 Task: Search one way flight ticket for 1 adult, 1 child, 1 infant in seat in premium economy from Bellingham: Bellingham International Airport to Rock Springs: Southwest Wyoming Regional Airport (rock Springs Sweetwater County Airport) on 8-5-2023. Choice of flights is Southwest. Number of bags: 6 checked bags. Price is upto 110000. Outbound departure time preference is 14:00.
Action: Mouse moved to (371, 341)
Screenshot: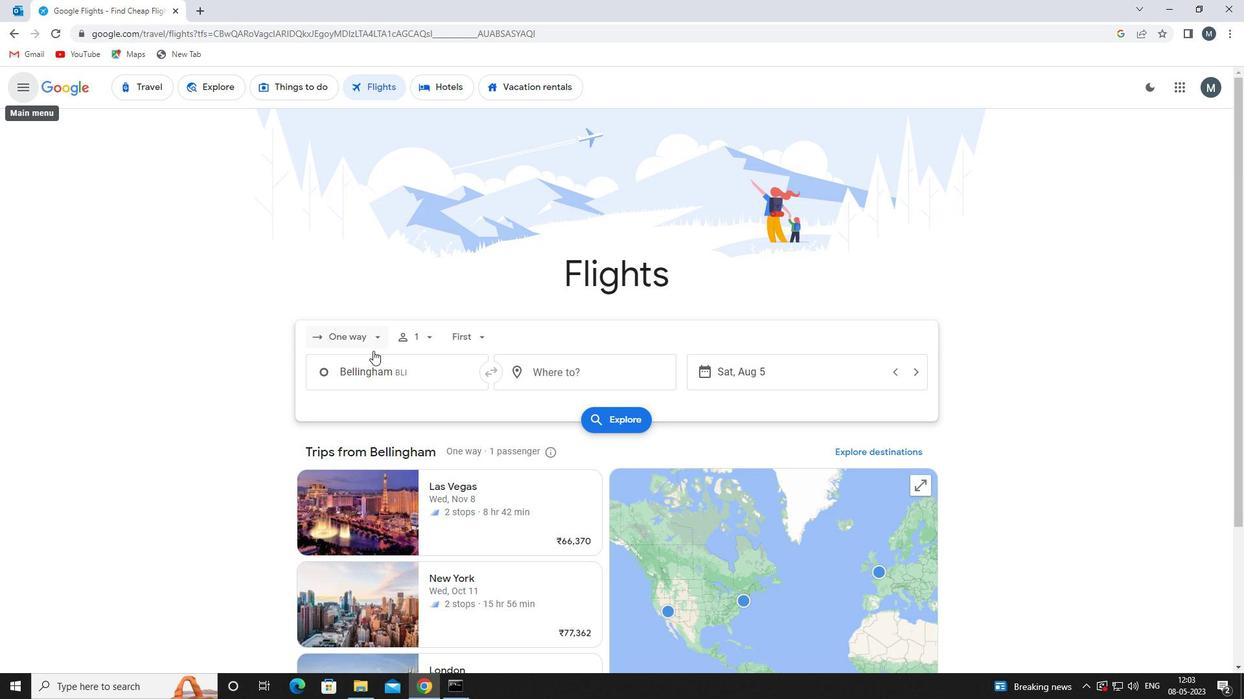 
Action: Mouse pressed left at (371, 341)
Screenshot: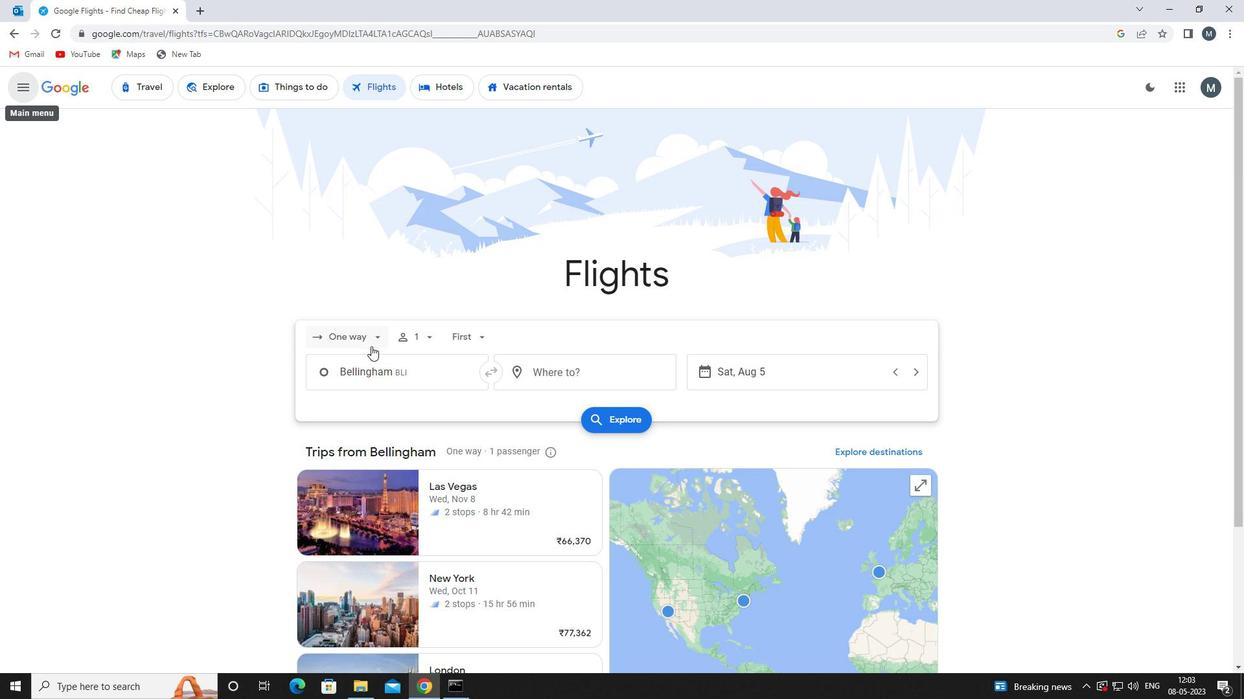 
Action: Mouse moved to (375, 399)
Screenshot: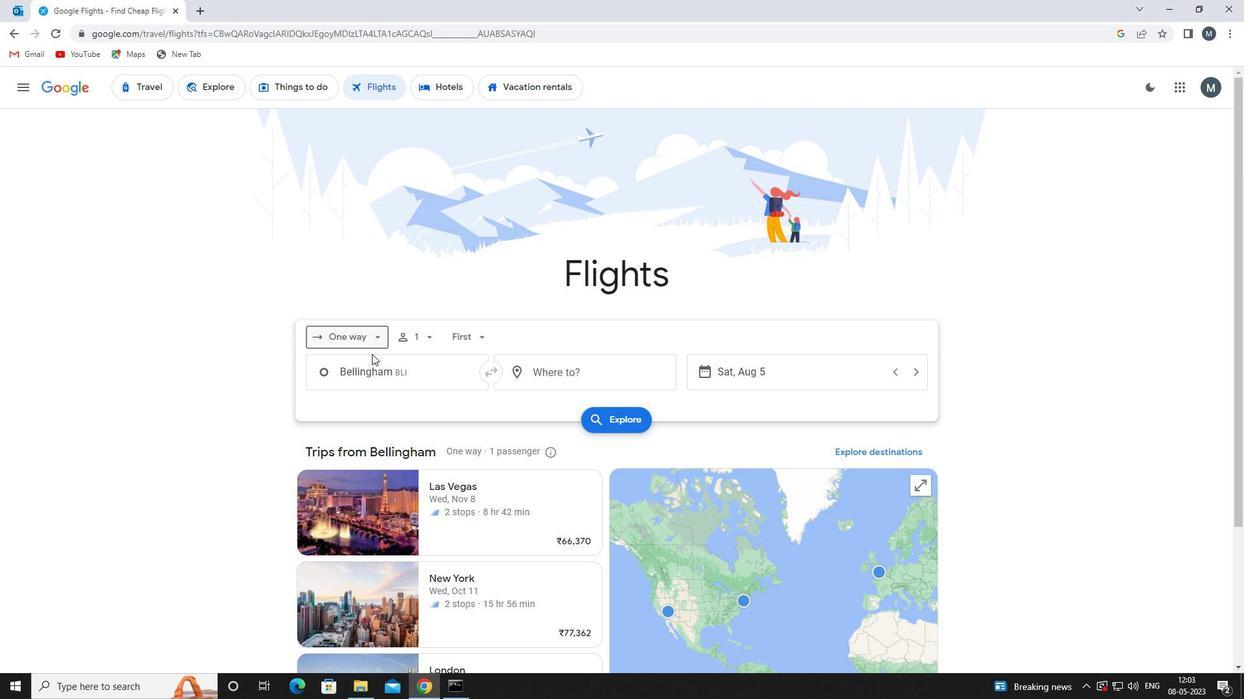 
Action: Mouse pressed left at (375, 399)
Screenshot: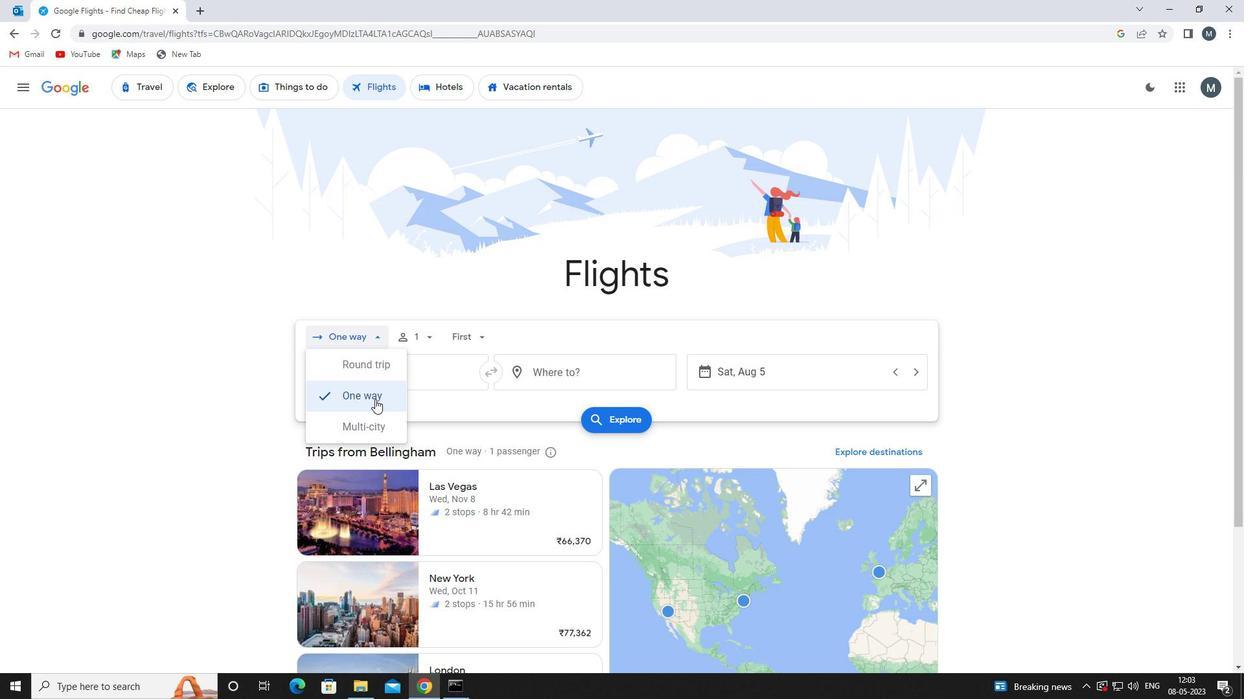 
Action: Mouse moved to (418, 344)
Screenshot: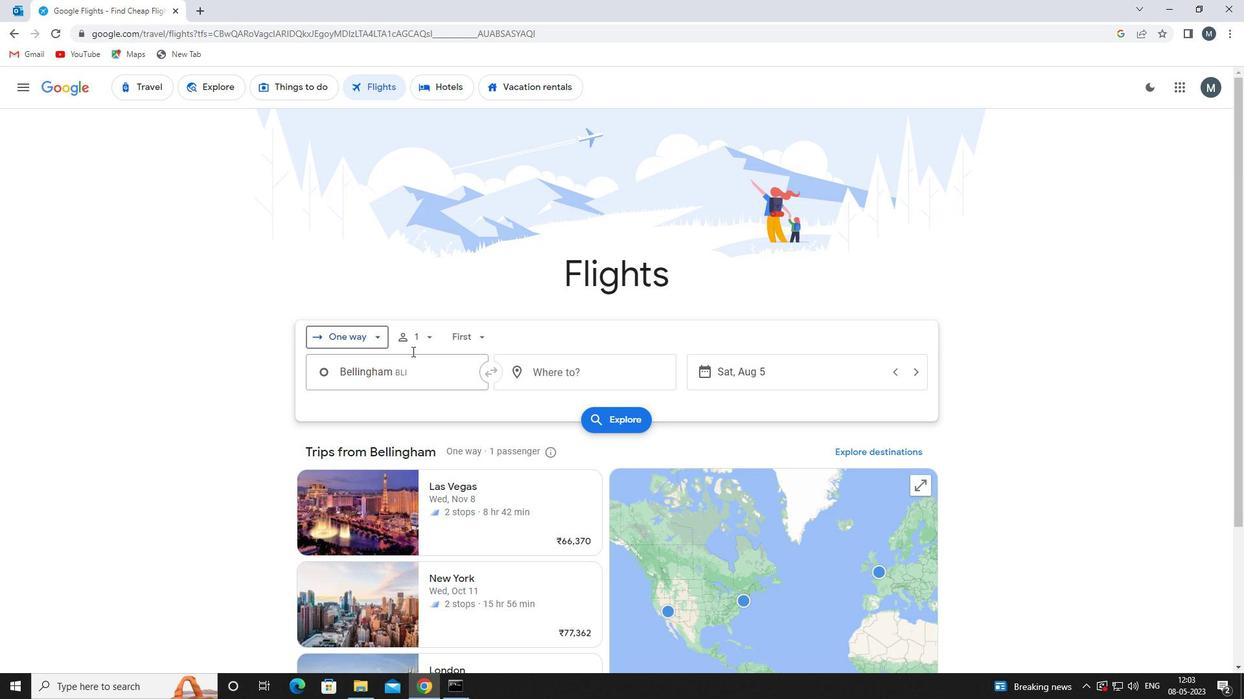
Action: Mouse pressed left at (418, 344)
Screenshot: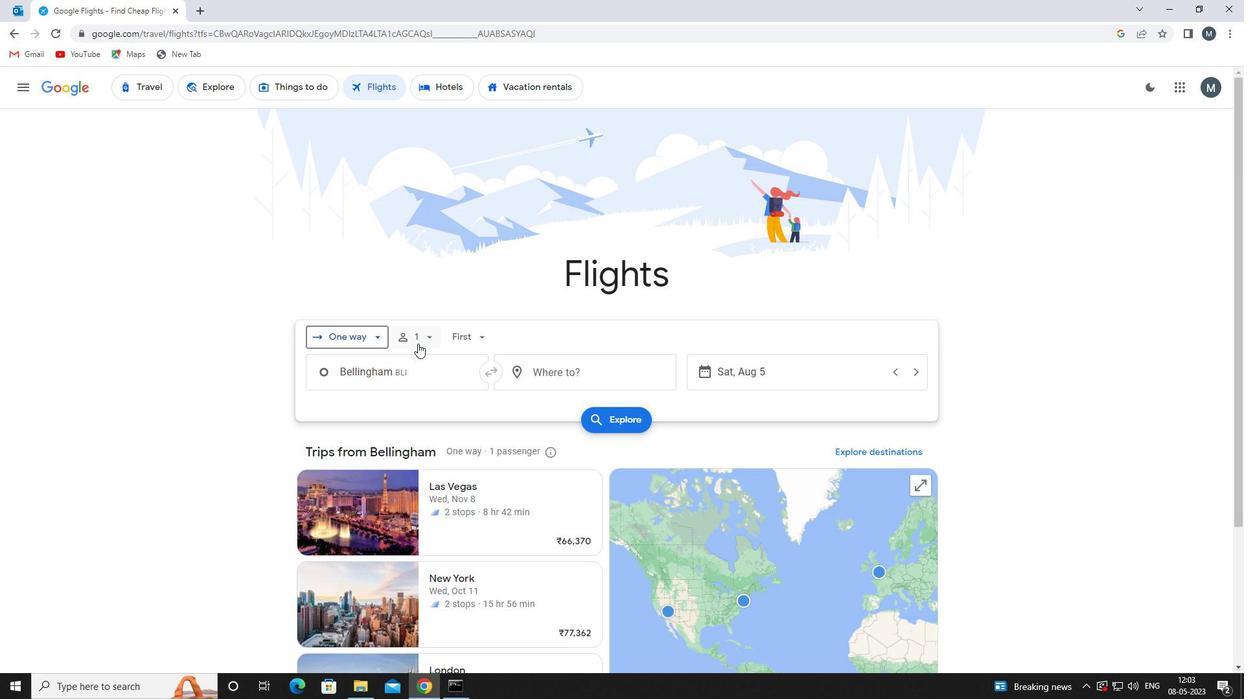
Action: Mouse moved to (528, 404)
Screenshot: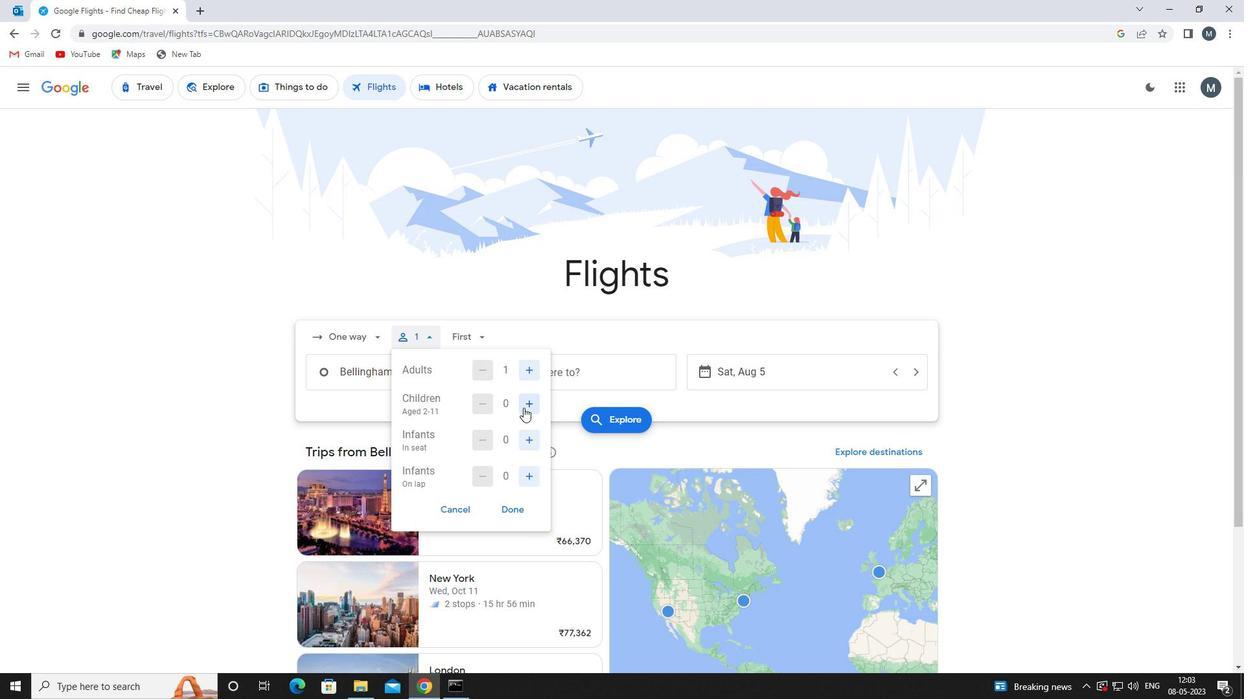 
Action: Mouse pressed left at (528, 404)
Screenshot: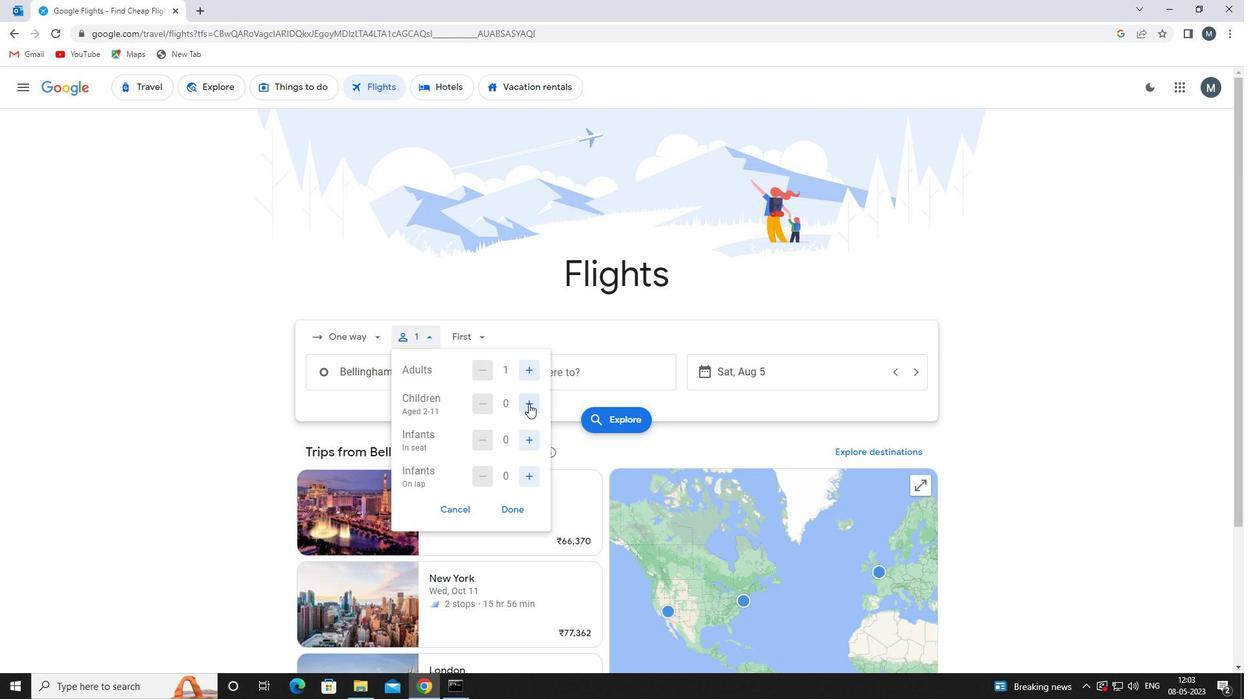 
Action: Mouse moved to (535, 438)
Screenshot: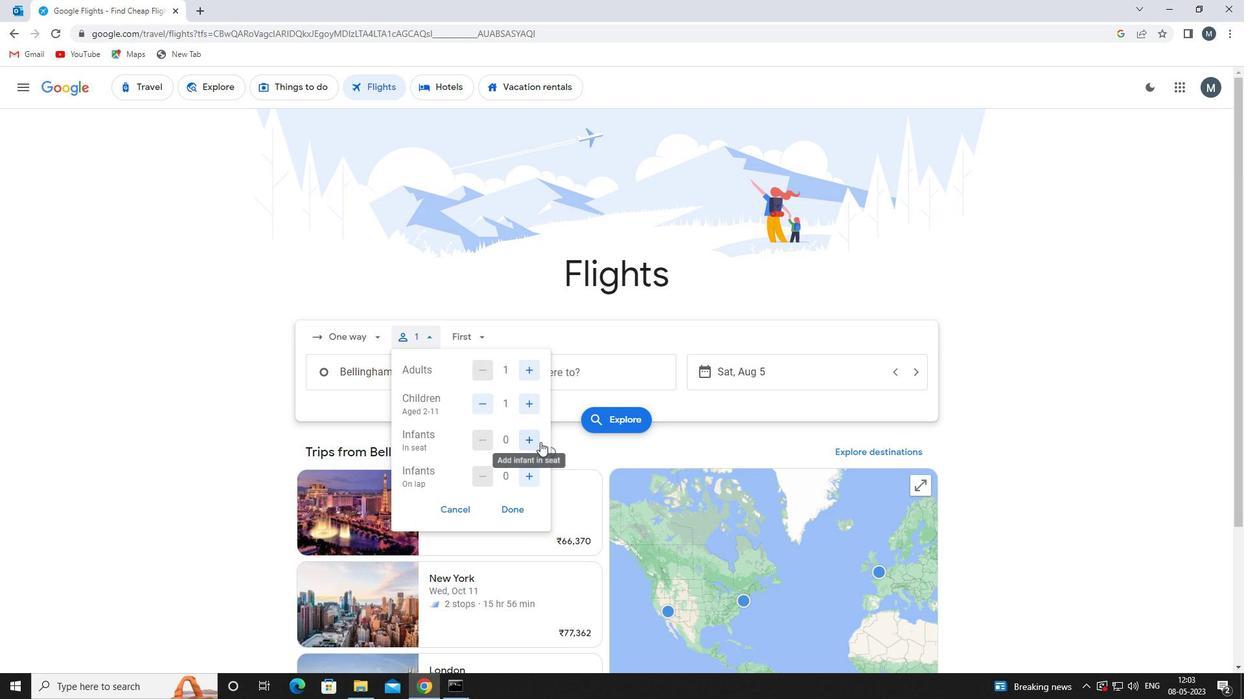 
Action: Mouse pressed left at (535, 438)
Screenshot: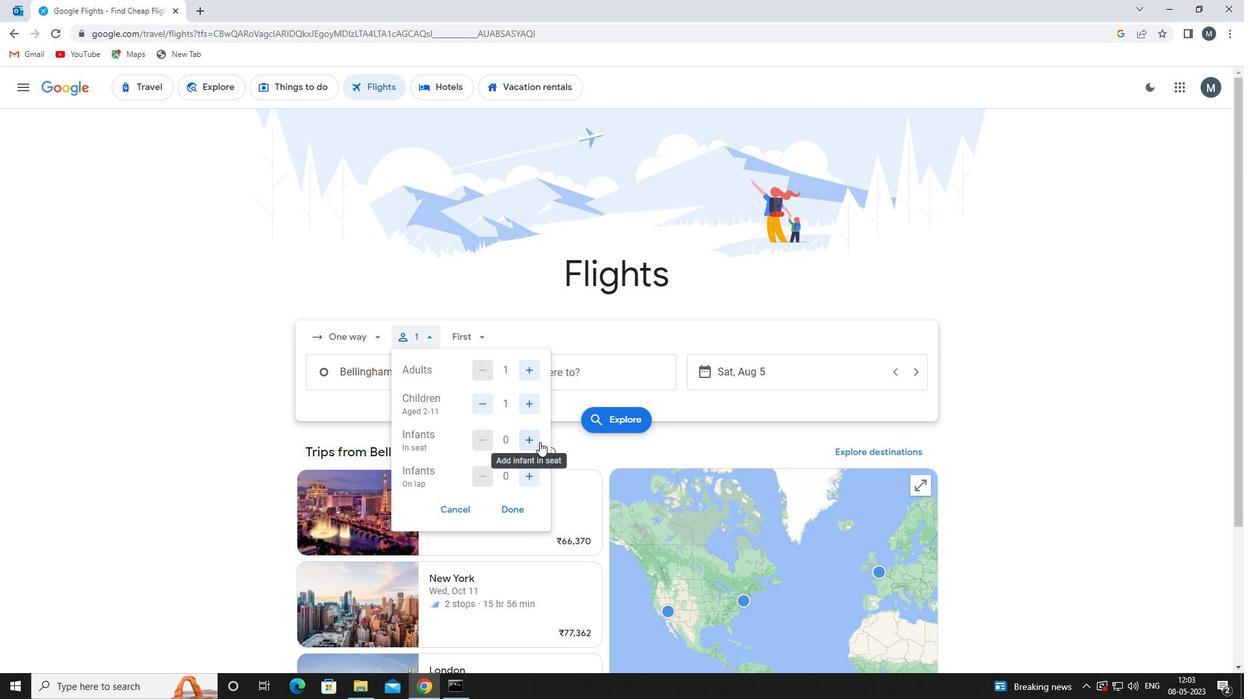 
Action: Mouse moved to (515, 500)
Screenshot: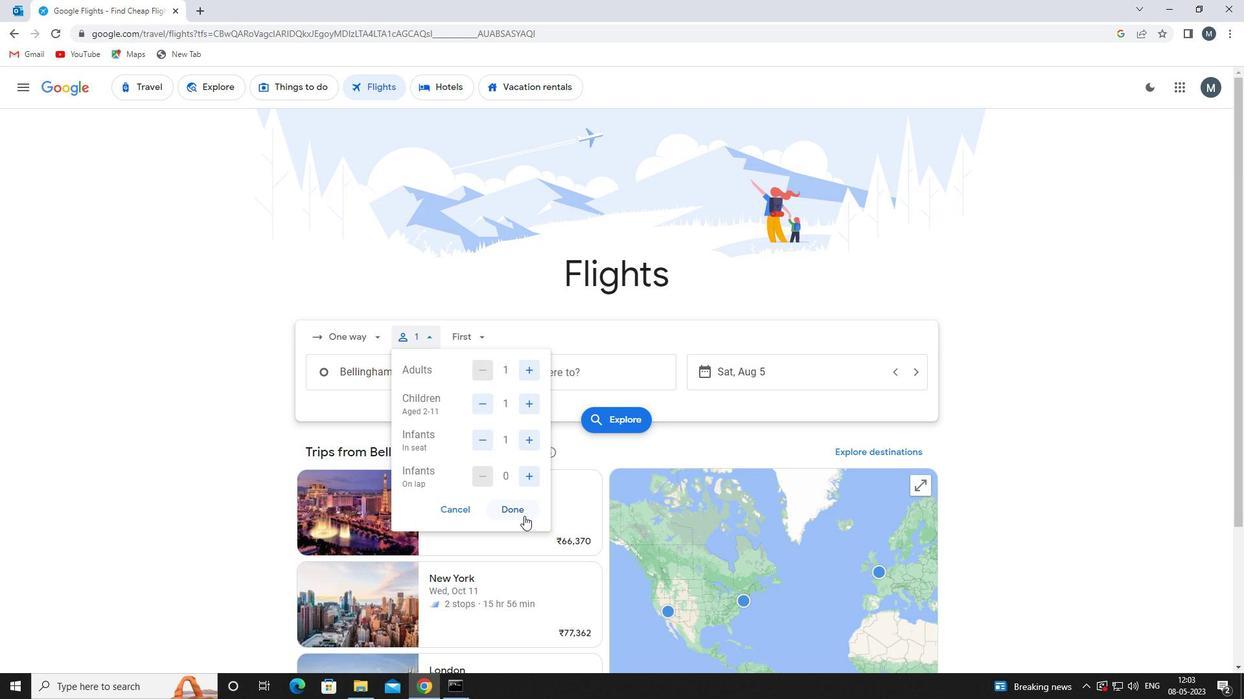 
Action: Mouse pressed left at (515, 500)
Screenshot: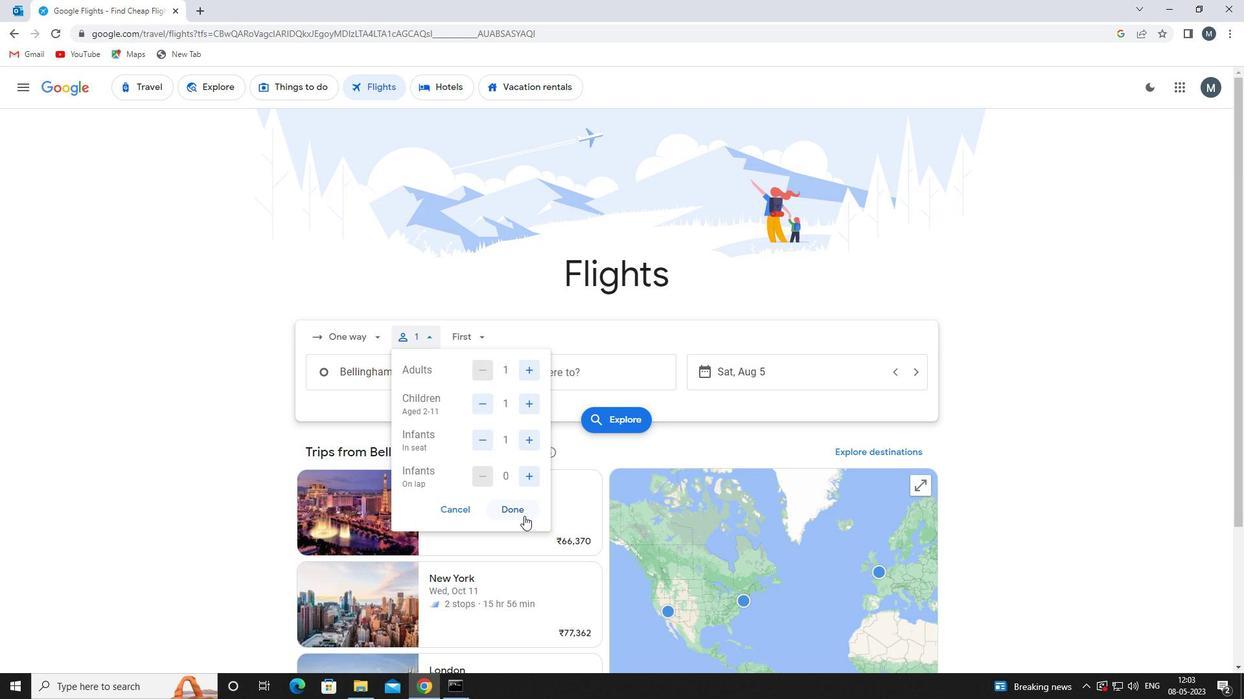 
Action: Mouse moved to (462, 348)
Screenshot: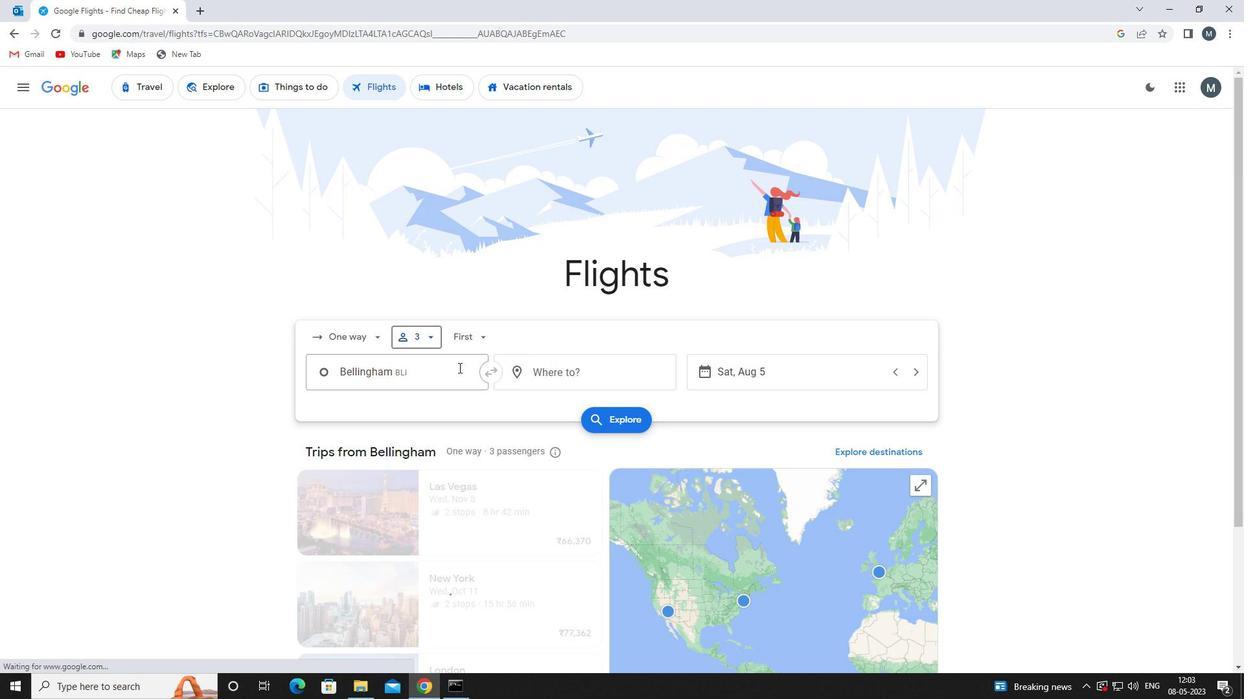 
Action: Mouse pressed left at (462, 348)
Screenshot: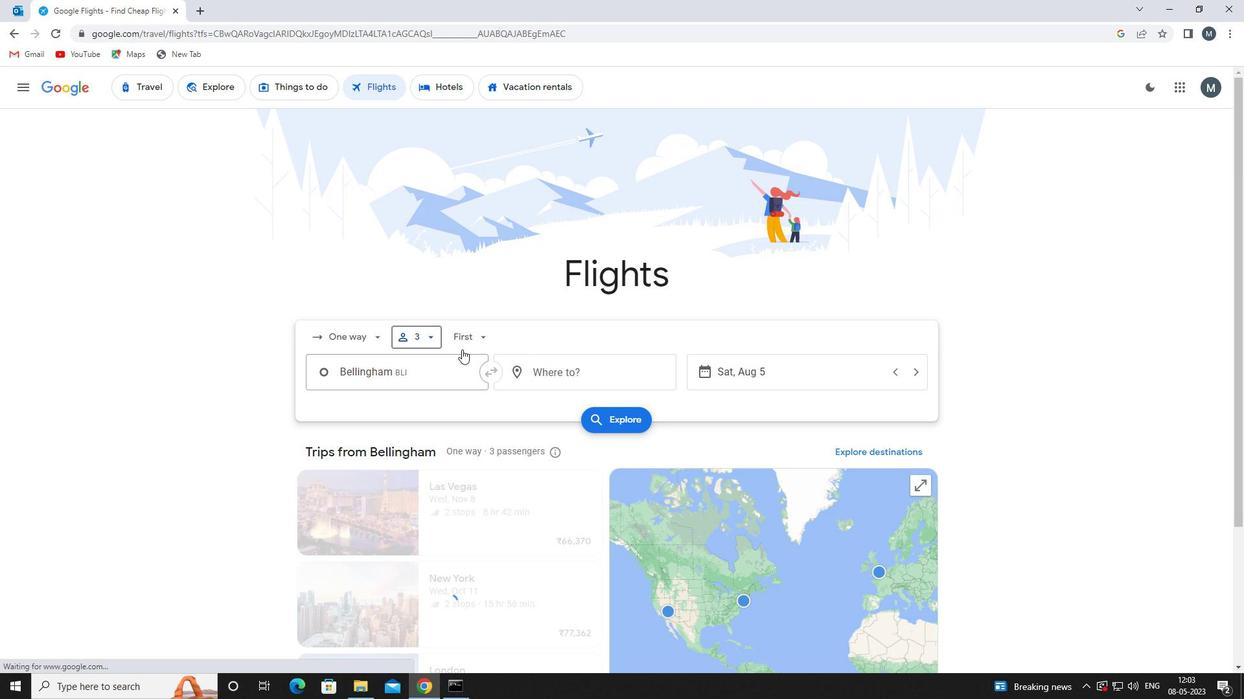 
Action: Mouse moved to (510, 402)
Screenshot: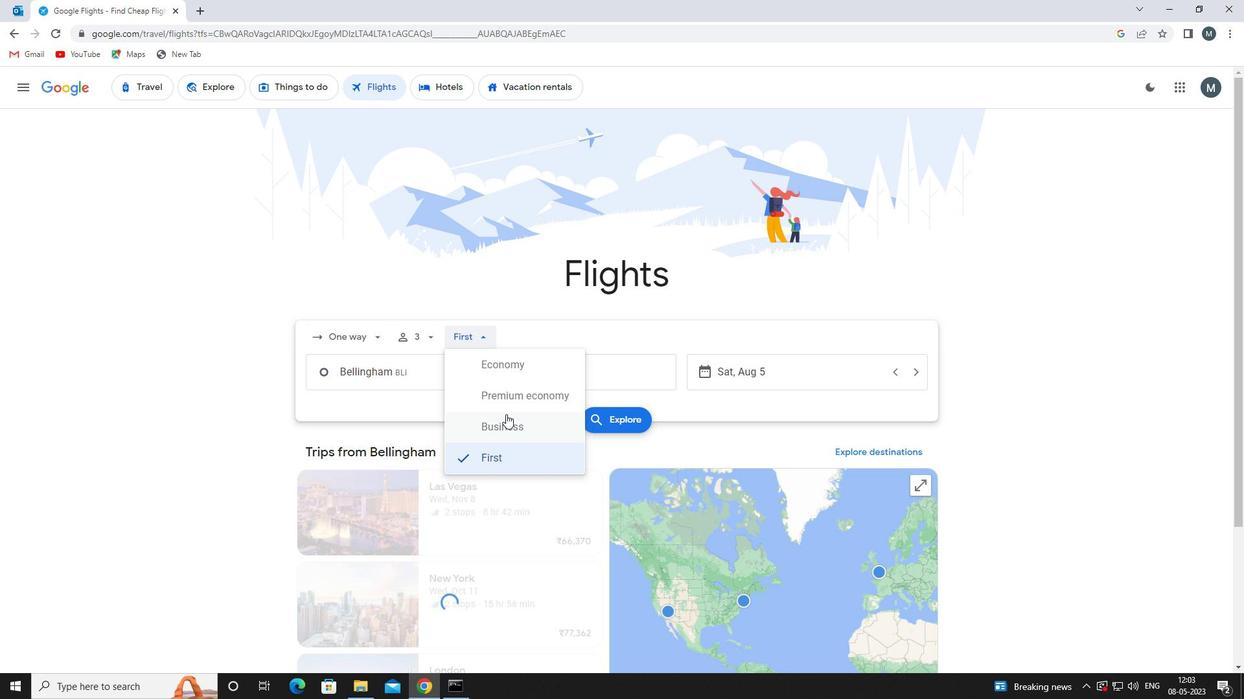 
Action: Mouse pressed left at (510, 402)
Screenshot: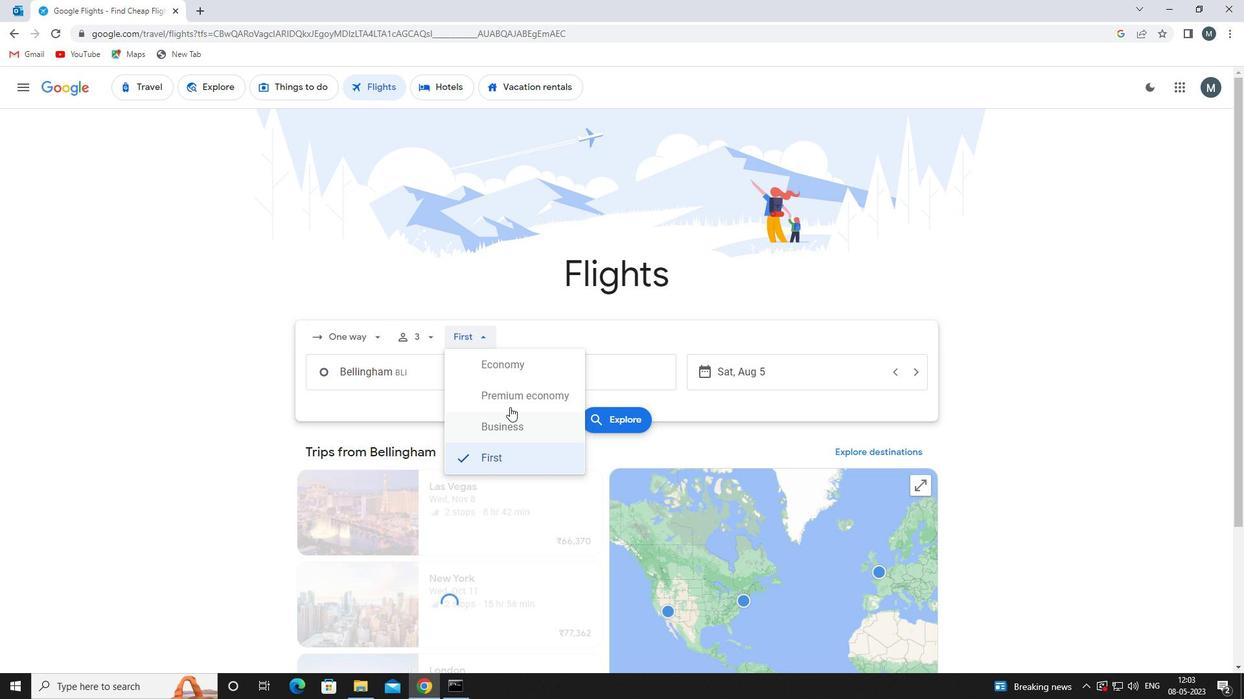 
Action: Mouse moved to (413, 368)
Screenshot: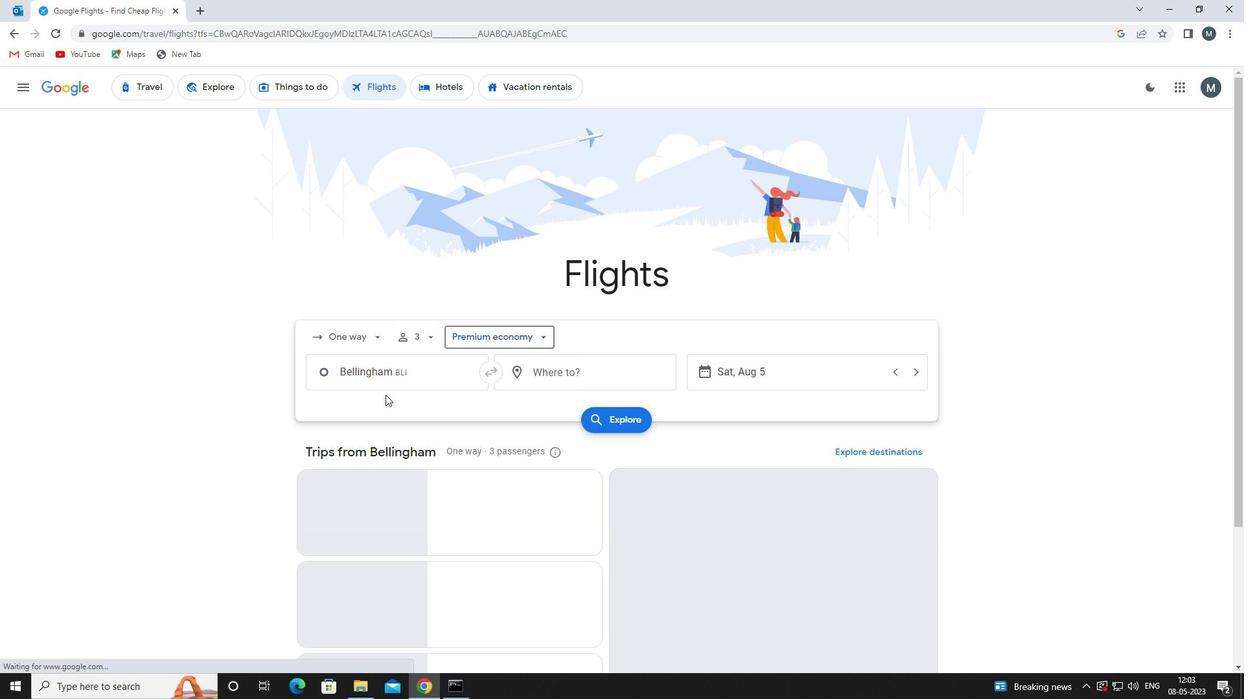 
Action: Mouse pressed left at (413, 368)
Screenshot: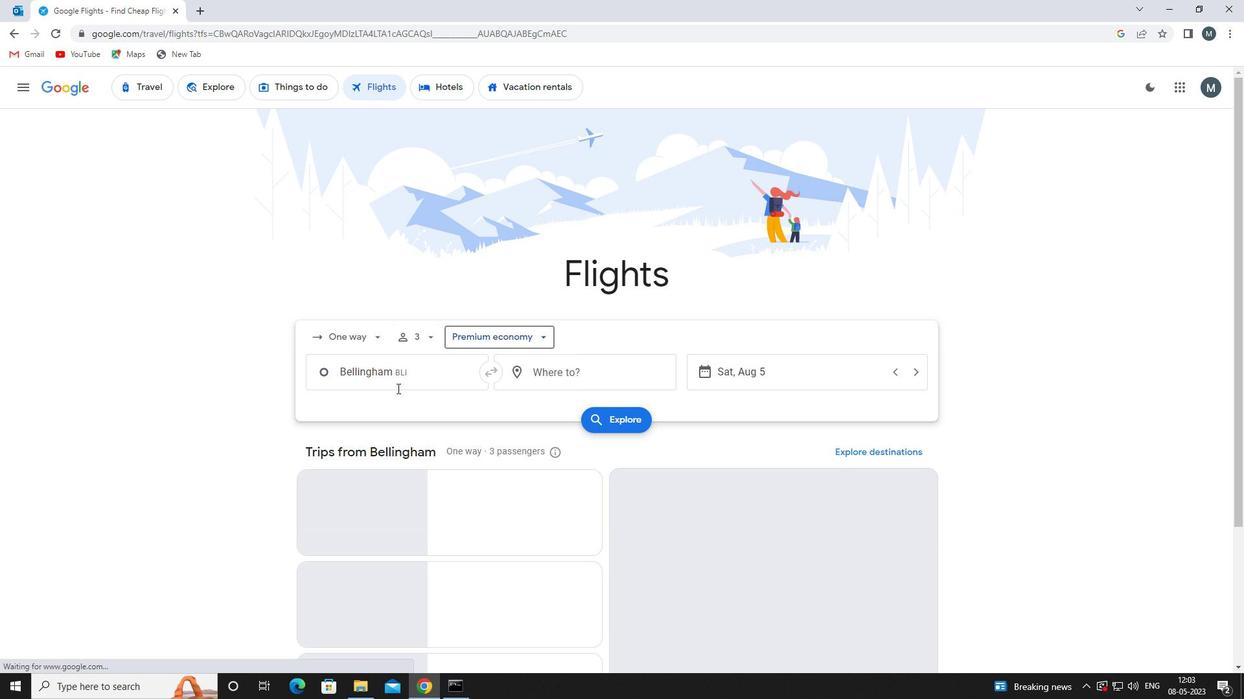
Action: Mouse moved to (422, 474)
Screenshot: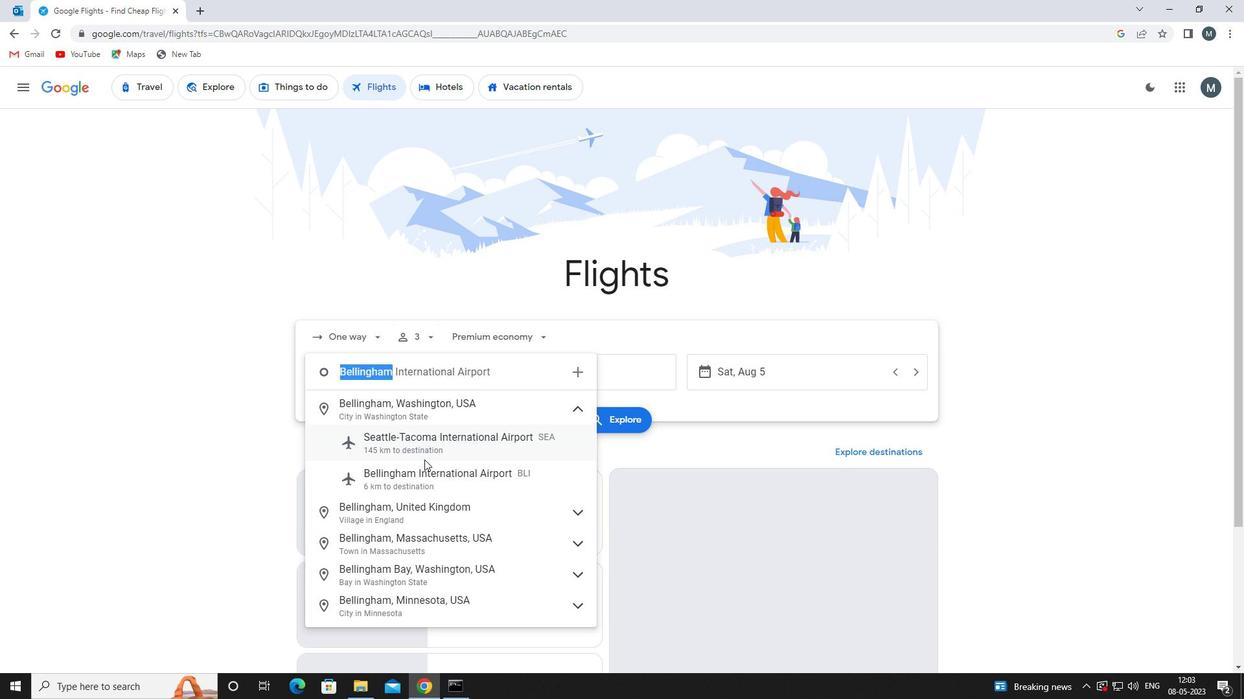 
Action: Mouse pressed left at (422, 474)
Screenshot: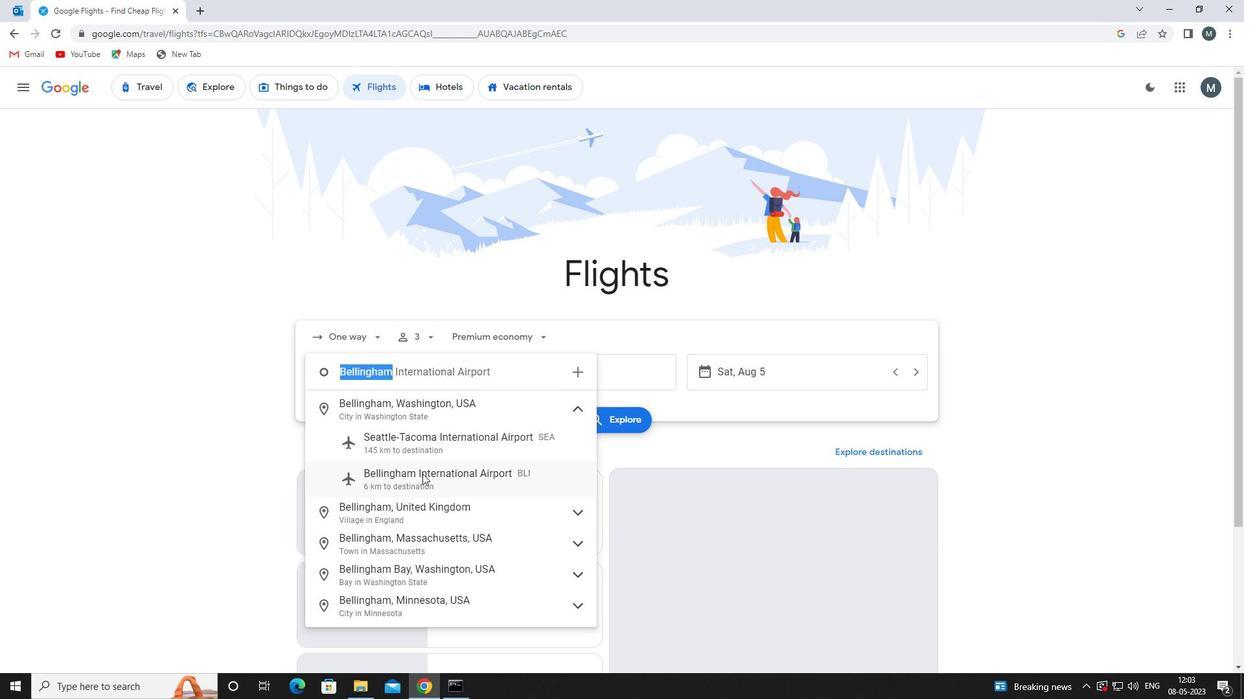 
Action: Mouse moved to (544, 379)
Screenshot: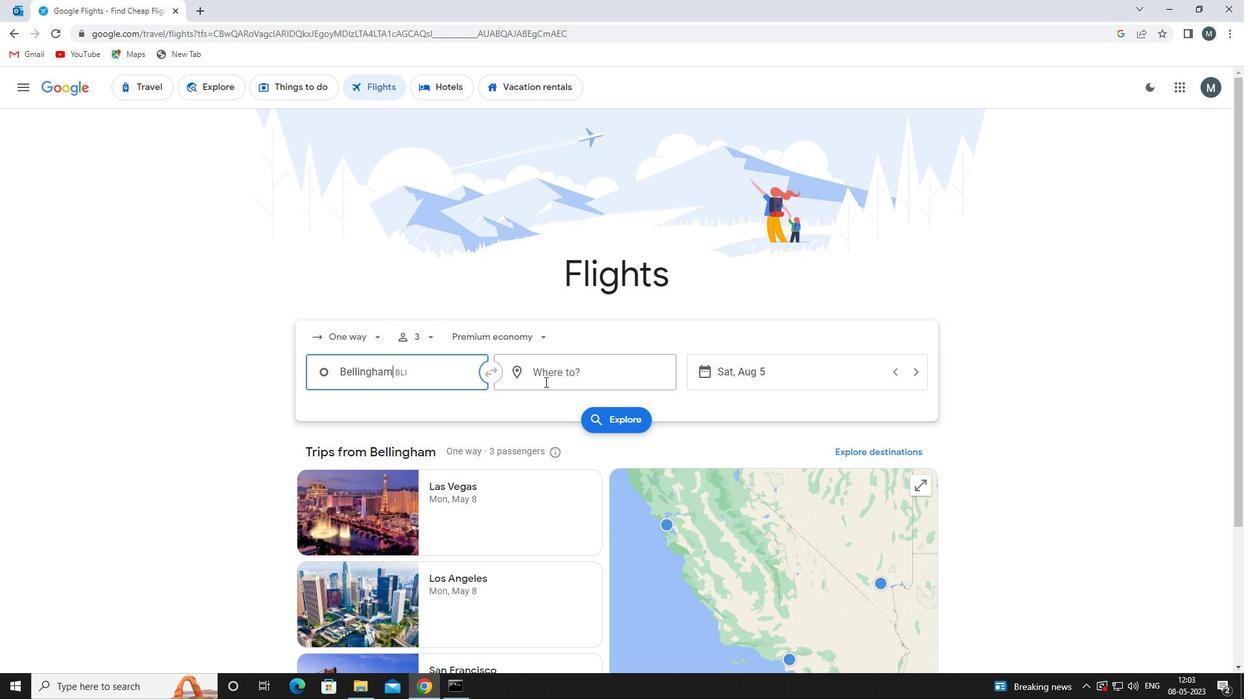 
Action: Mouse pressed left at (544, 379)
Screenshot: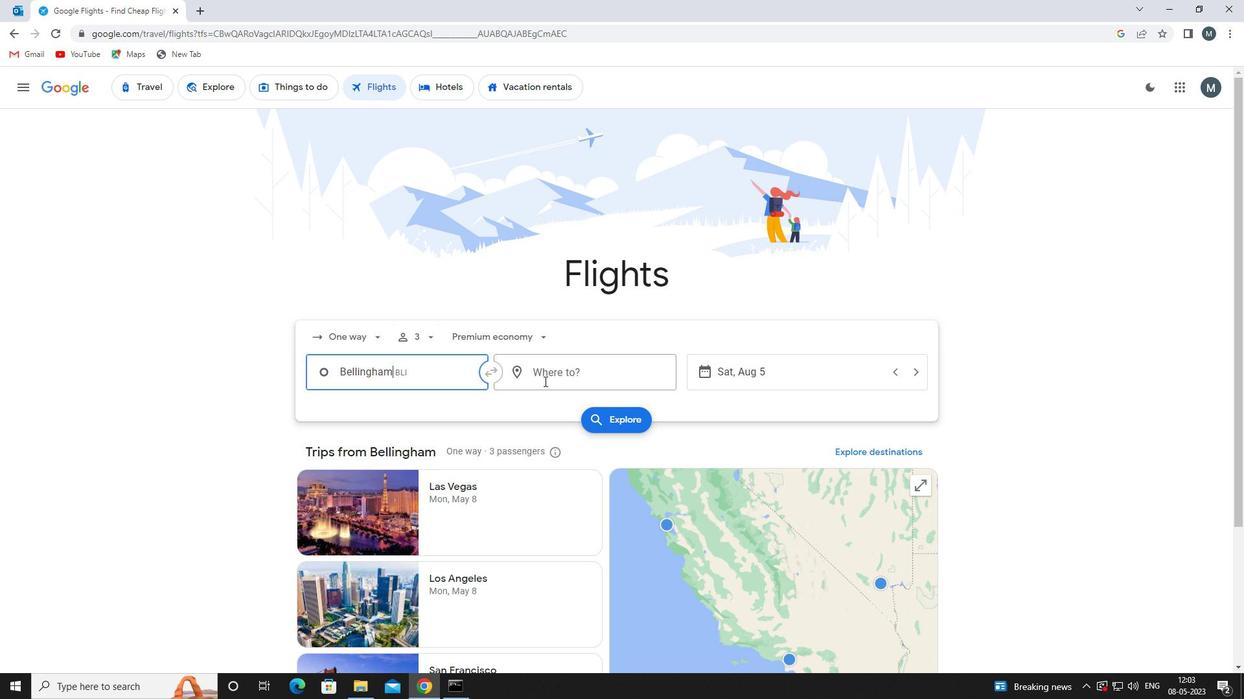 
Action: Mouse moved to (541, 383)
Screenshot: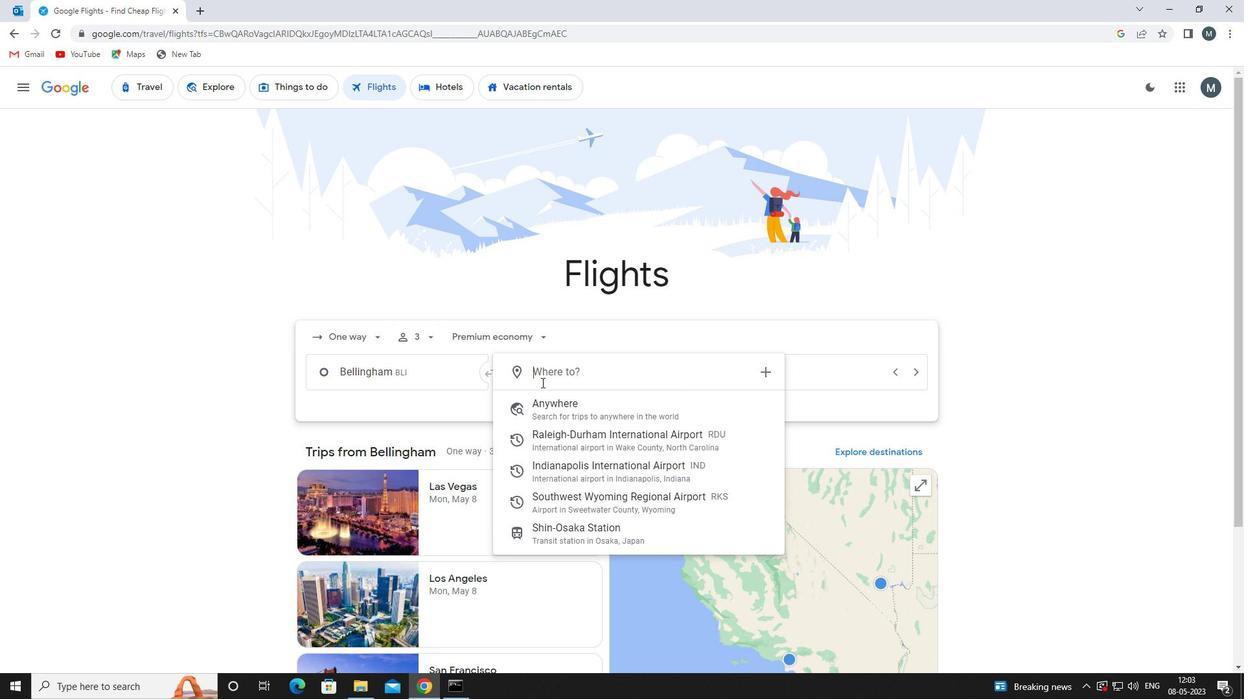 
Action: Key pressed rk
Screenshot: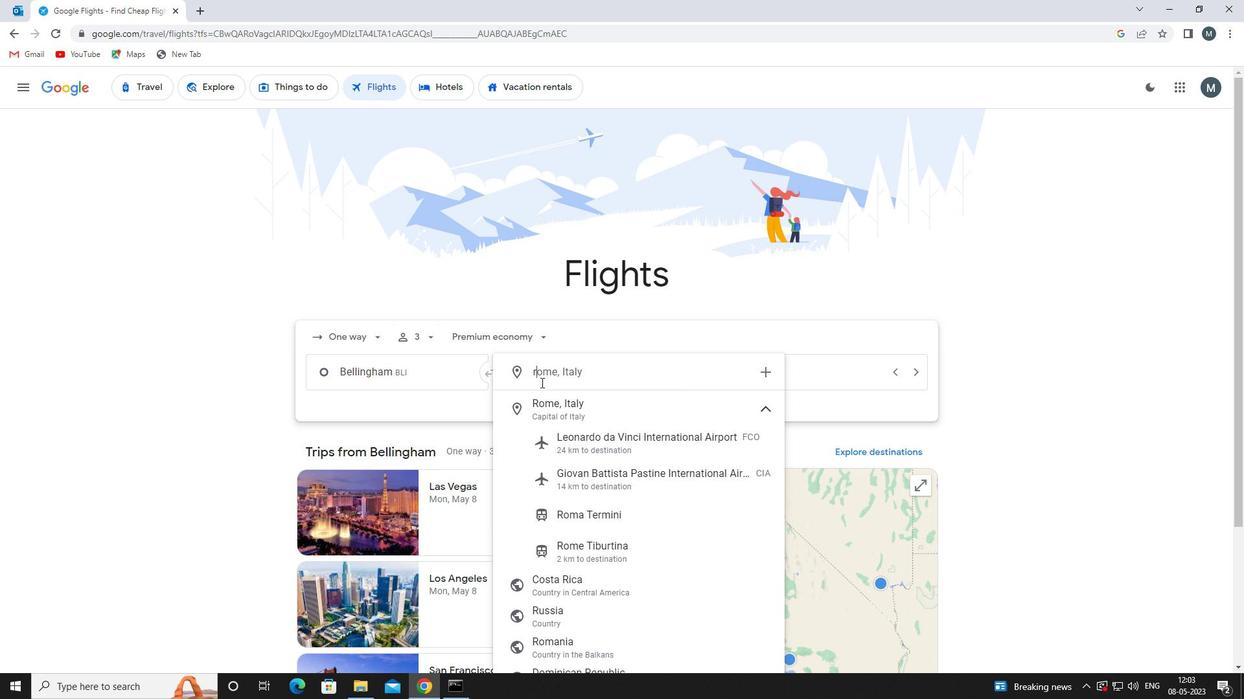 
Action: Mouse moved to (545, 384)
Screenshot: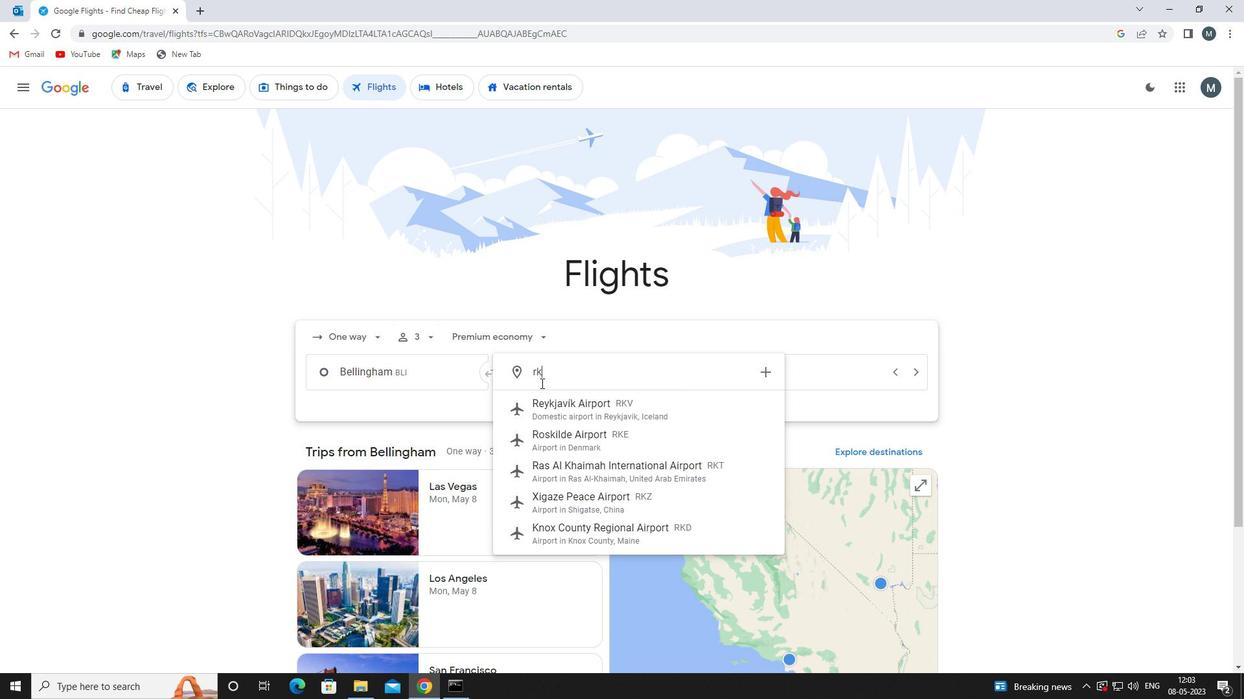 
Action: Key pressed s
Screenshot: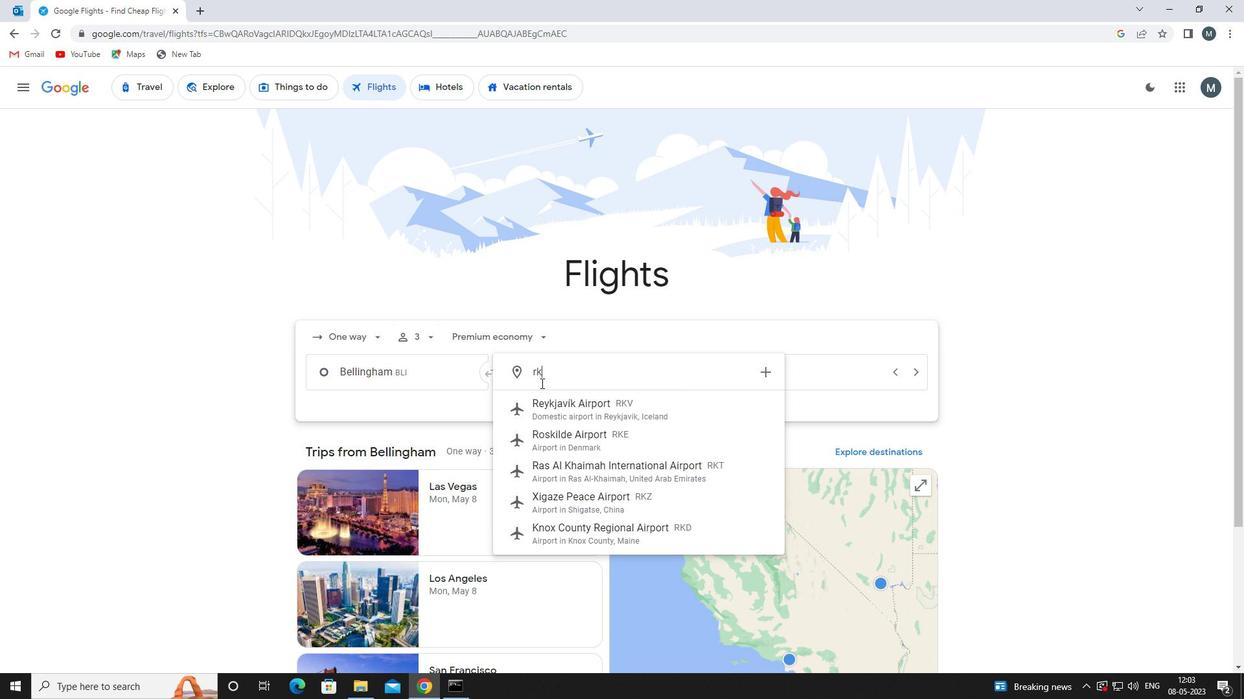 
Action: Mouse moved to (618, 410)
Screenshot: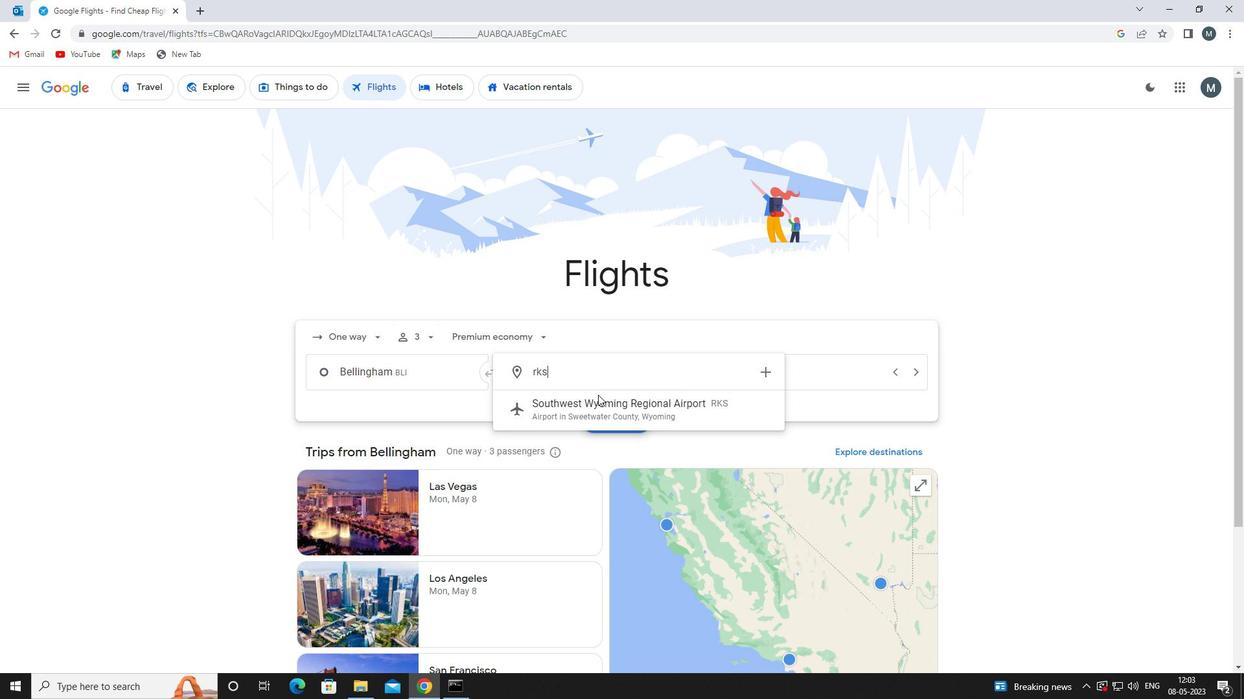 
Action: Mouse pressed left at (618, 410)
Screenshot: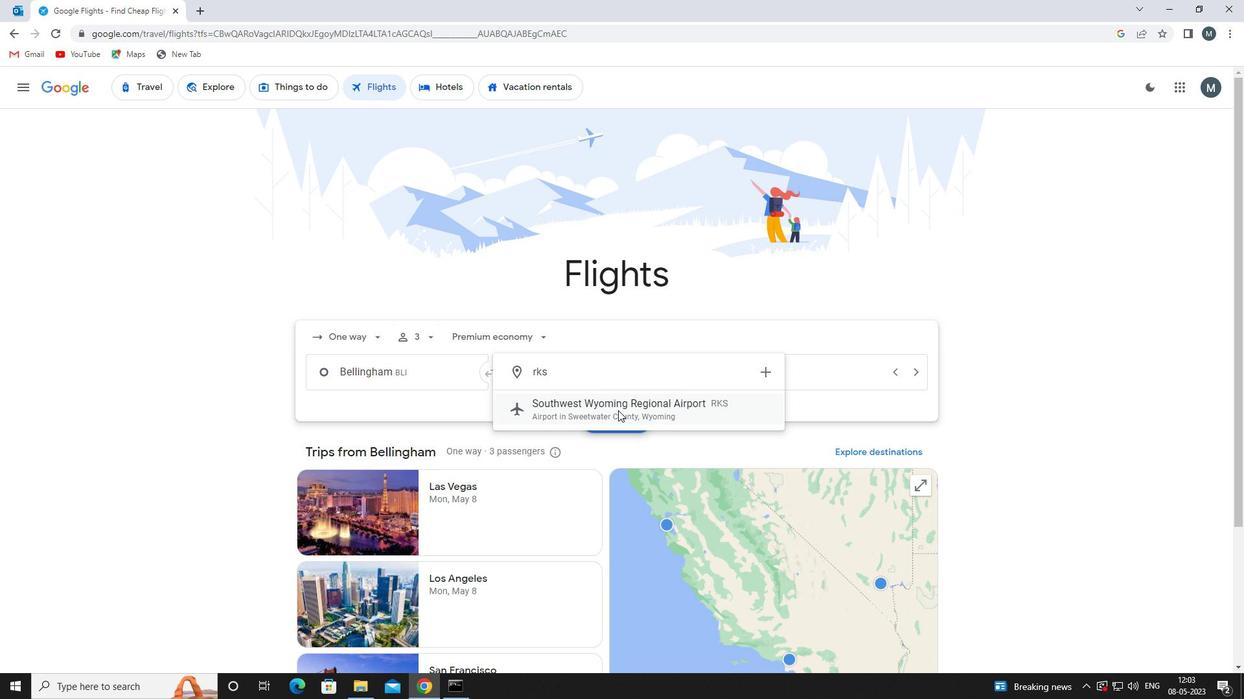 
Action: Mouse moved to (716, 365)
Screenshot: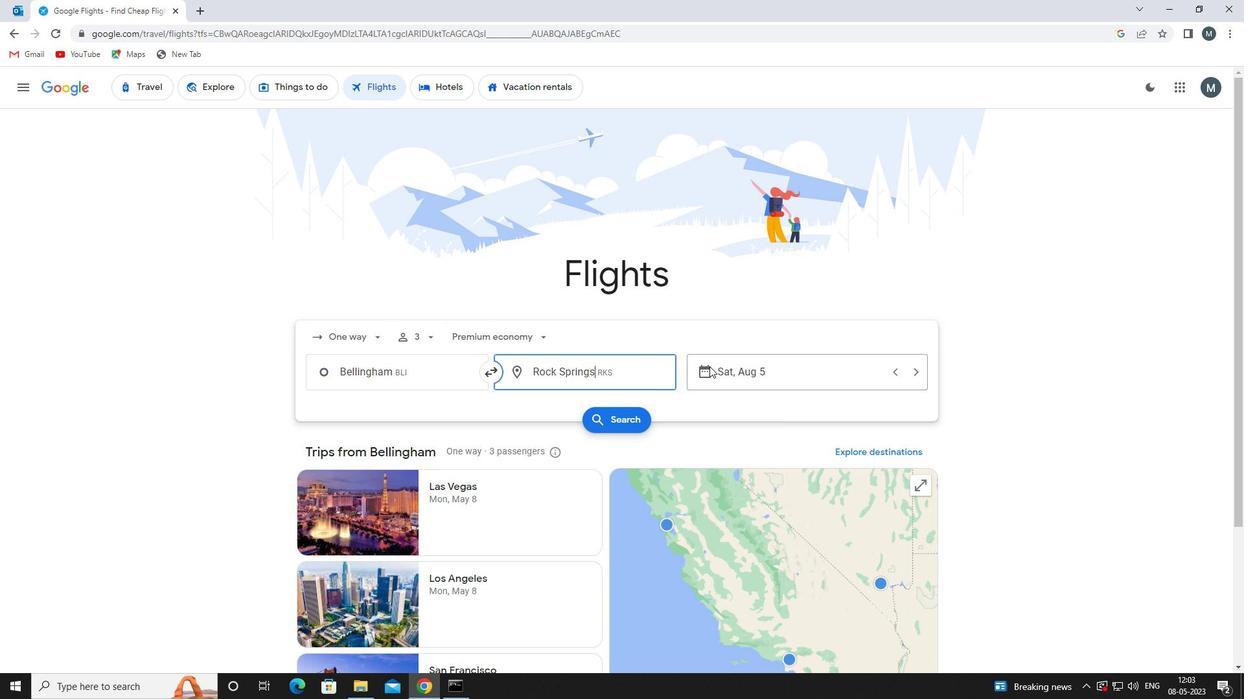 
Action: Mouse pressed left at (716, 365)
Screenshot: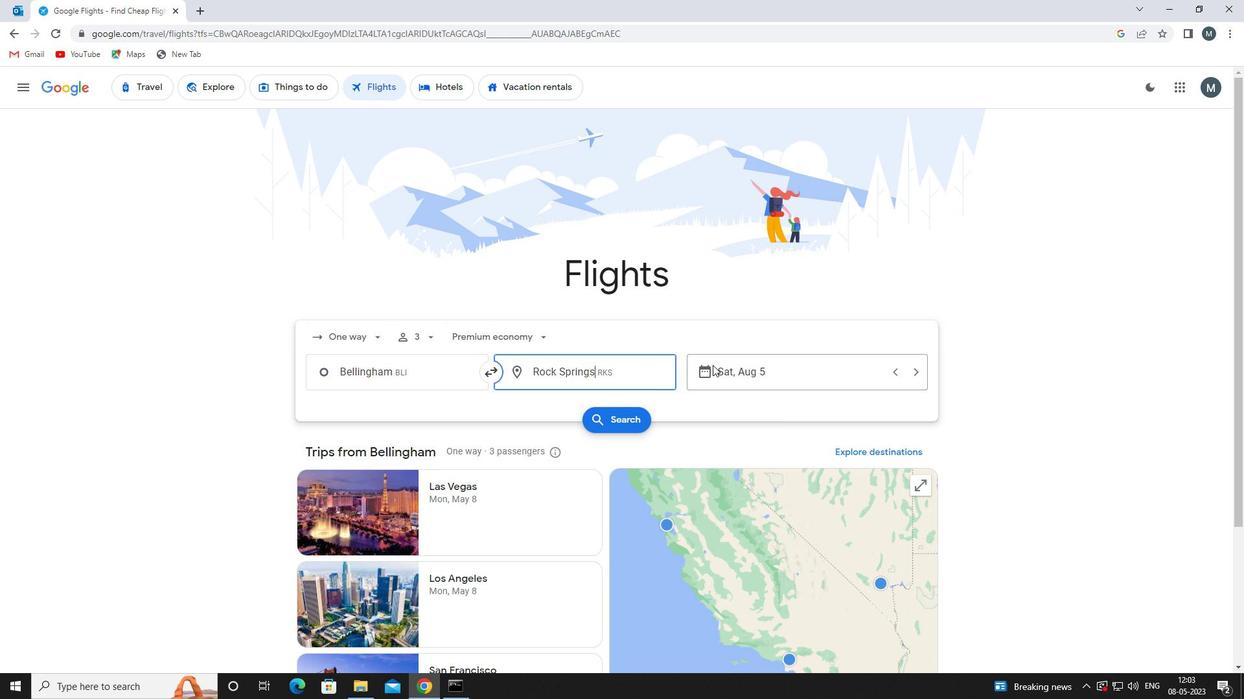 
Action: Mouse moved to (645, 438)
Screenshot: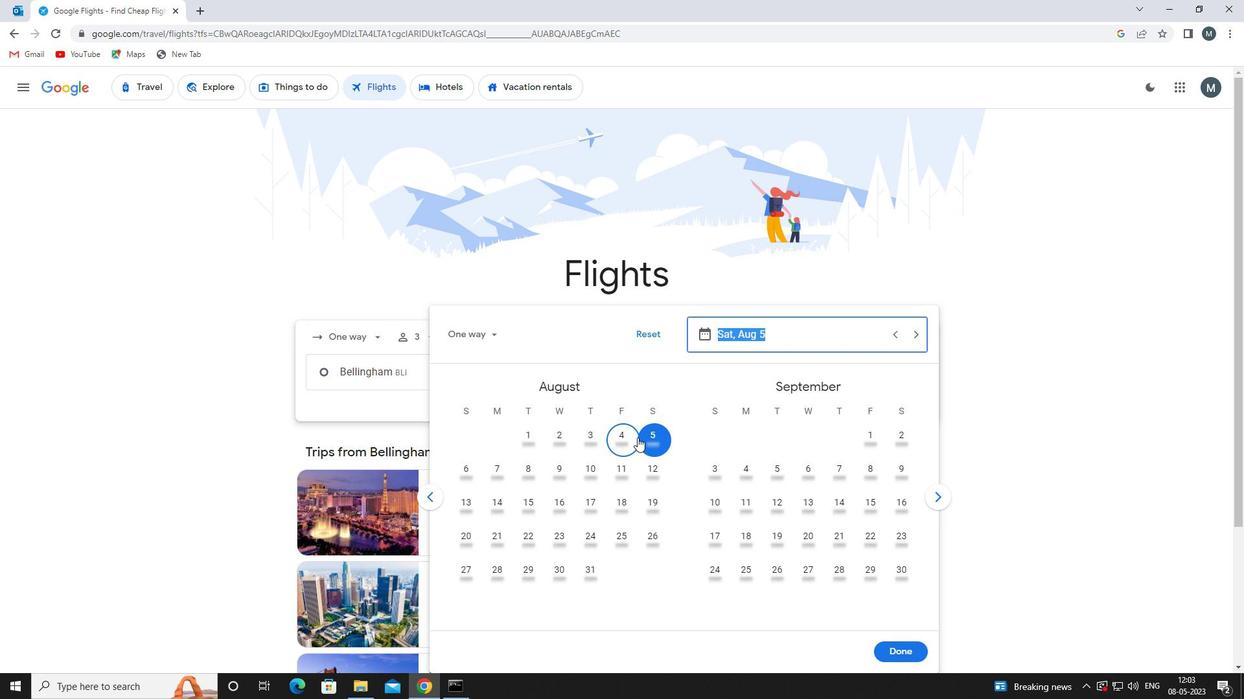 
Action: Mouse pressed left at (645, 438)
Screenshot: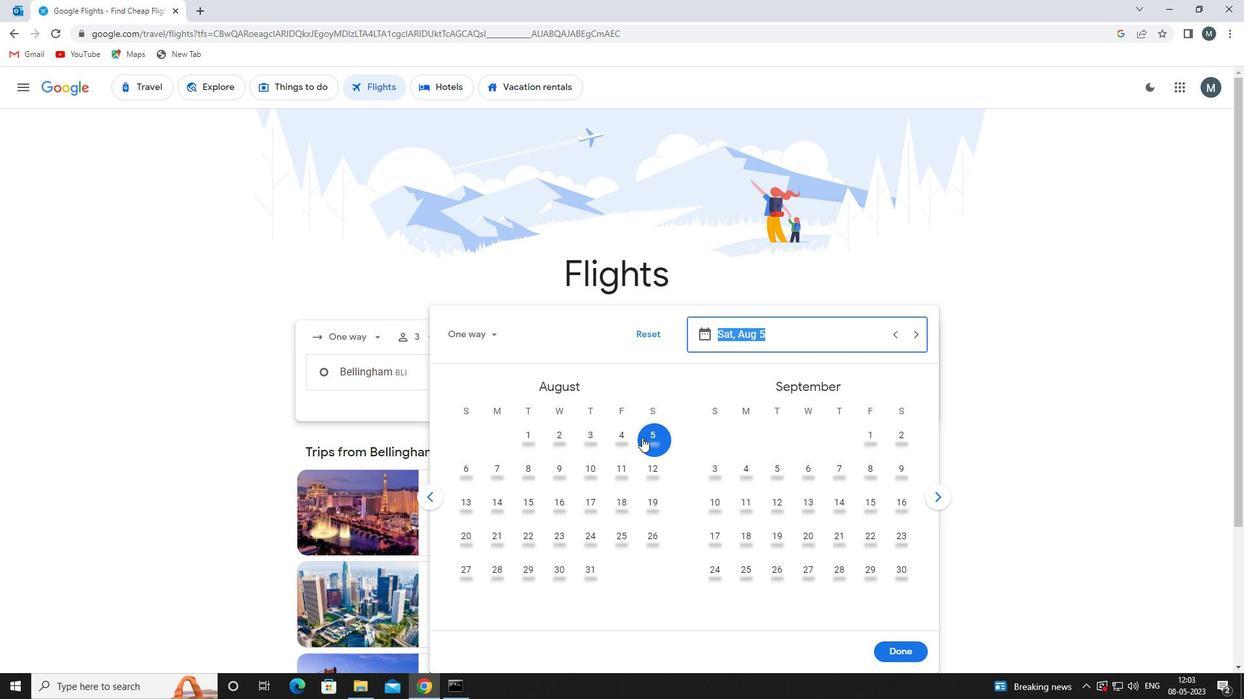 
Action: Mouse moved to (903, 651)
Screenshot: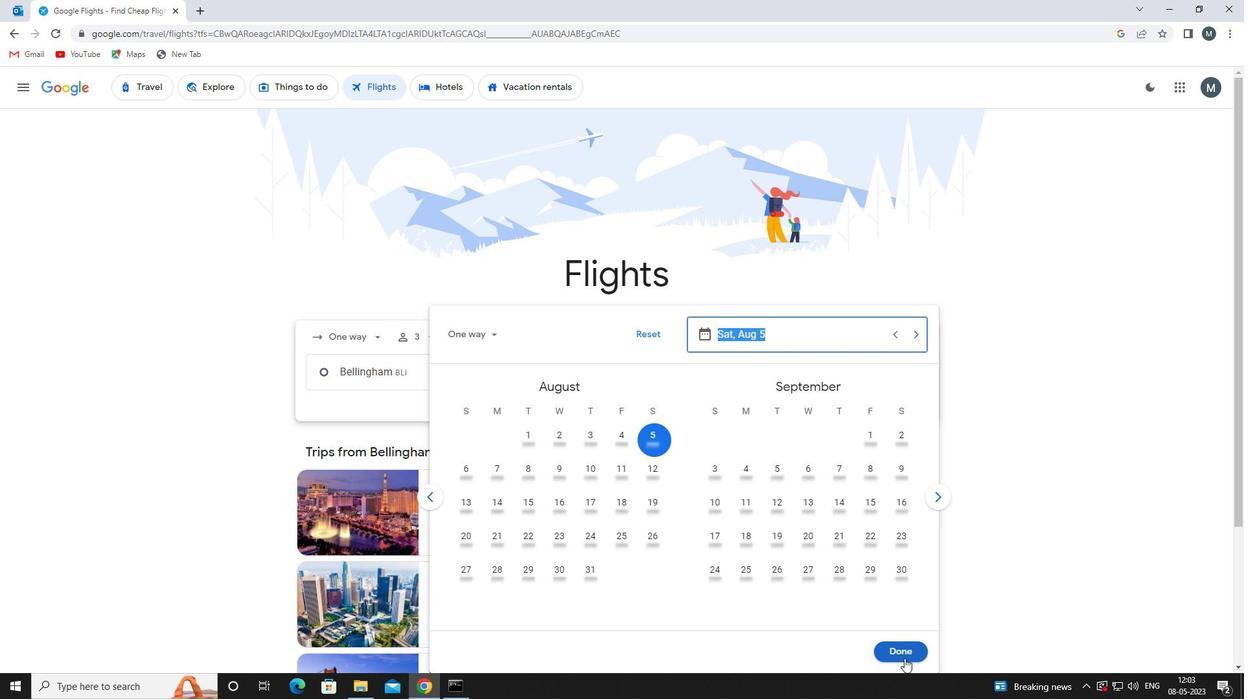 
Action: Mouse pressed left at (903, 651)
Screenshot: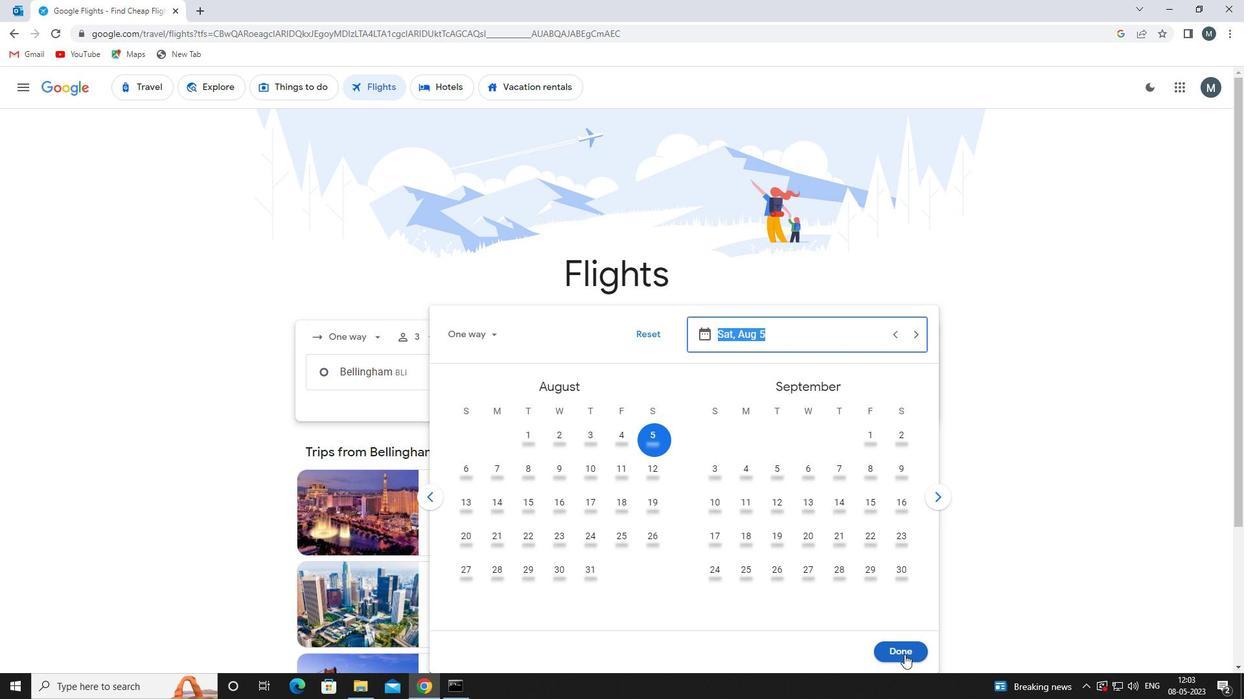
Action: Mouse moved to (620, 418)
Screenshot: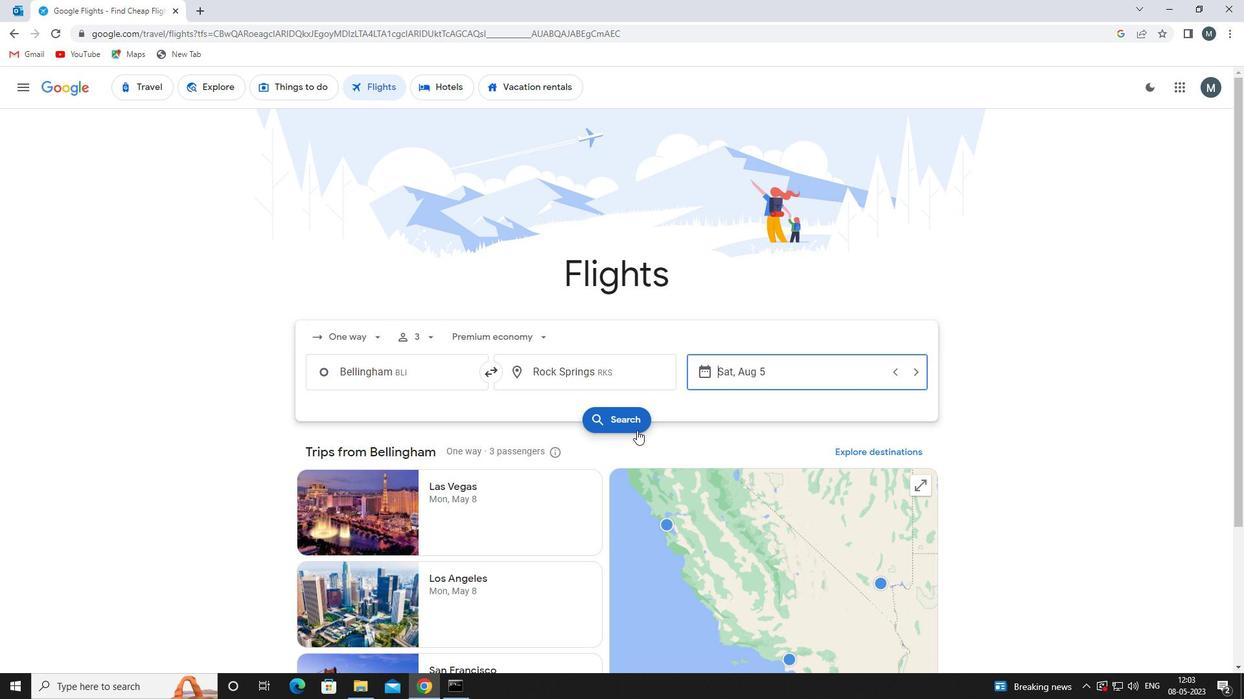 
Action: Mouse pressed left at (620, 418)
Screenshot: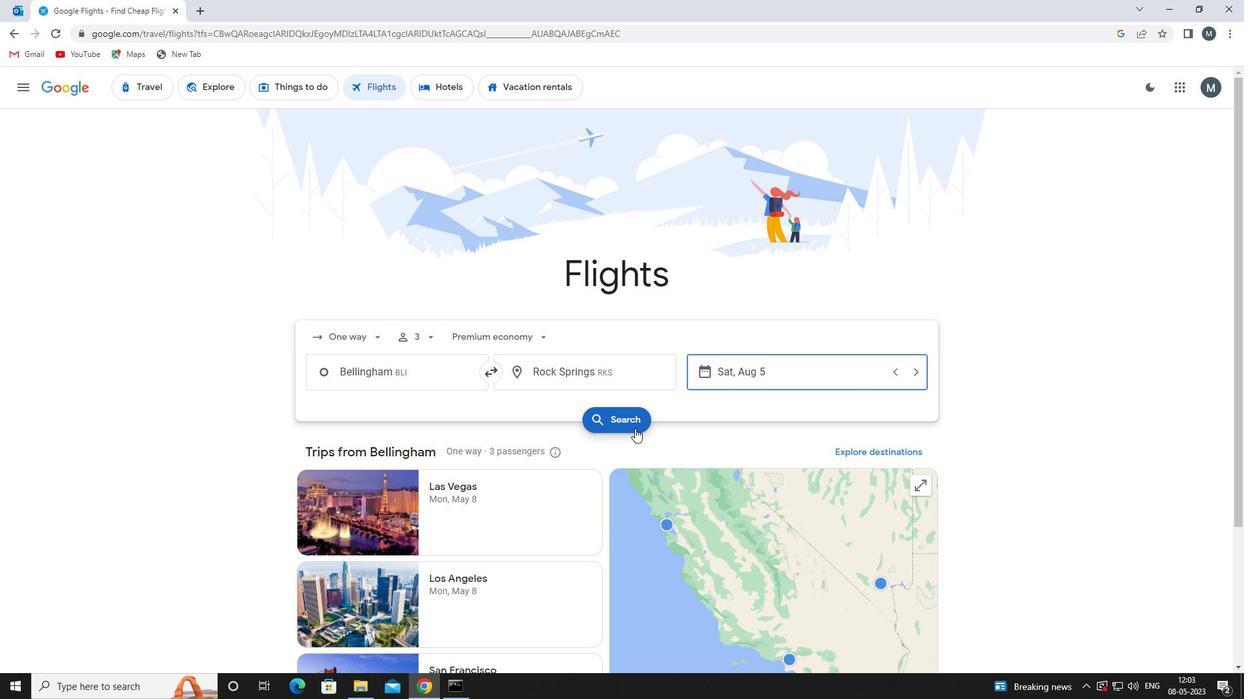 
Action: Mouse moved to (340, 206)
Screenshot: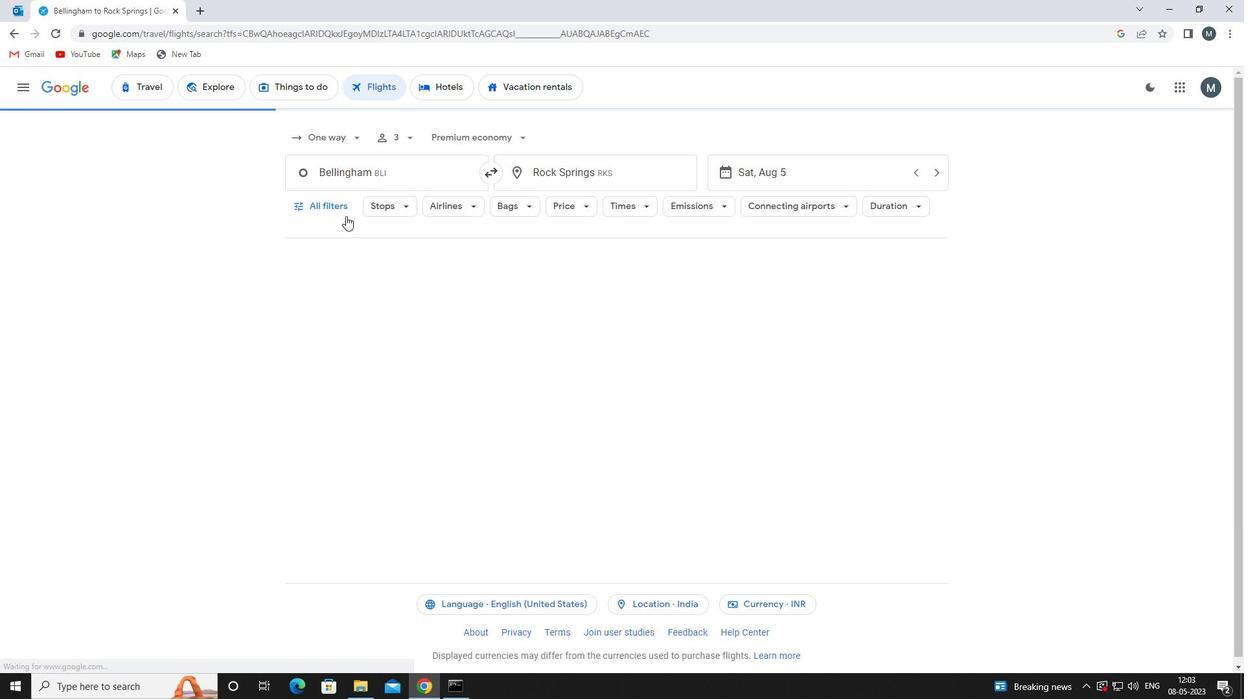 
Action: Mouse pressed left at (340, 206)
Screenshot: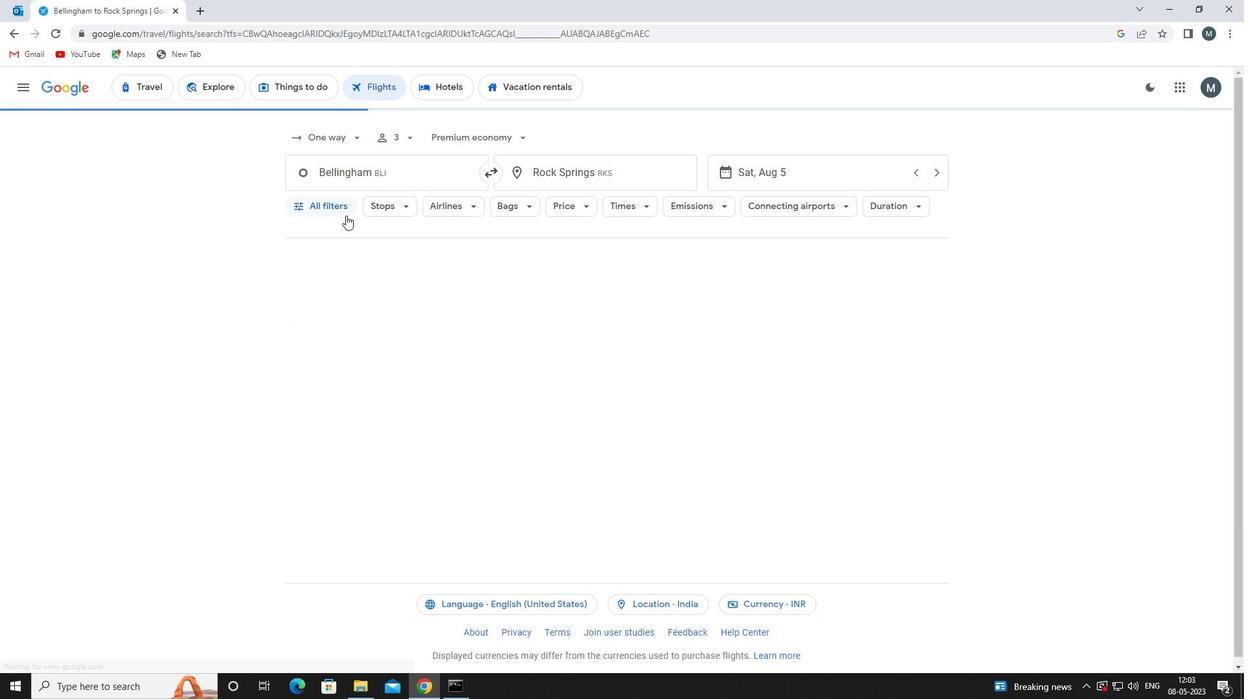 
Action: Mouse moved to (376, 301)
Screenshot: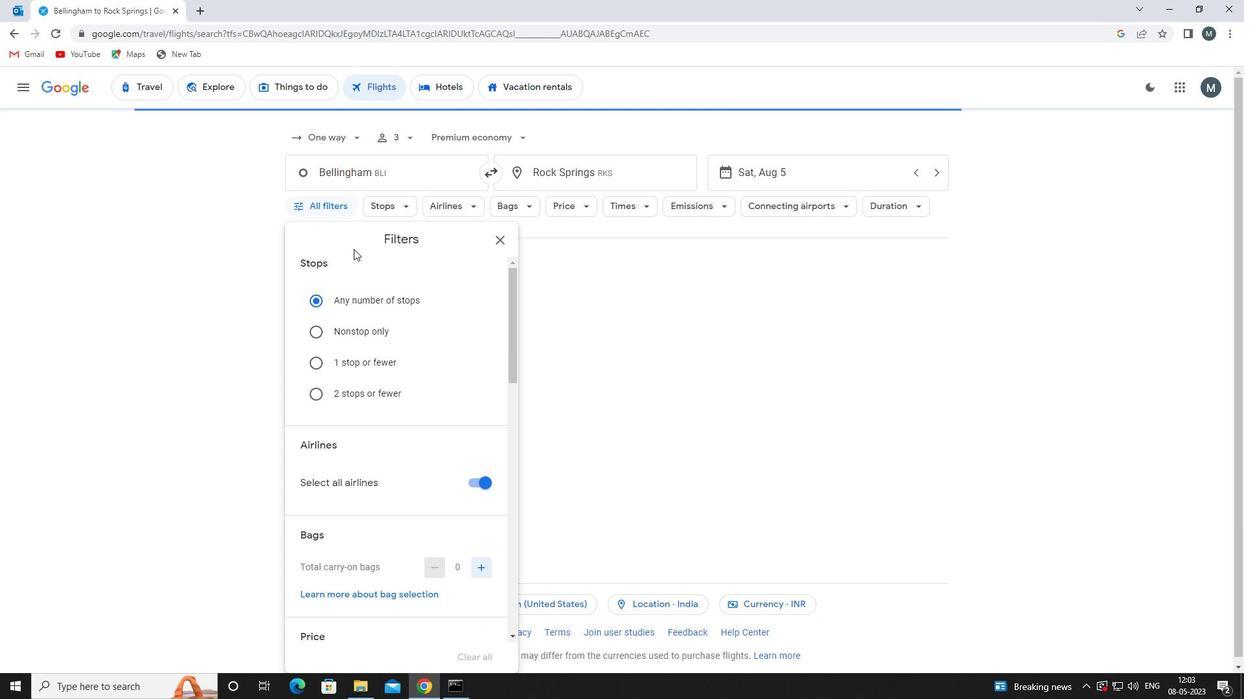 
Action: Mouse scrolled (376, 300) with delta (0, 0)
Screenshot: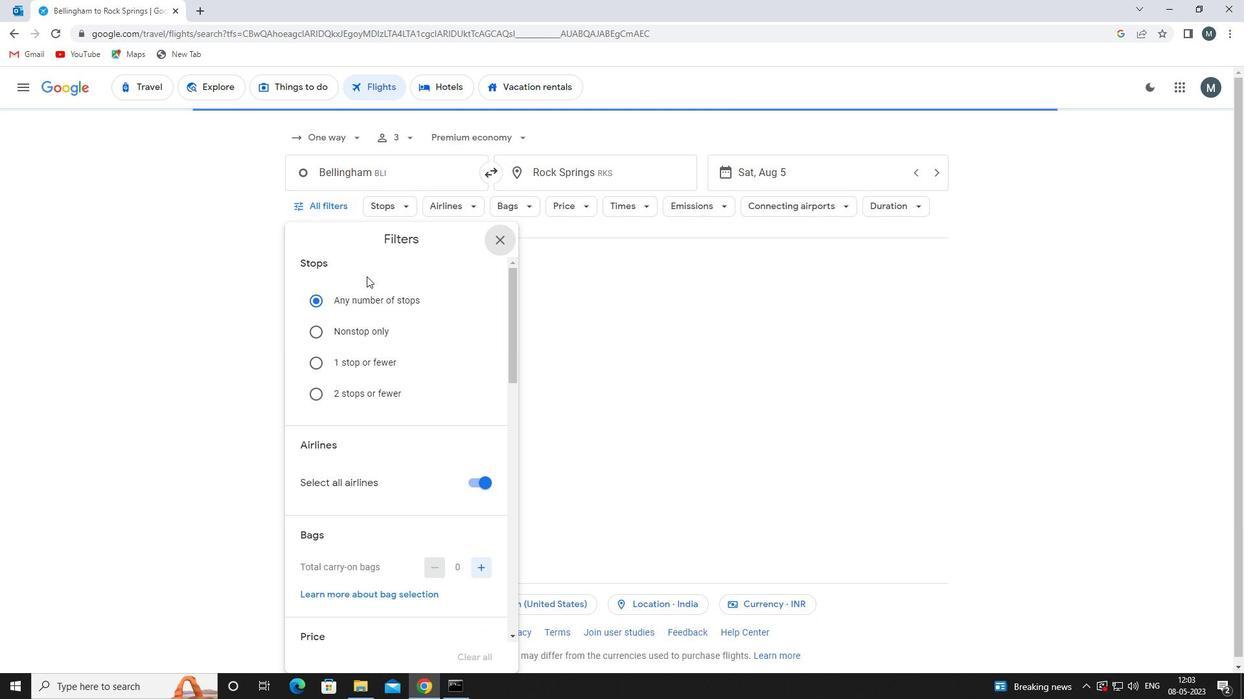 
Action: Mouse moved to (376, 315)
Screenshot: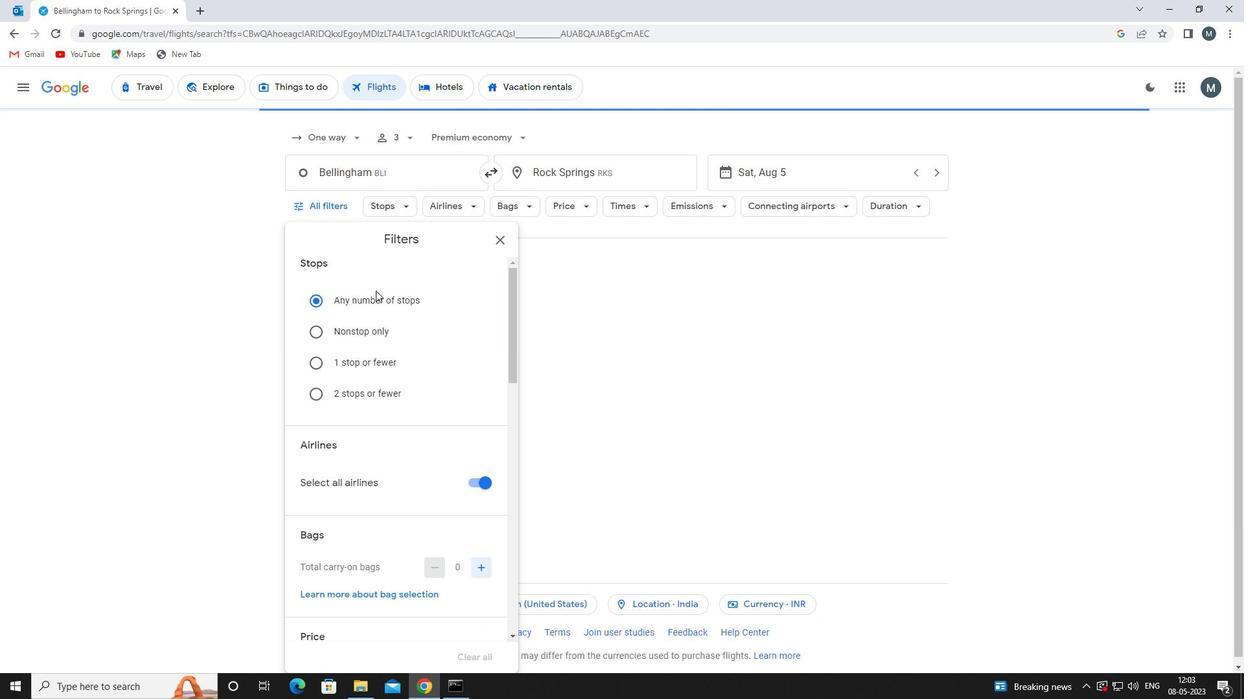 
Action: Mouse scrolled (376, 314) with delta (0, 0)
Screenshot: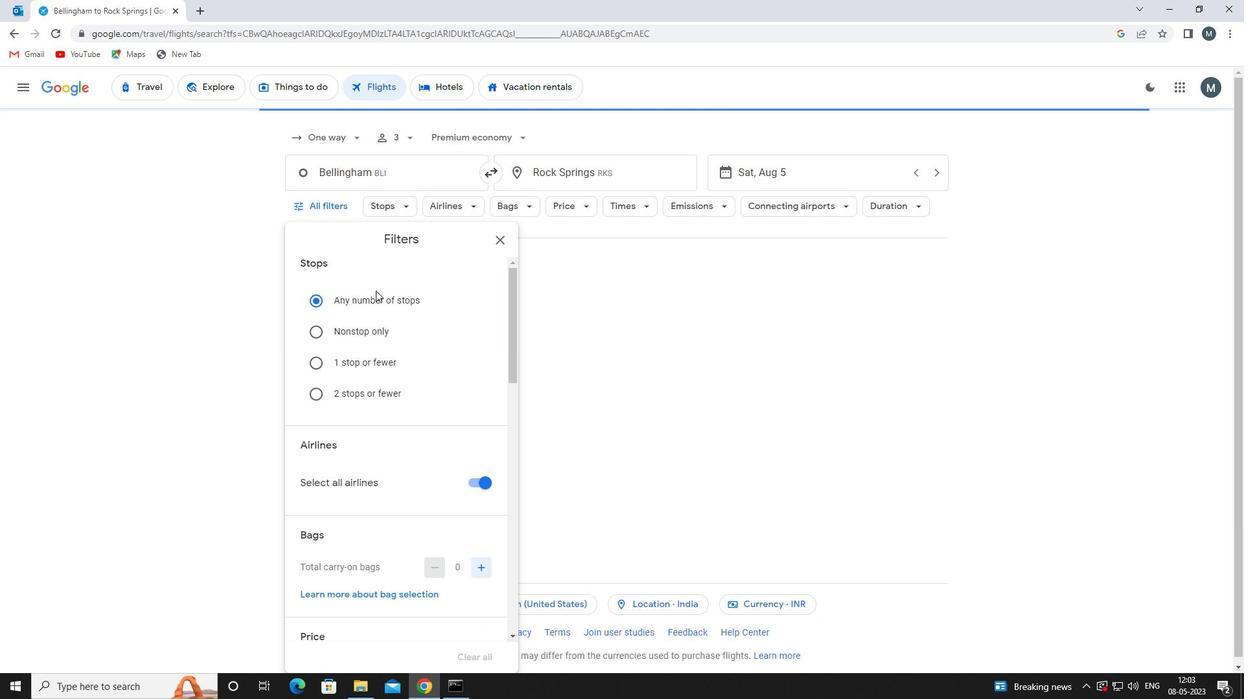
Action: Mouse moved to (473, 344)
Screenshot: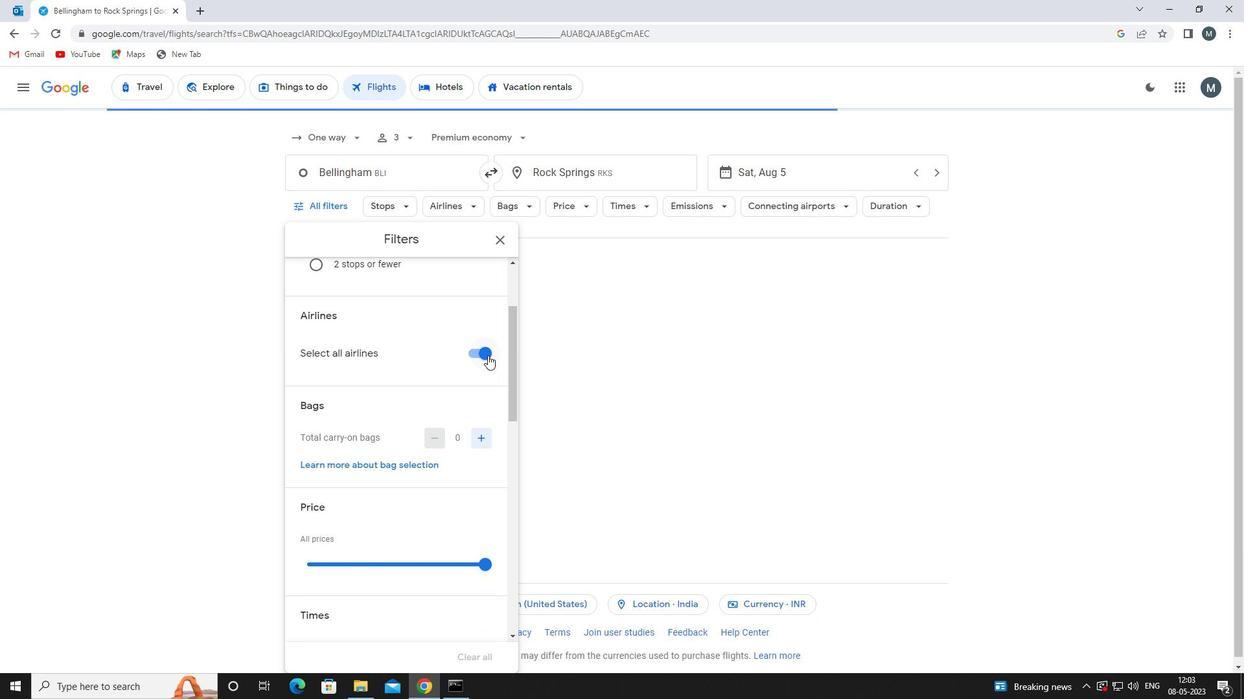 
Action: Mouse pressed left at (473, 344)
Screenshot: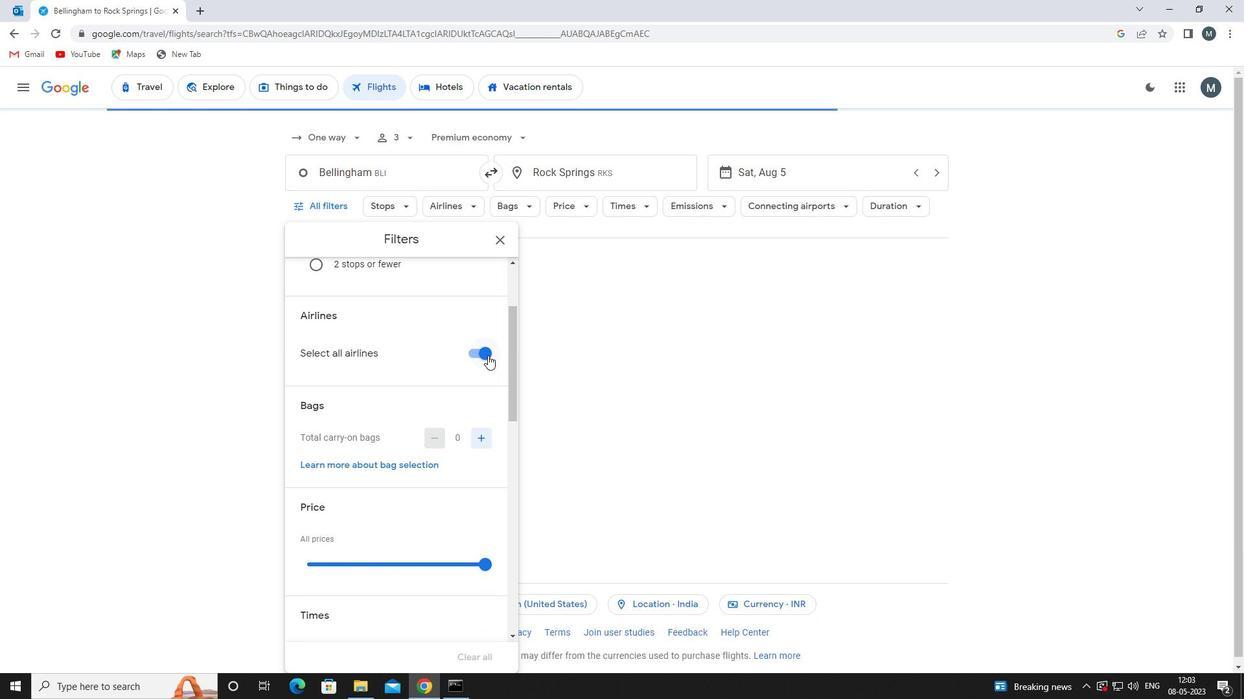 
Action: Mouse moved to (426, 353)
Screenshot: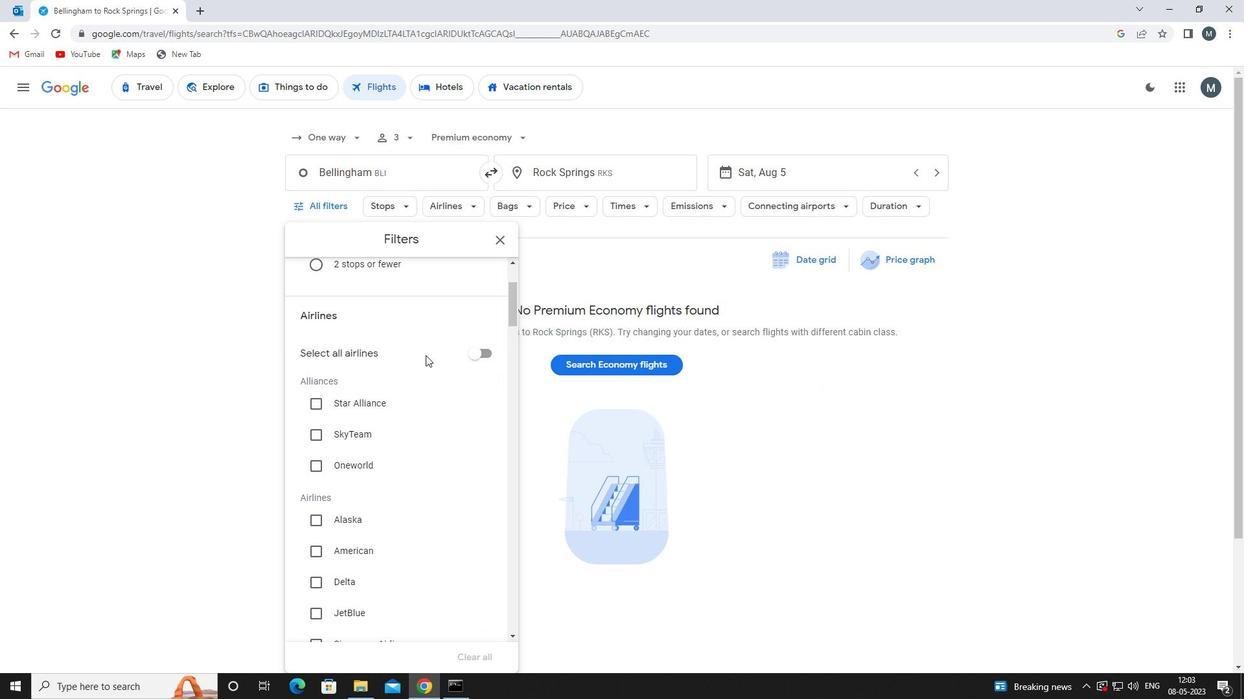 
Action: Mouse scrolled (426, 353) with delta (0, 0)
Screenshot: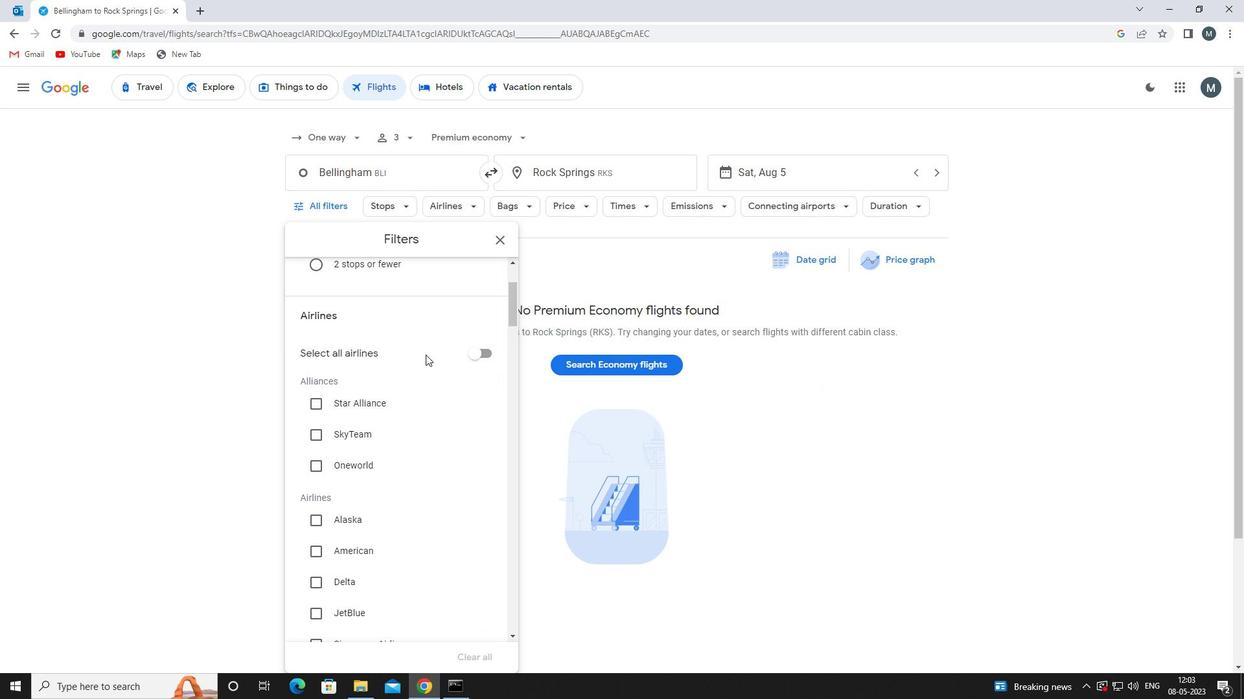 
Action: Mouse scrolled (426, 353) with delta (0, 0)
Screenshot: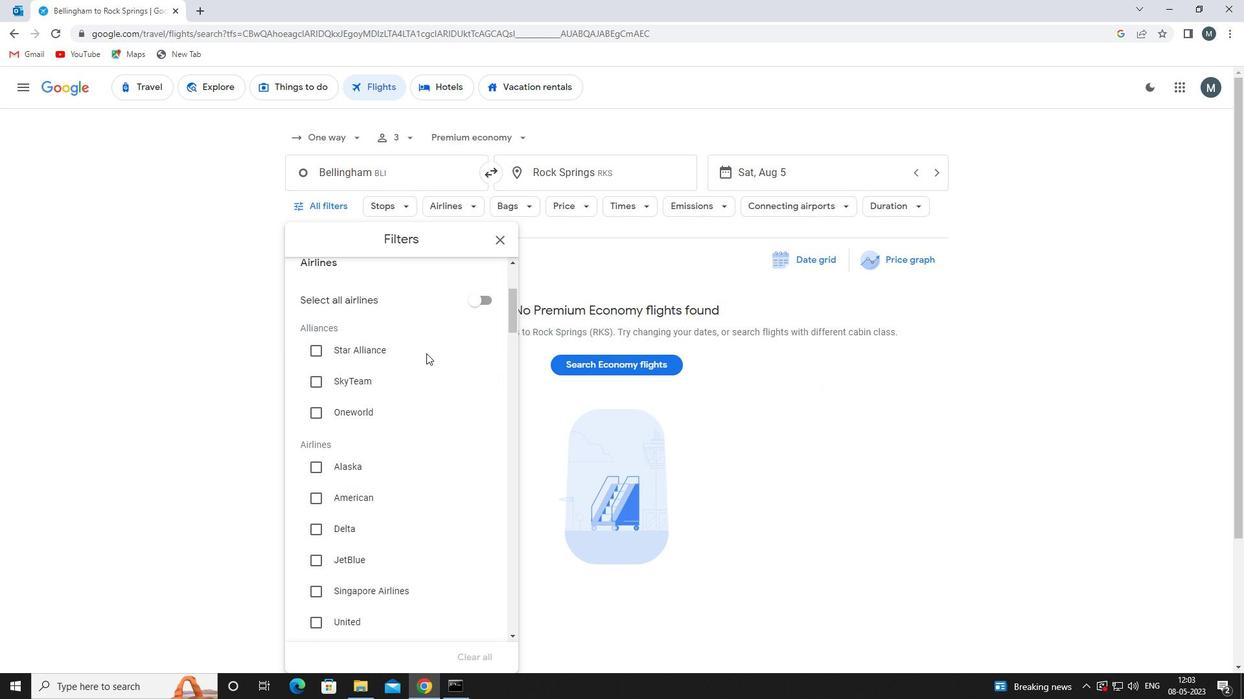 
Action: Mouse moved to (423, 355)
Screenshot: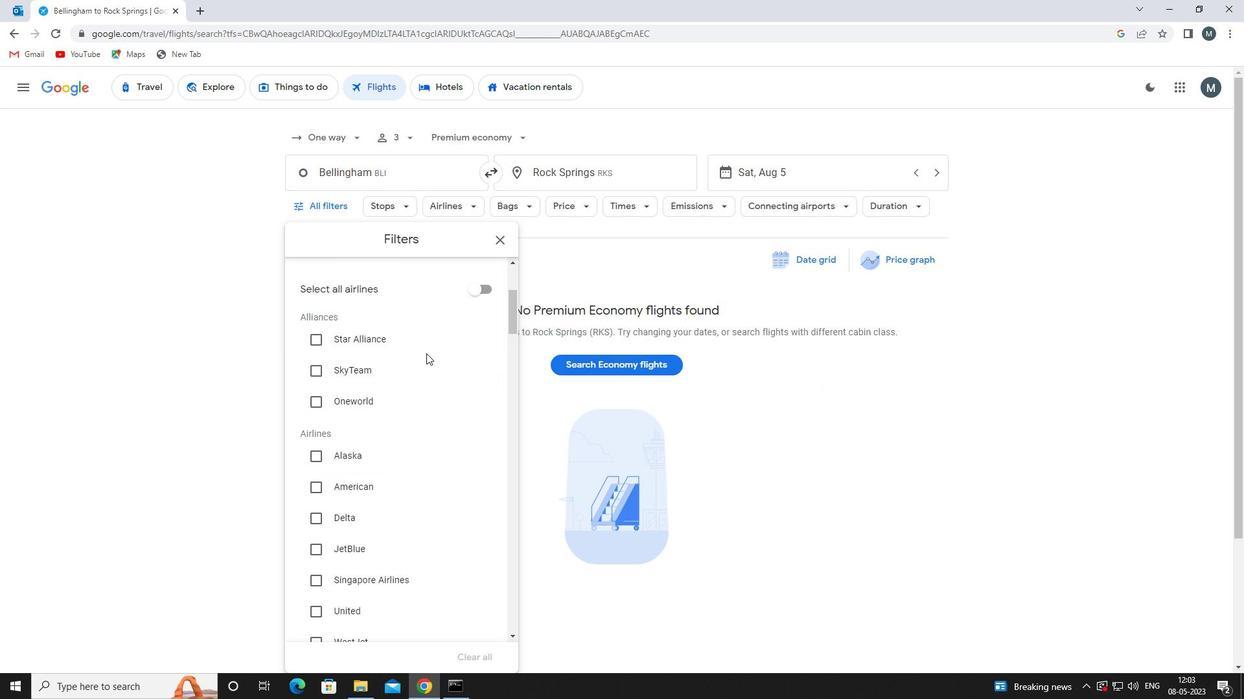
Action: Mouse scrolled (423, 355) with delta (0, 0)
Screenshot: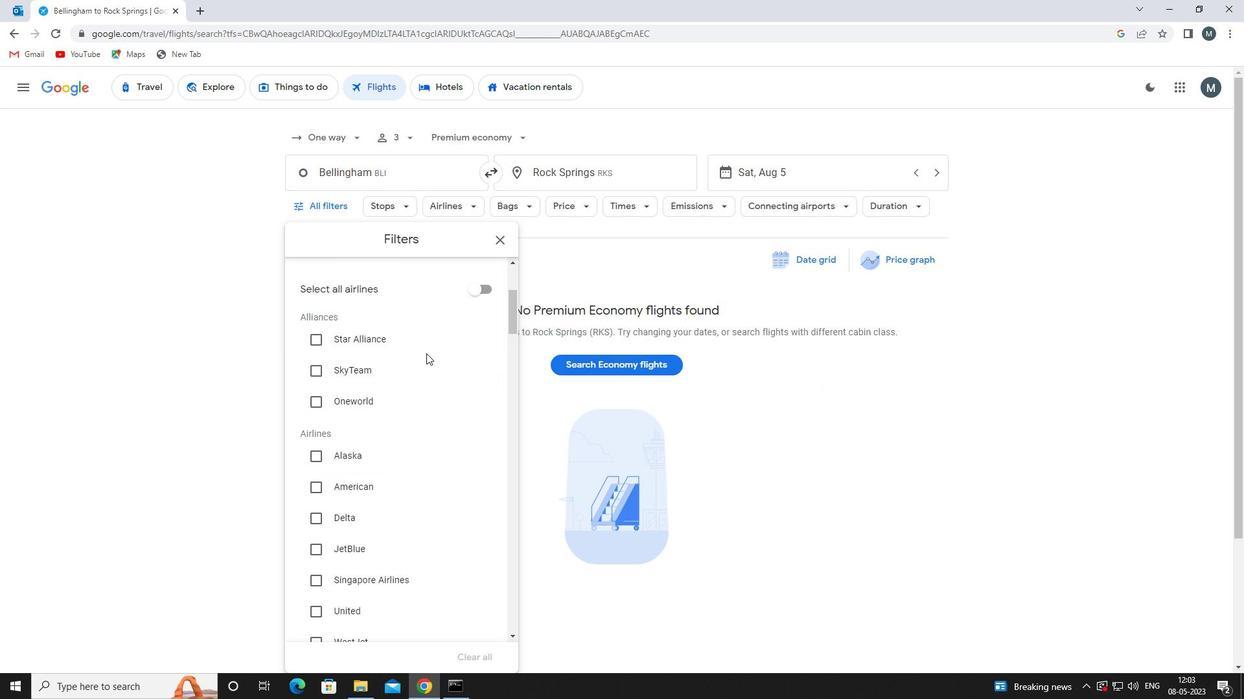 
Action: Mouse moved to (396, 386)
Screenshot: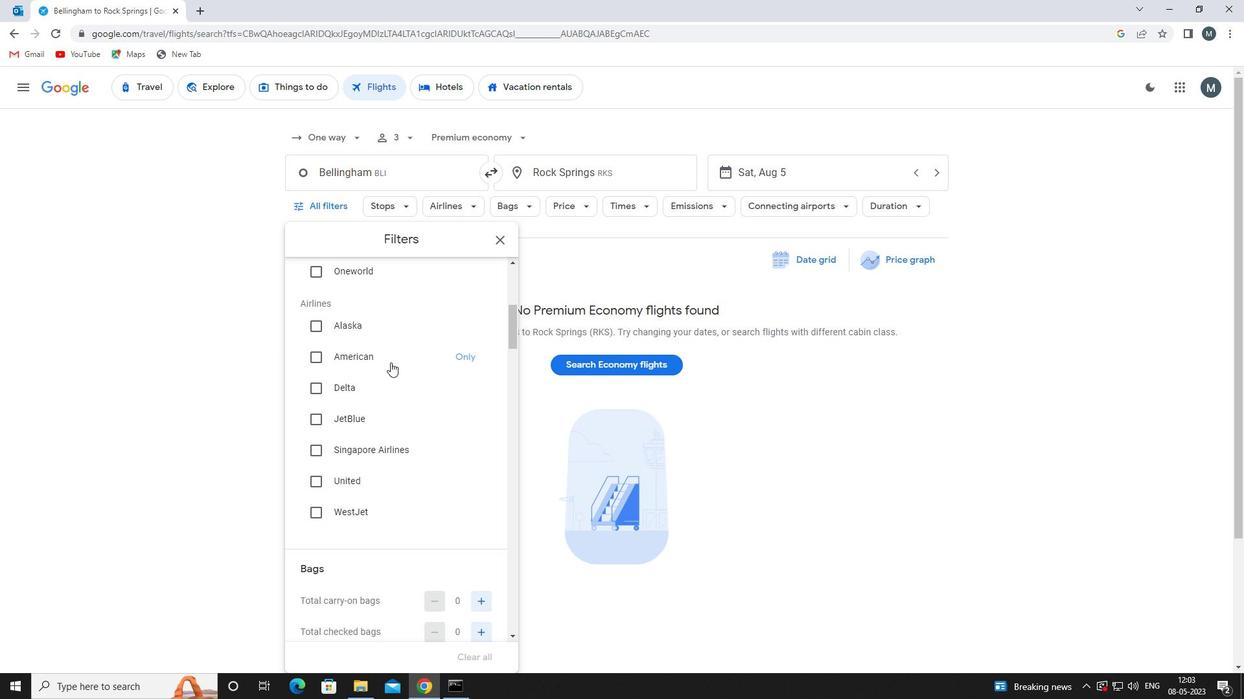 
Action: Mouse scrolled (396, 386) with delta (0, 0)
Screenshot: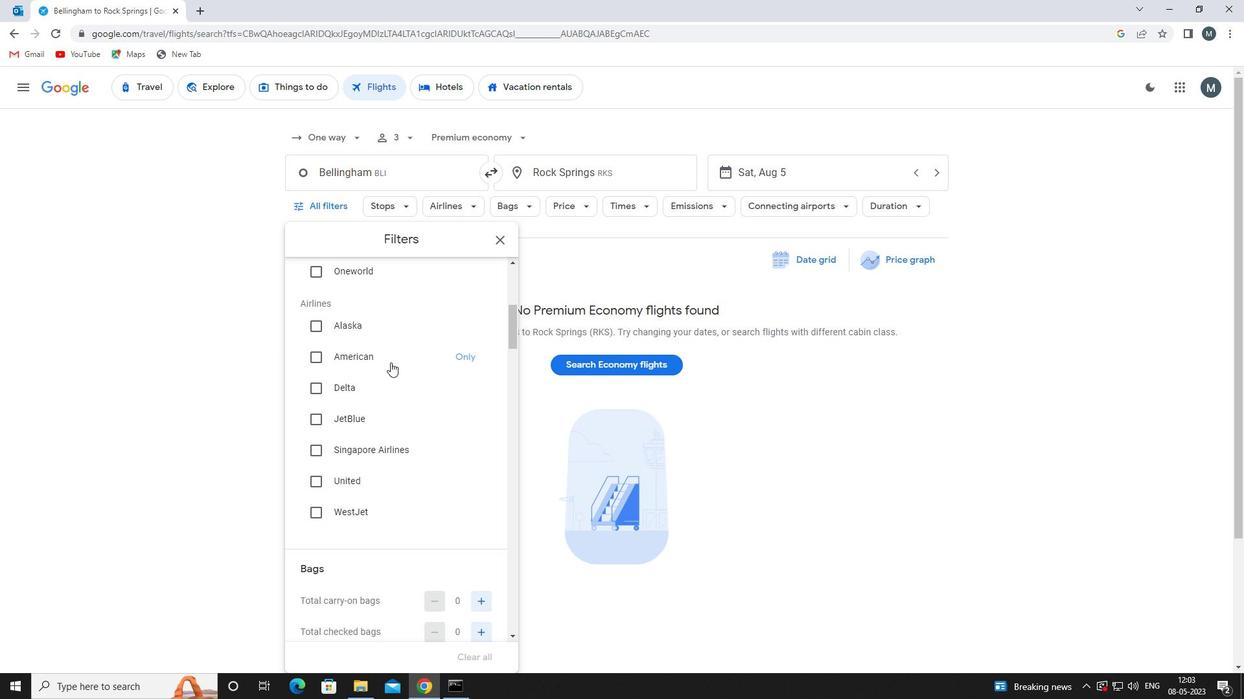 
Action: Mouse moved to (397, 388)
Screenshot: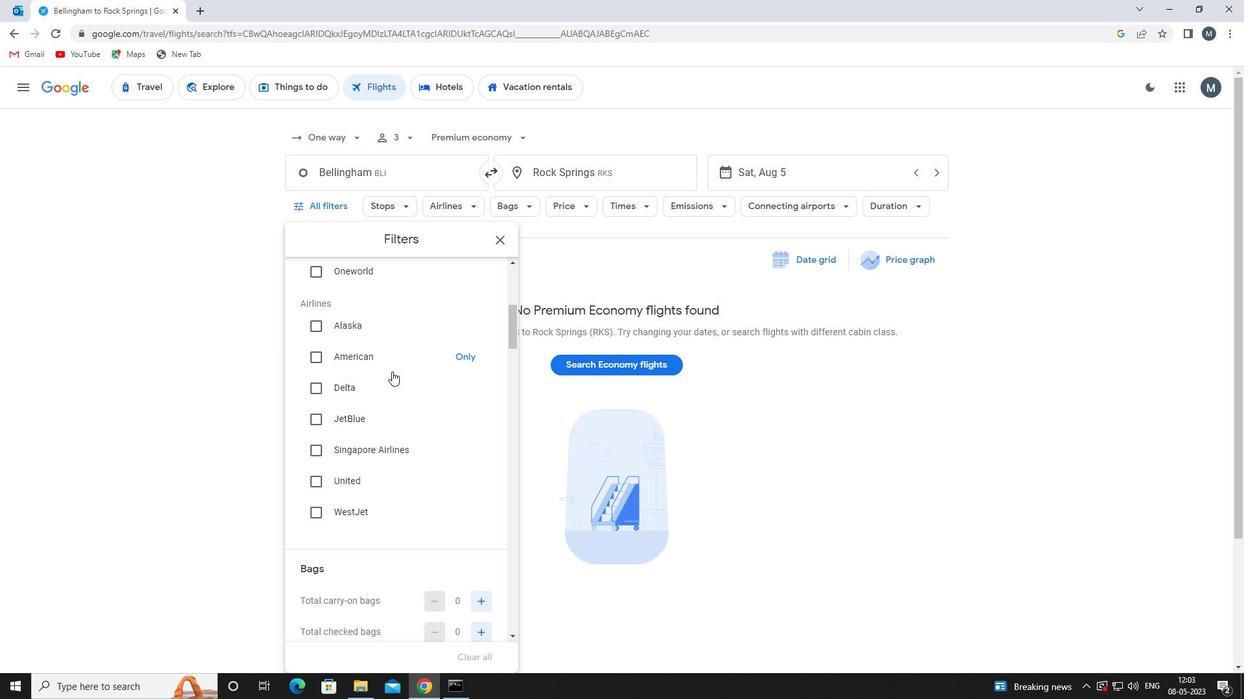 
Action: Mouse scrolled (397, 387) with delta (0, 0)
Screenshot: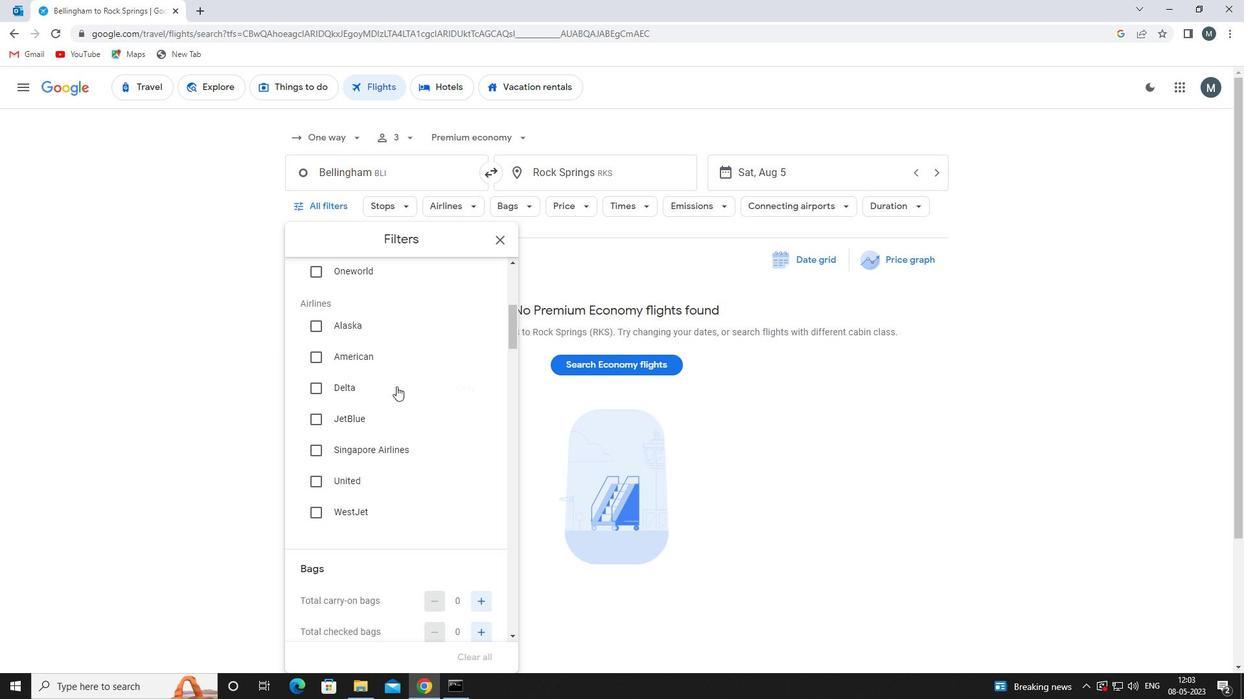 
Action: Mouse moved to (427, 404)
Screenshot: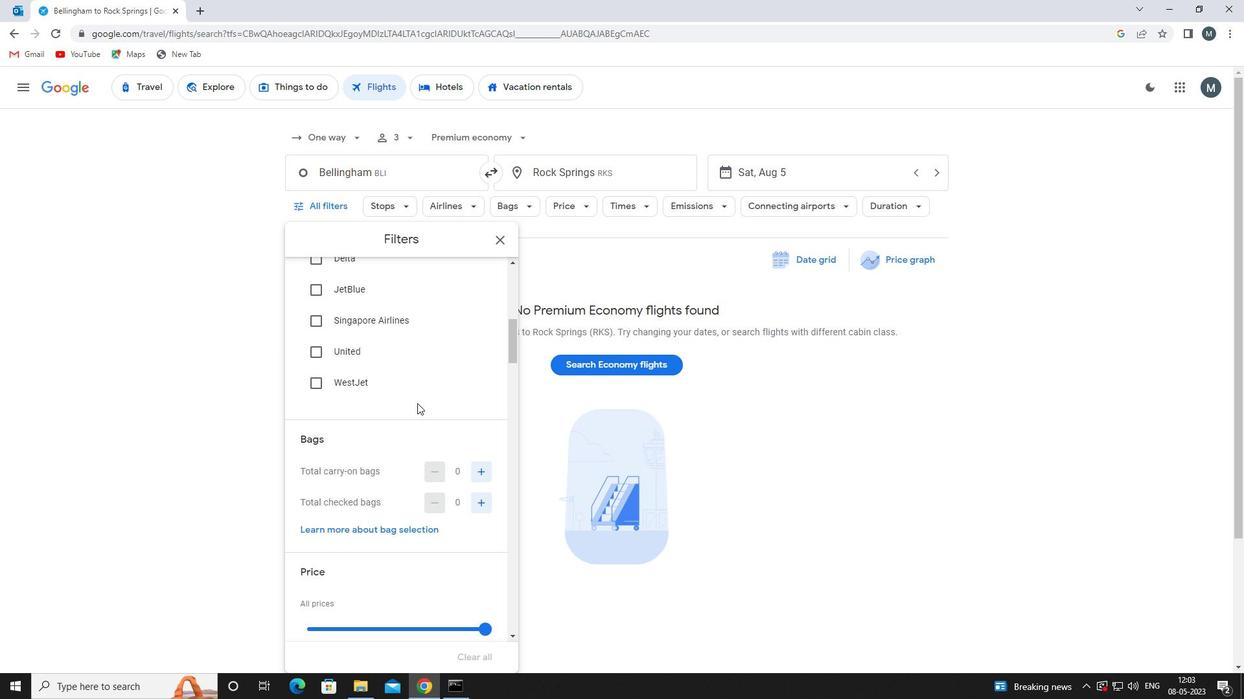 
Action: Mouse scrolled (427, 403) with delta (0, 0)
Screenshot: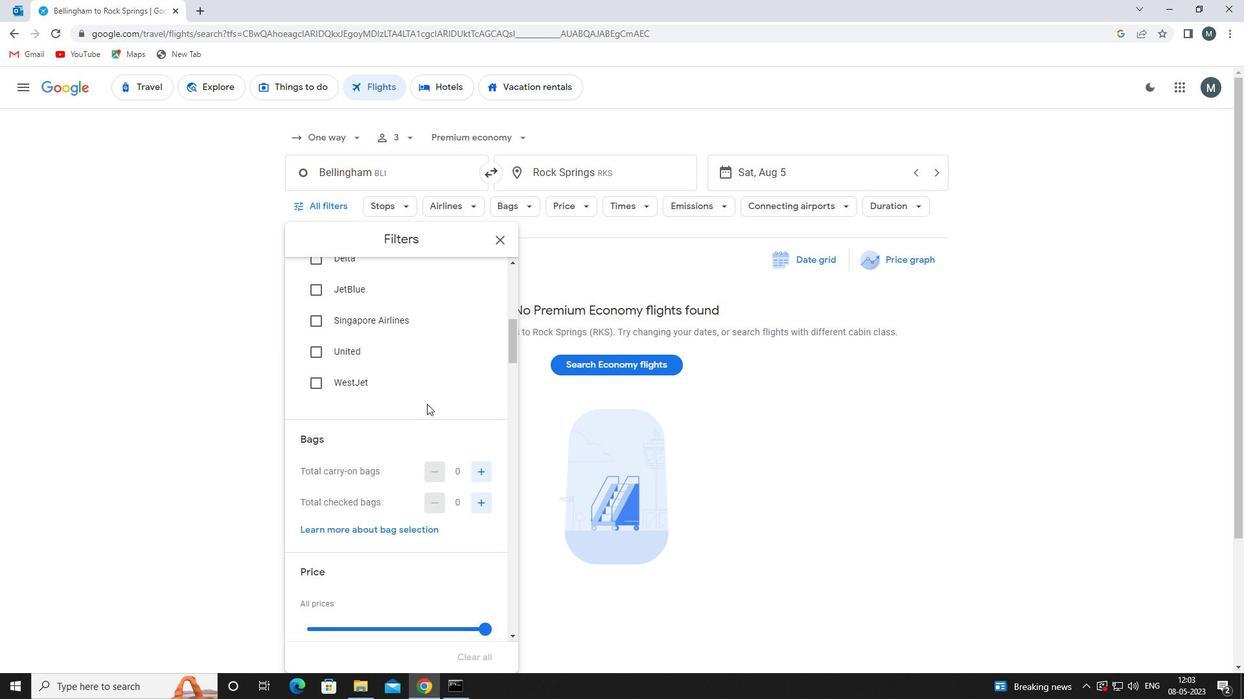 
Action: Mouse moved to (477, 435)
Screenshot: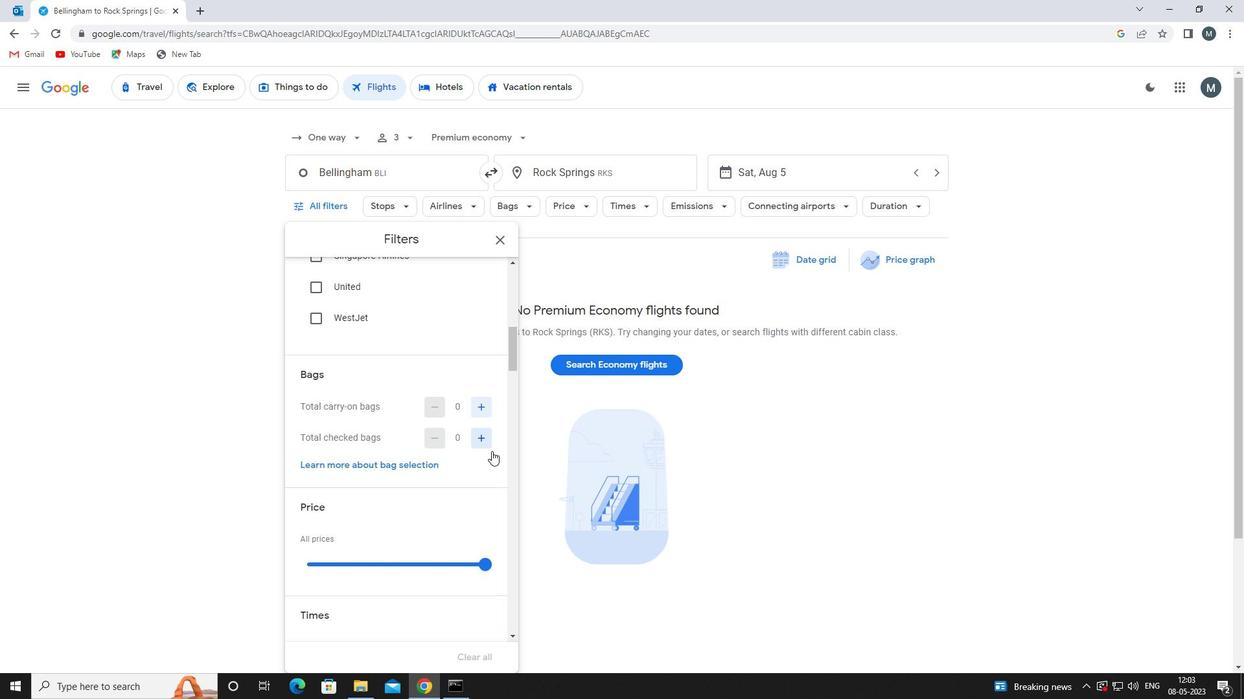 
Action: Mouse pressed left at (477, 435)
Screenshot: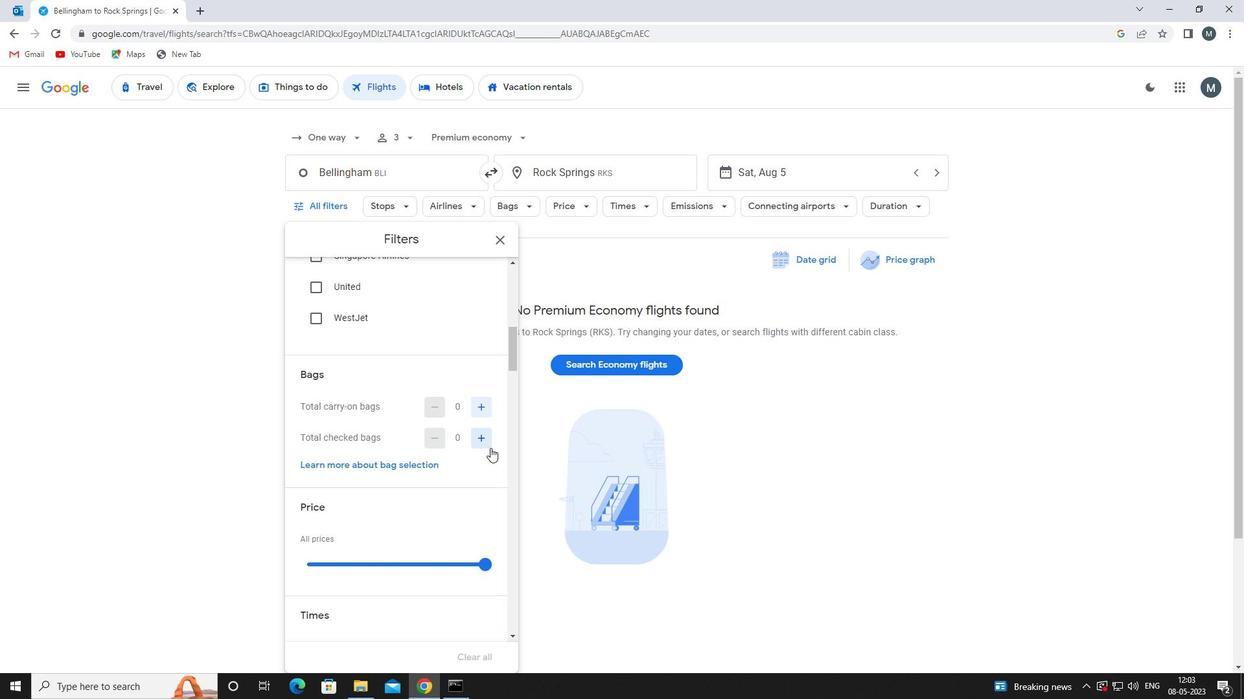 
Action: Mouse pressed left at (477, 435)
Screenshot: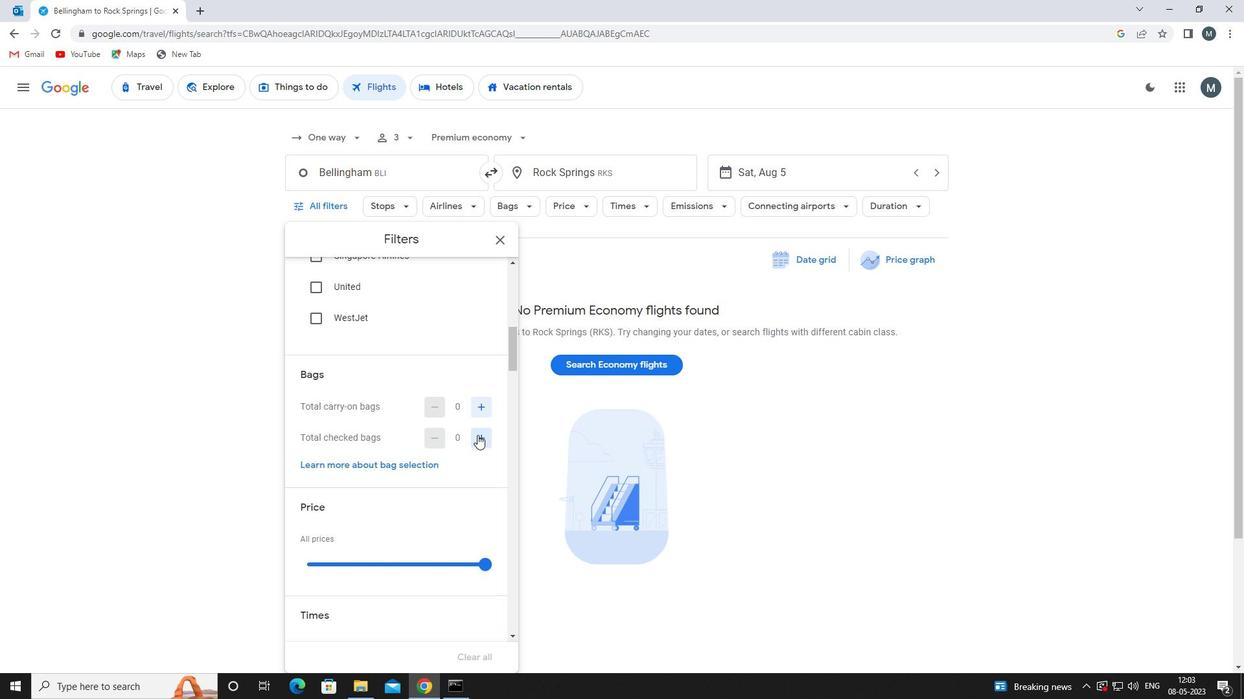 
Action: Mouse pressed left at (477, 435)
Screenshot: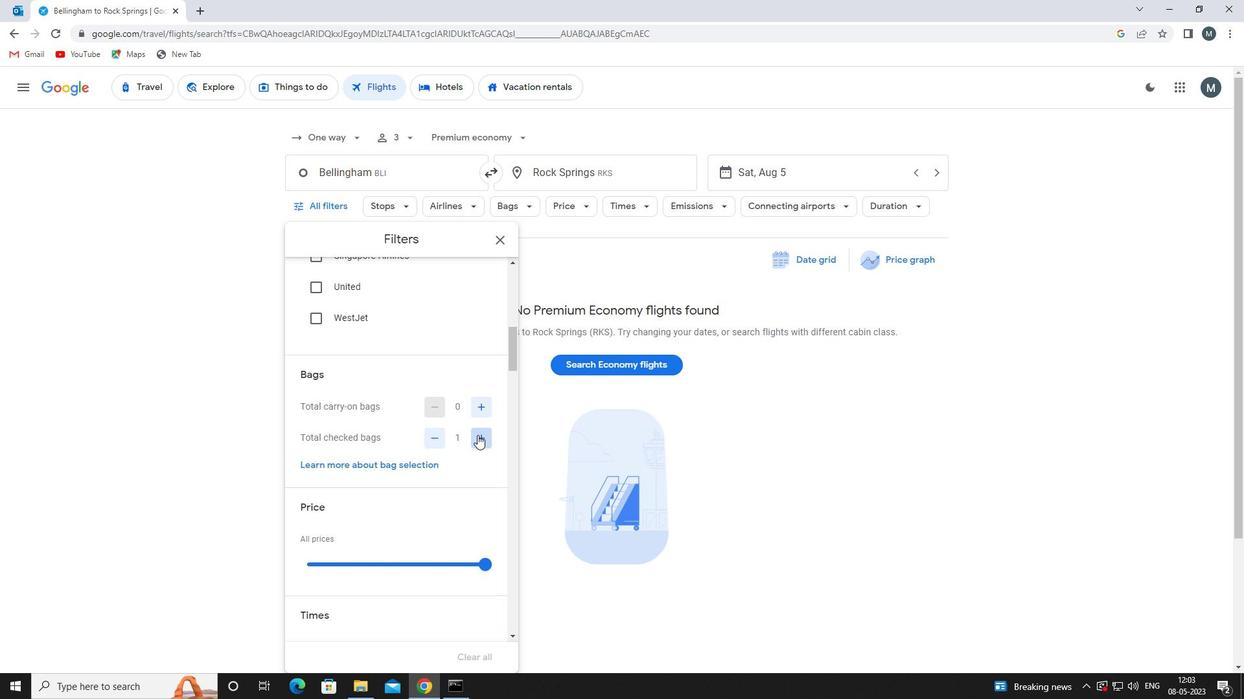 
Action: Mouse pressed left at (477, 435)
Screenshot: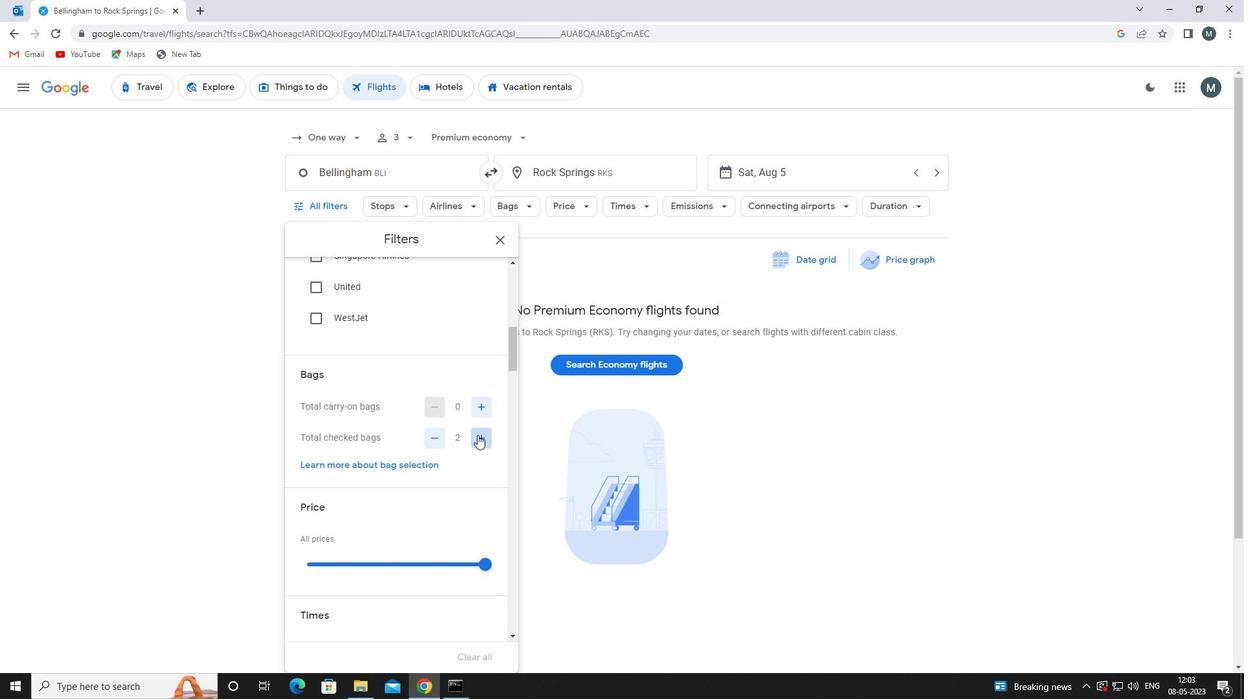 
Action: Mouse pressed left at (477, 435)
Screenshot: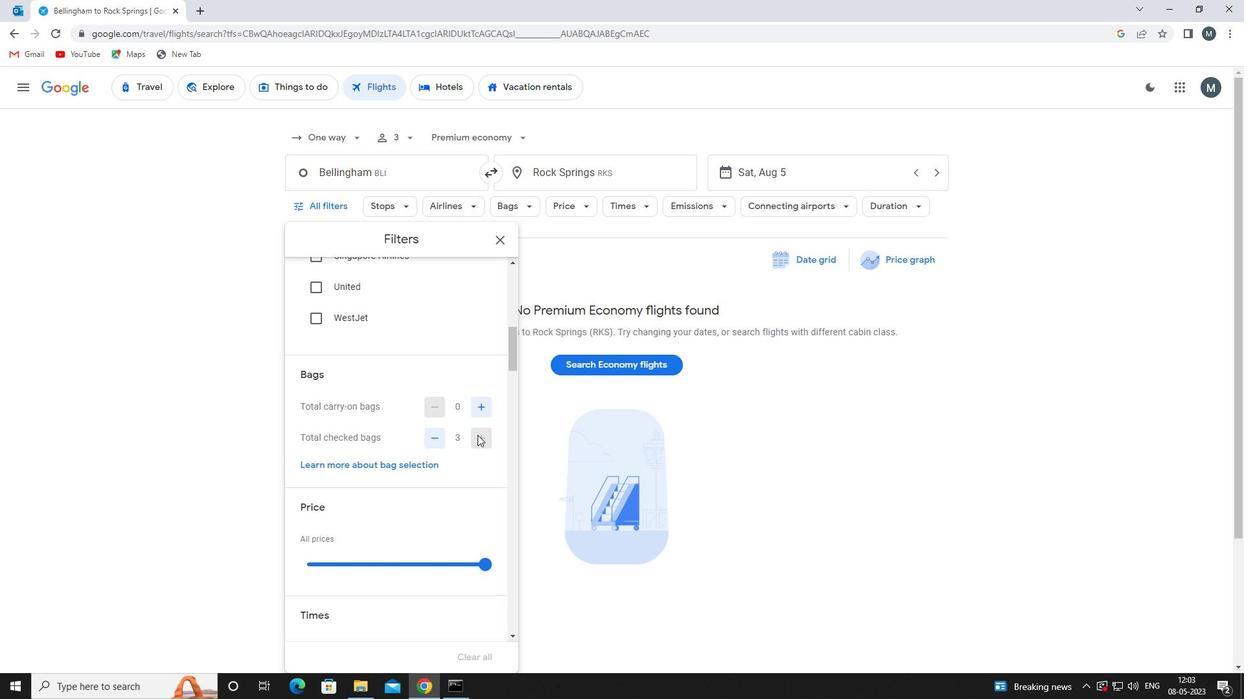 
Action: Mouse pressed left at (477, 435)
Screenshot: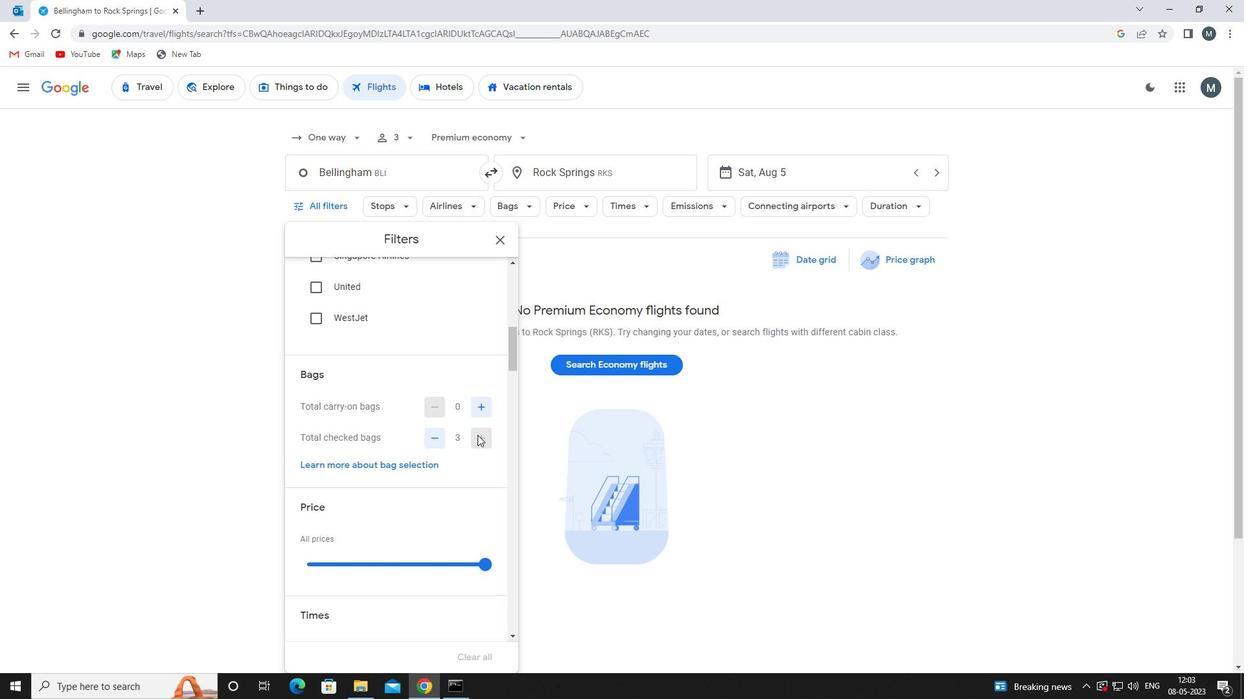 
Action: Mouse pressed left at (477, 435)
Screenshot: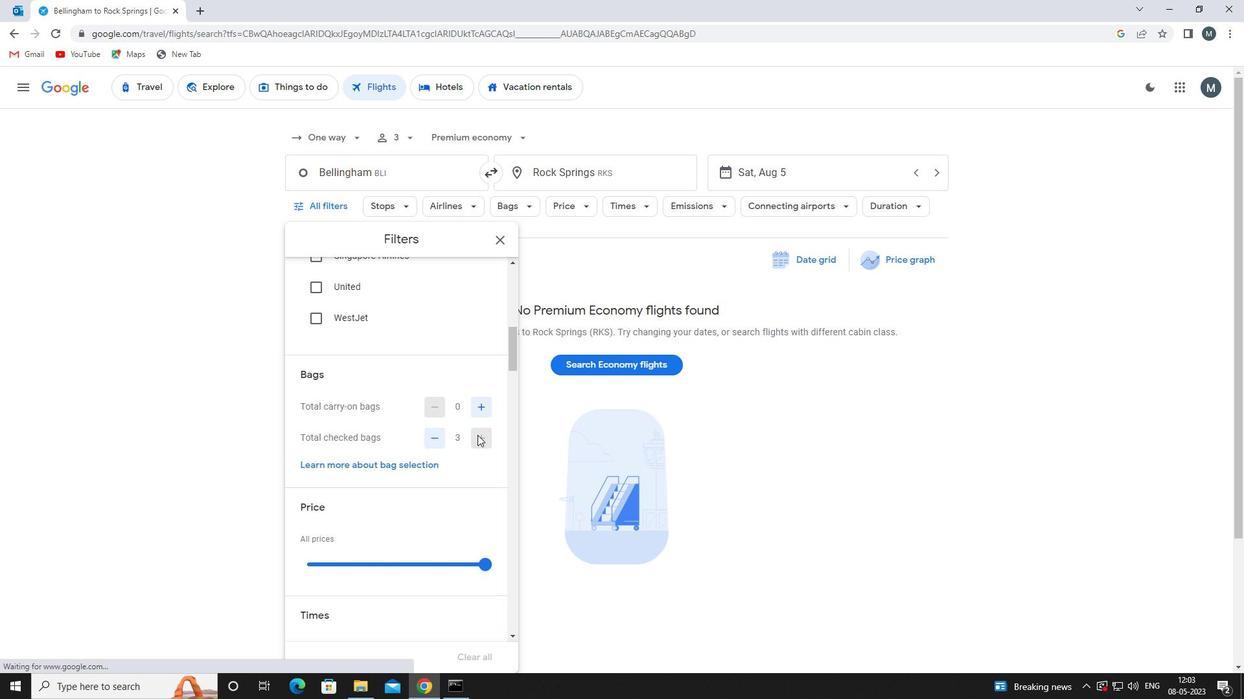 
Action: Mouse pressed left at (477, 435)
Screenshot: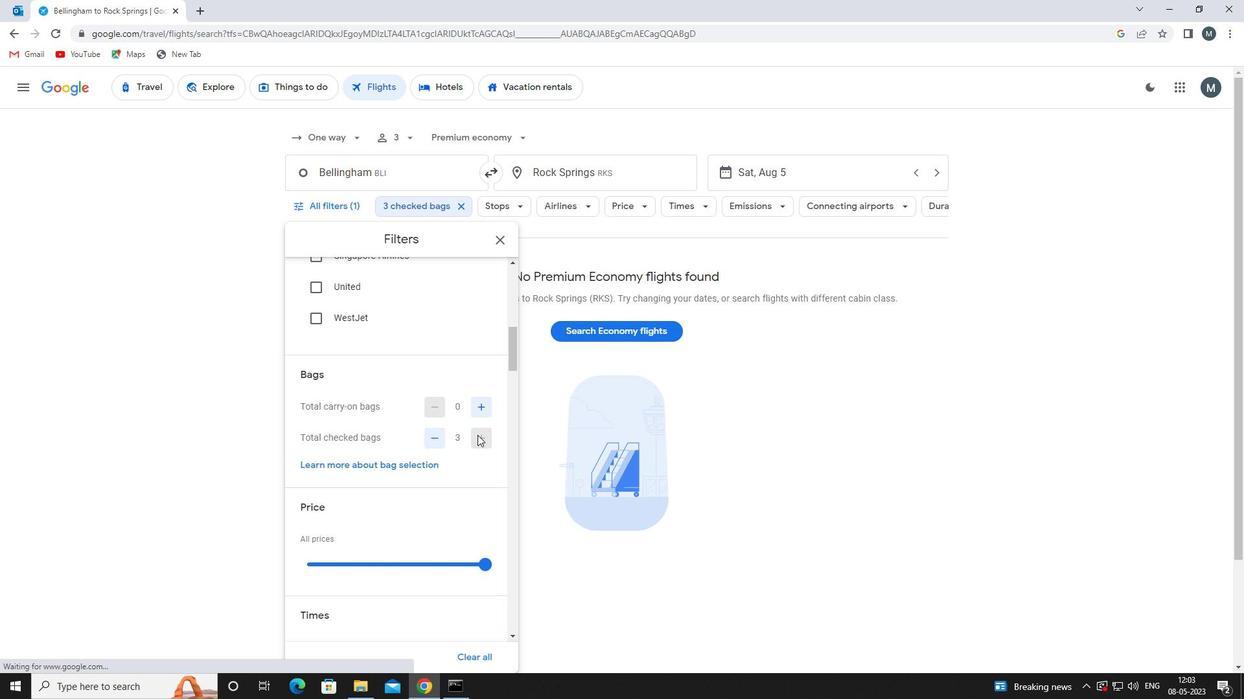 
Action: Mouse moved to (416, 411)
Screenshot: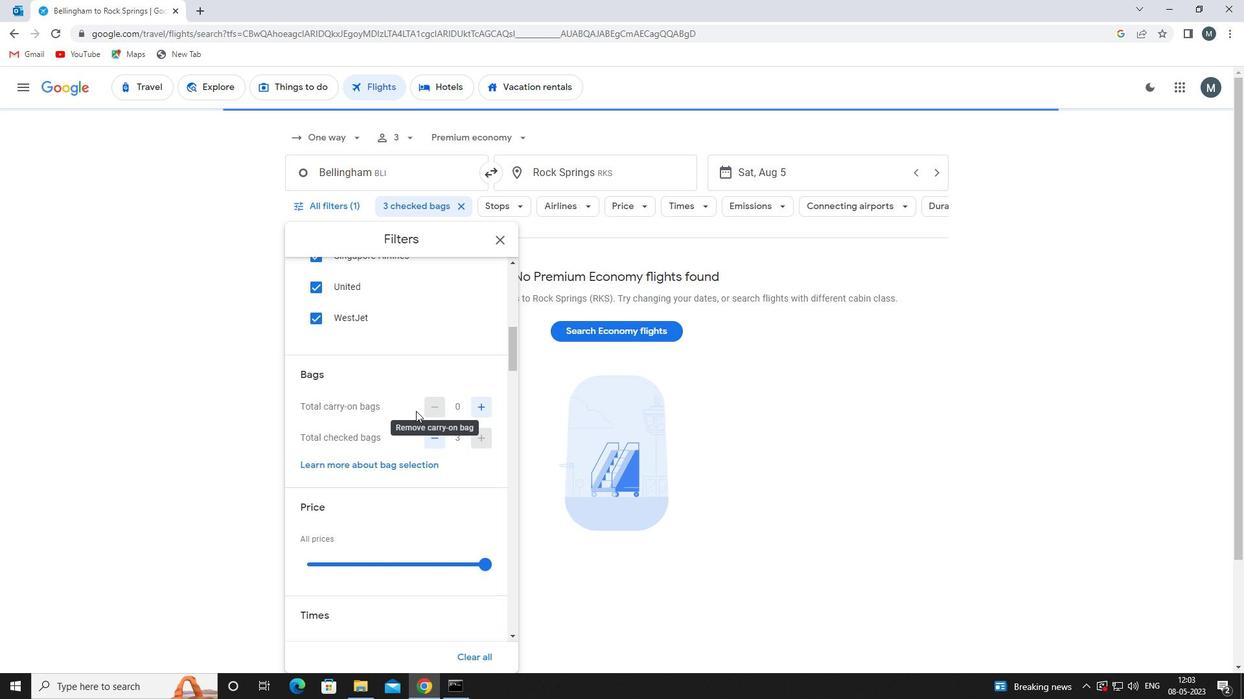 
Action: Mouse scrolled (416, 410) with delta (0, 0)
Screenshot: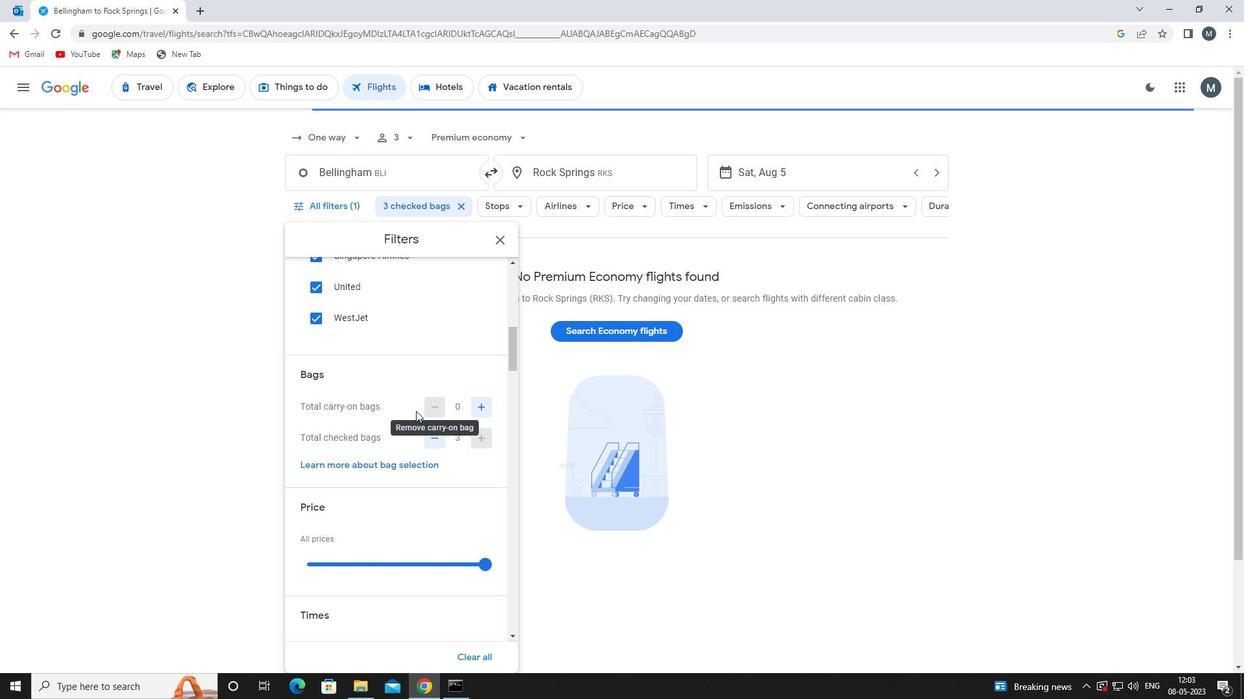 
Action: Mouse scrolled (416, 410) with delta (0, 0)
Screenshot: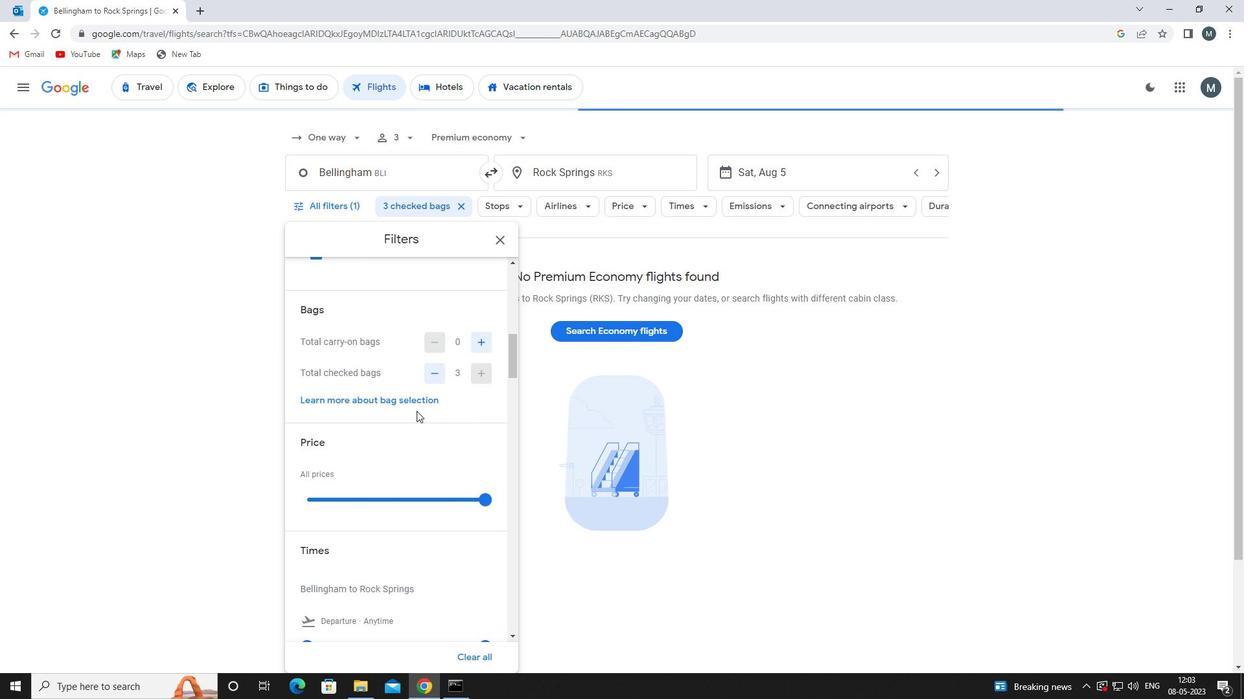 
Action: Mouse moved to (371, 421)
Screenshot: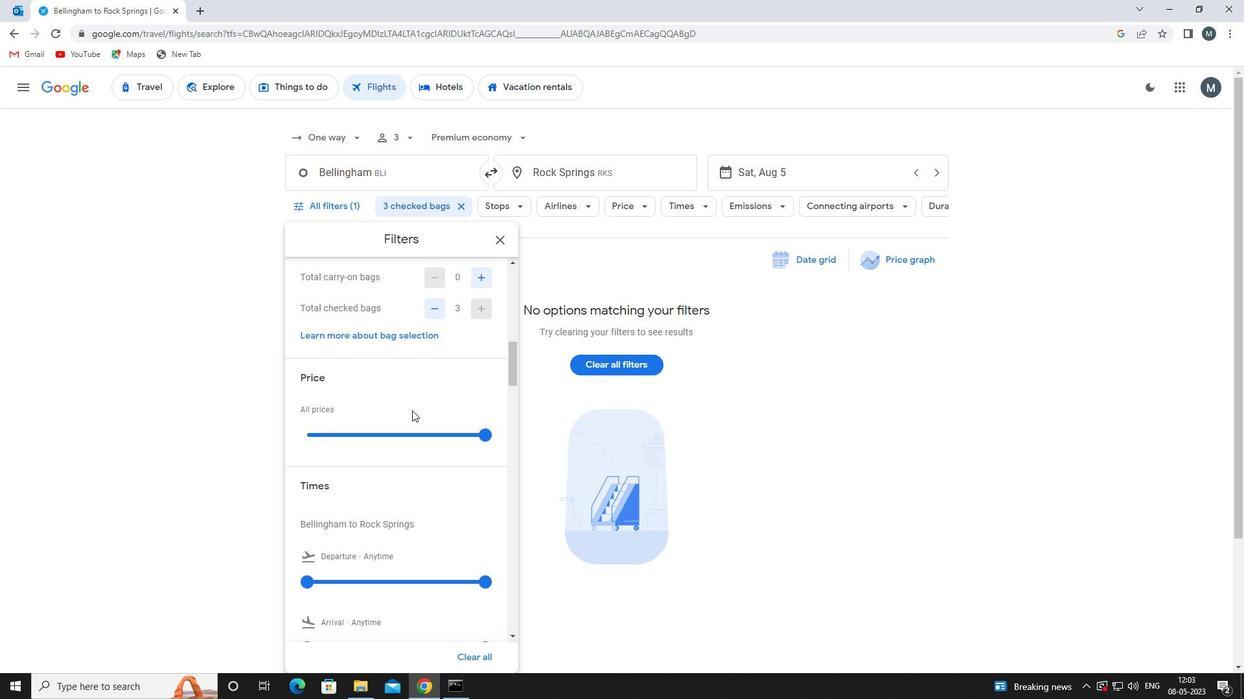 
Action: Mouse pressed left at (371, 421)
Screenshot: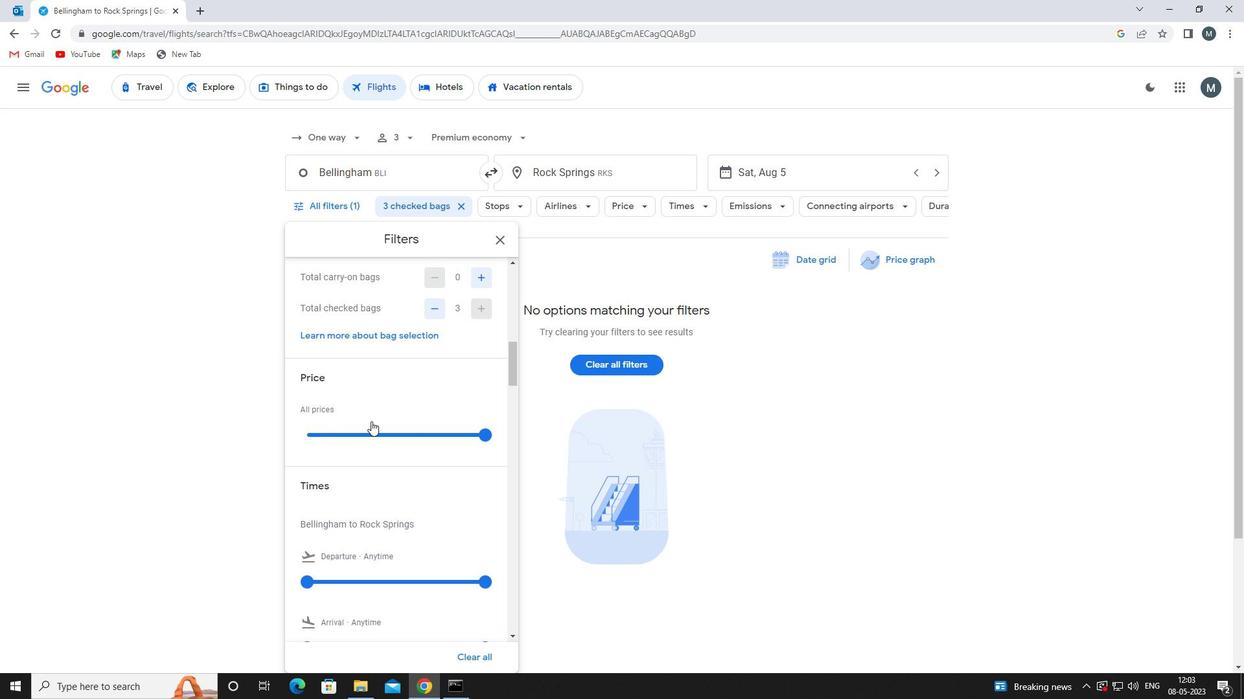 
Action: Mouse moved to (371, 424)
Screenshot: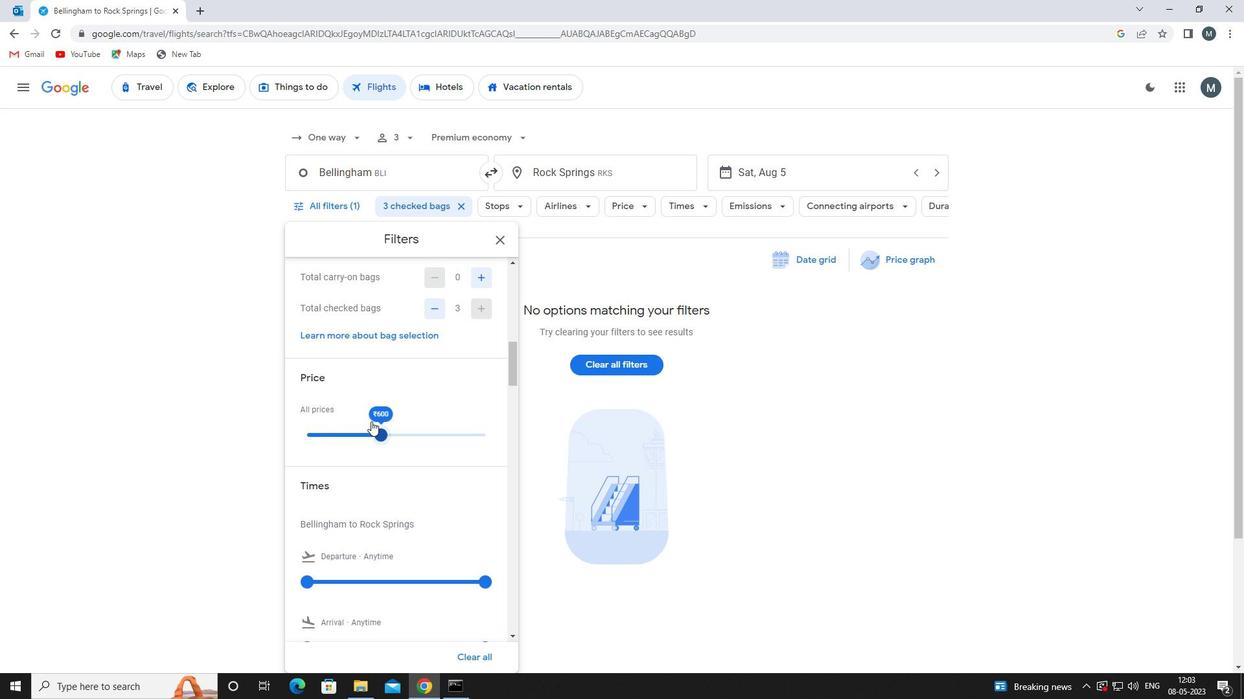 
Action: Mouse pressed left at (371, 424)
Screenshot: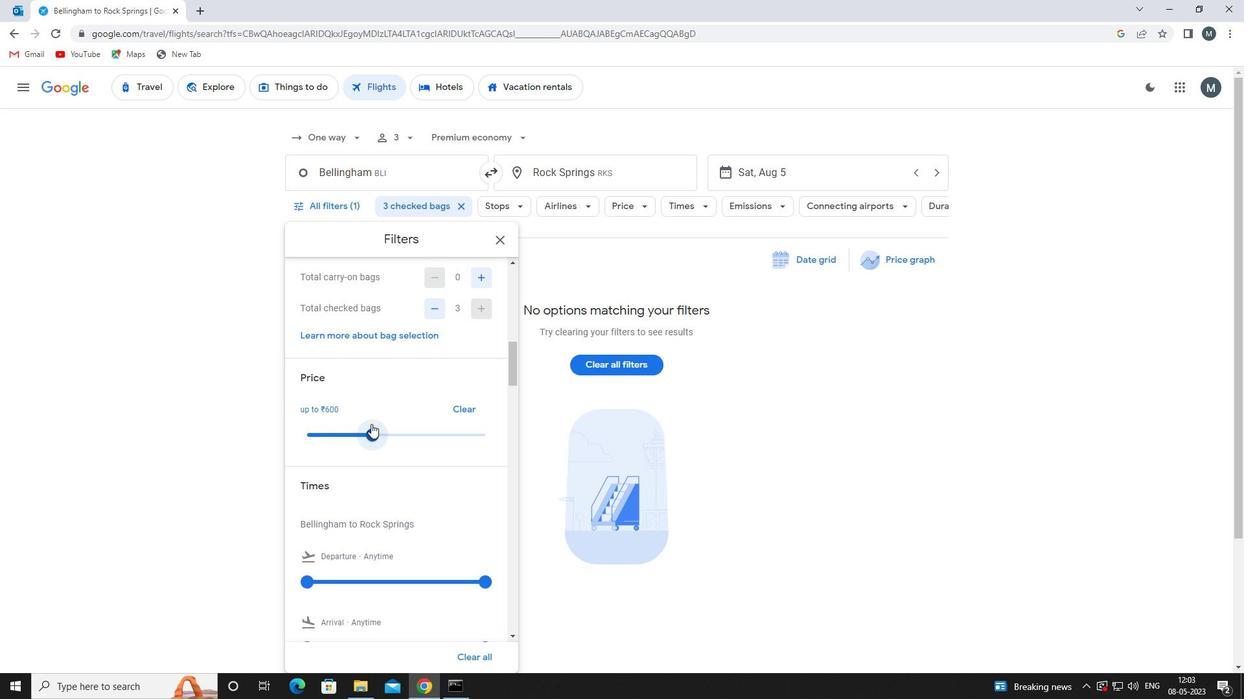 
Action: Mouse moved to (440, 412)
Screenshot: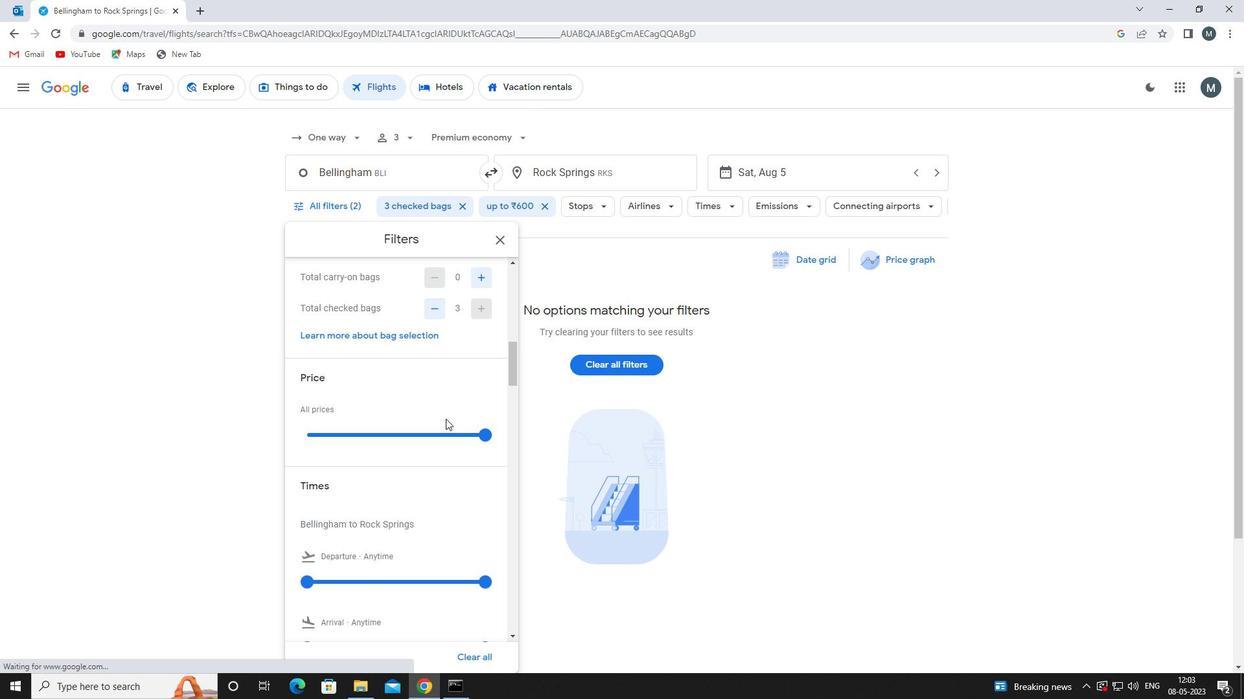 
Action: Mouse scrolled (440, 411) with delta (0, 0)
Screenshot: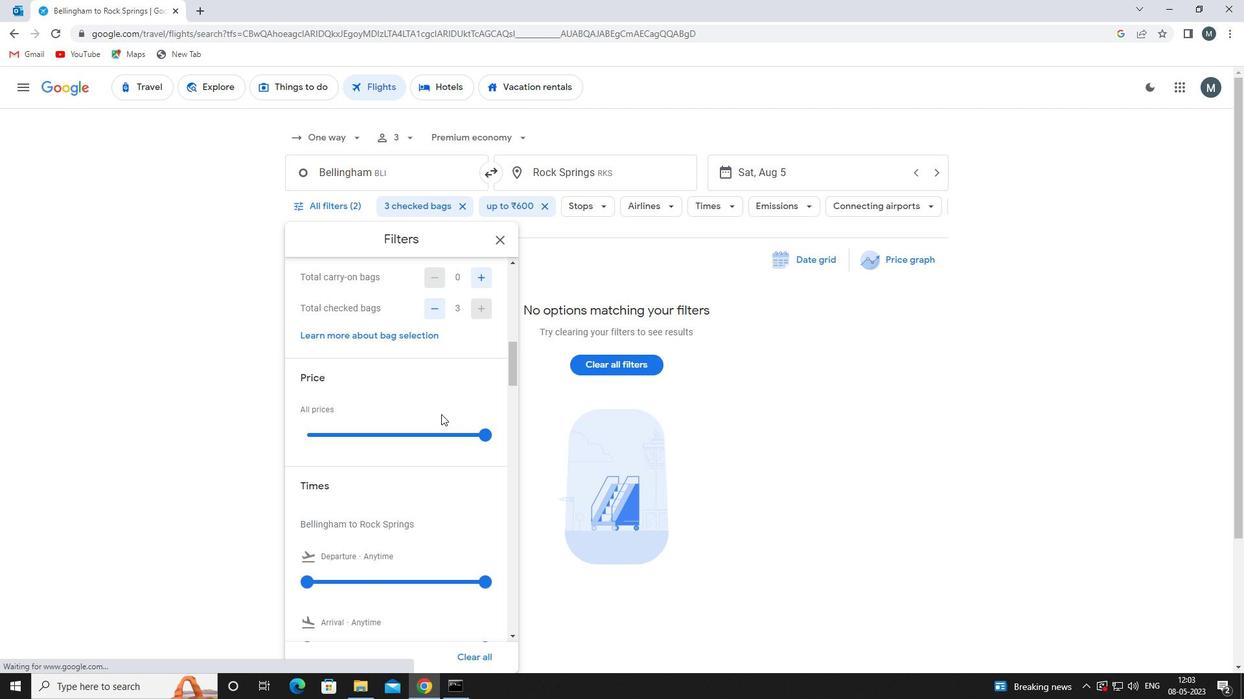 
Action: Mouse moved to (438, 411)
Screenshot: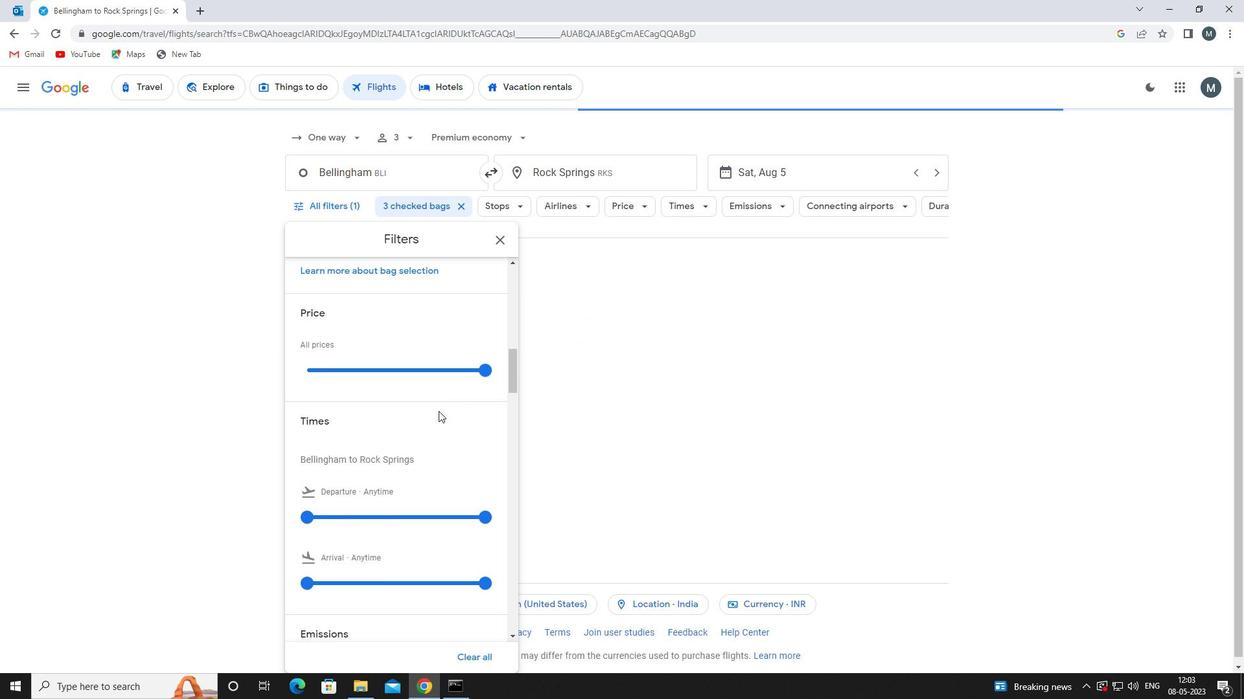 
Action: Mouse scrolled (438, 410) with delta (0, 0)
Screenshot: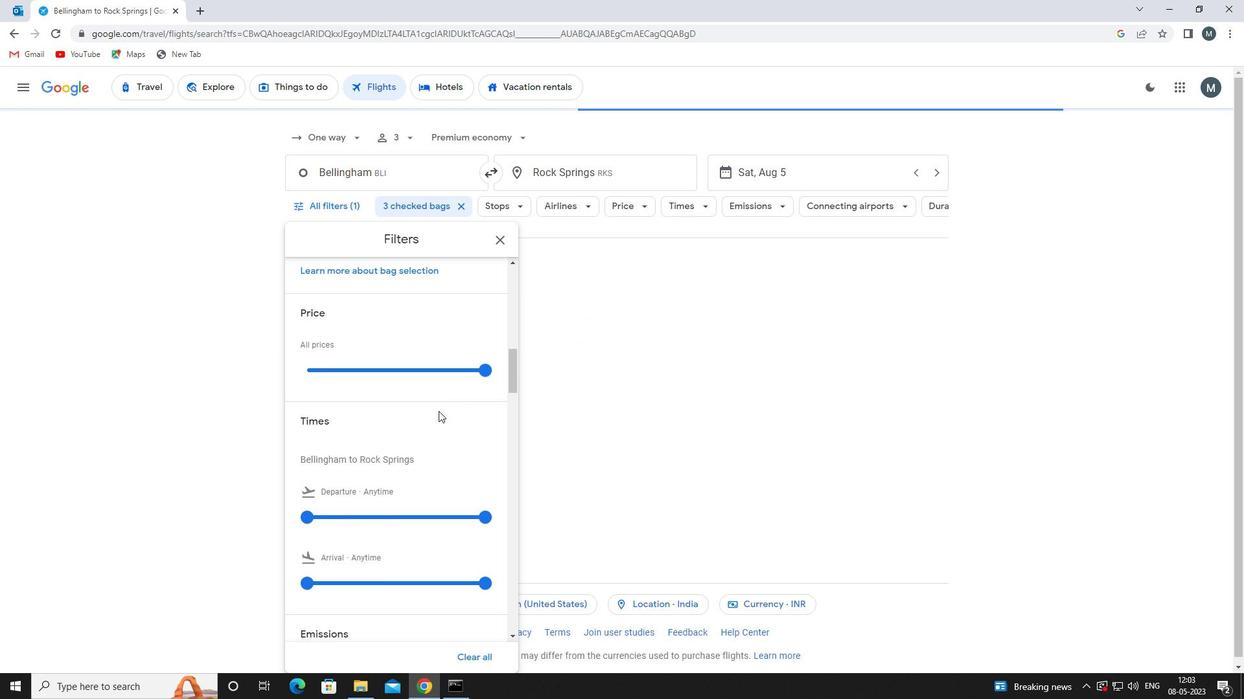 
Action: Mouse moved to (372, 412)
Screenshot: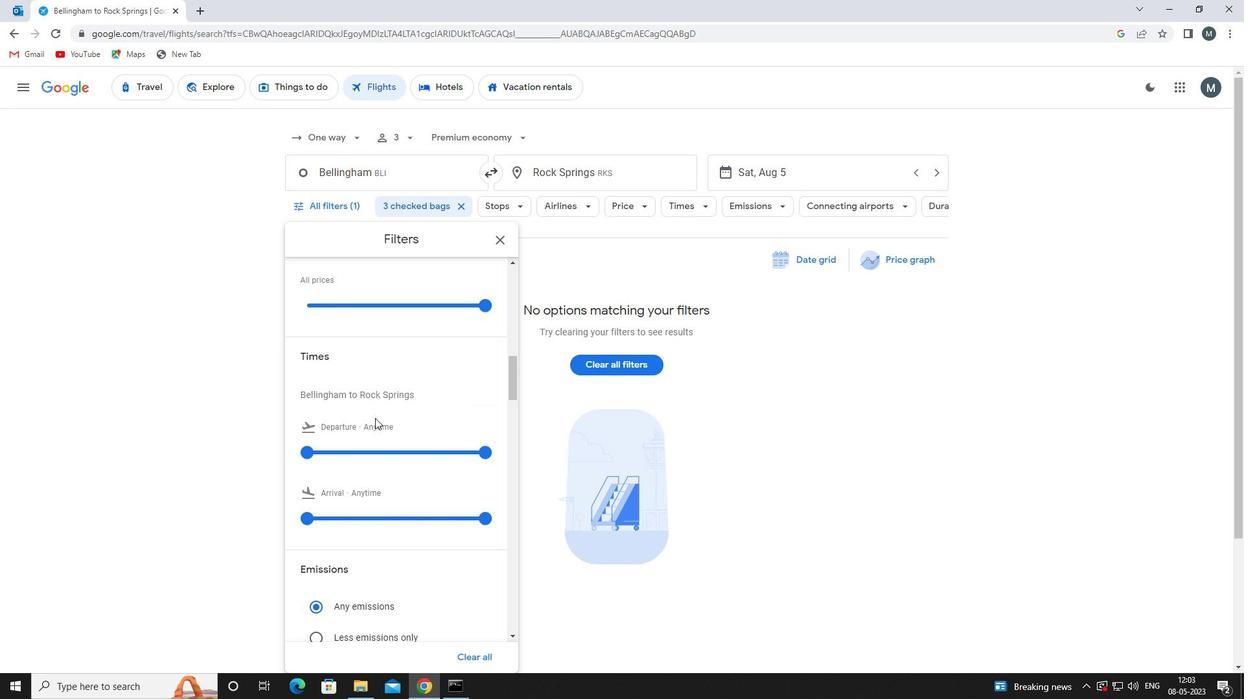 
Action: Mouse scrolled (372, 411) with delta (0, 0)
Screenshot: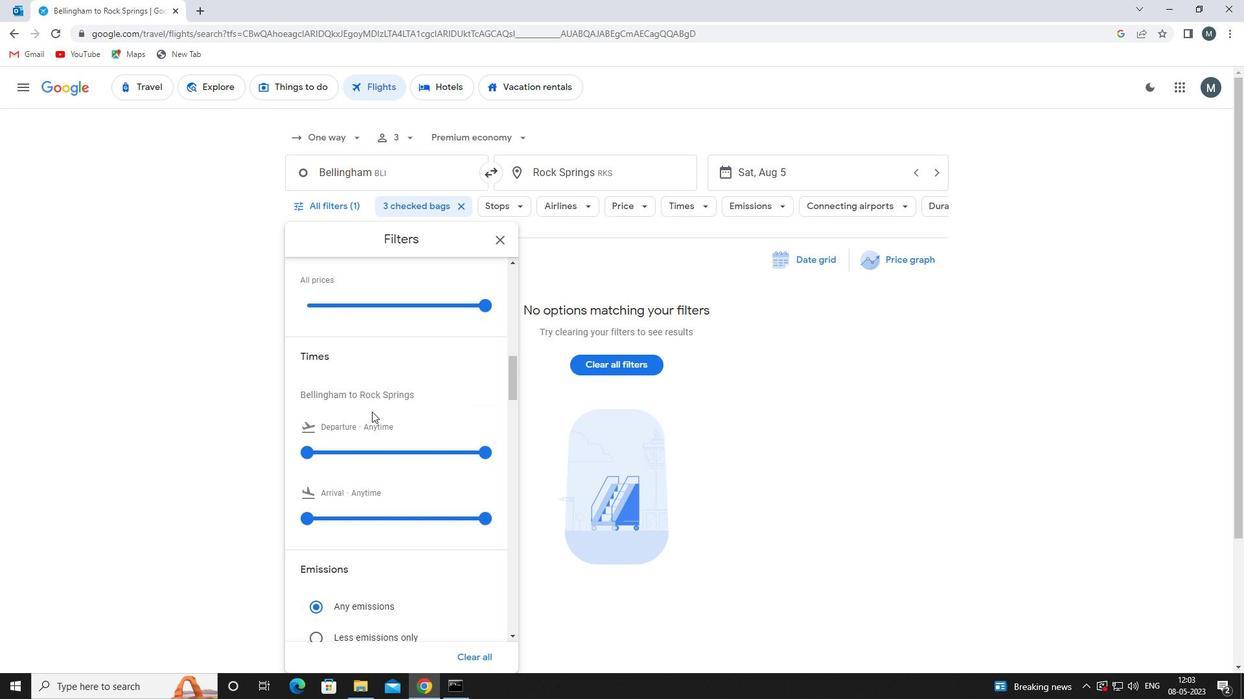 
Action: Mouse moved to (313, 387)
Screenshot: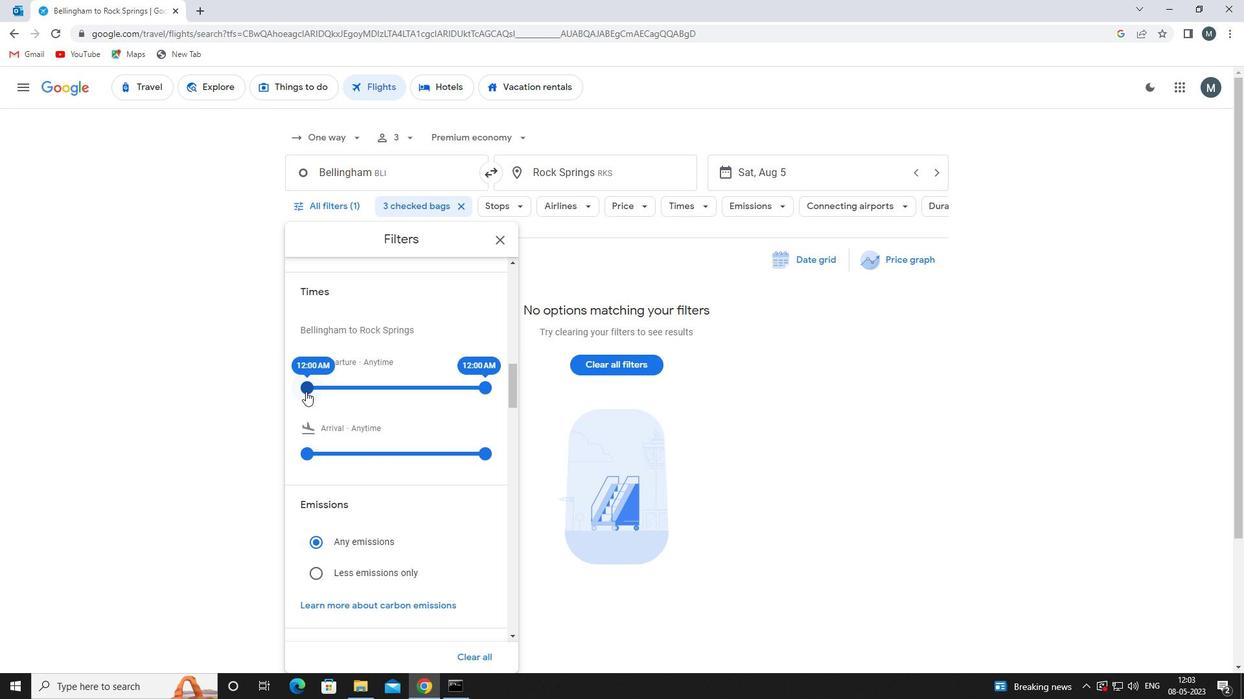 
Action: Mouse pressed left at (313, 387)
Screenshot: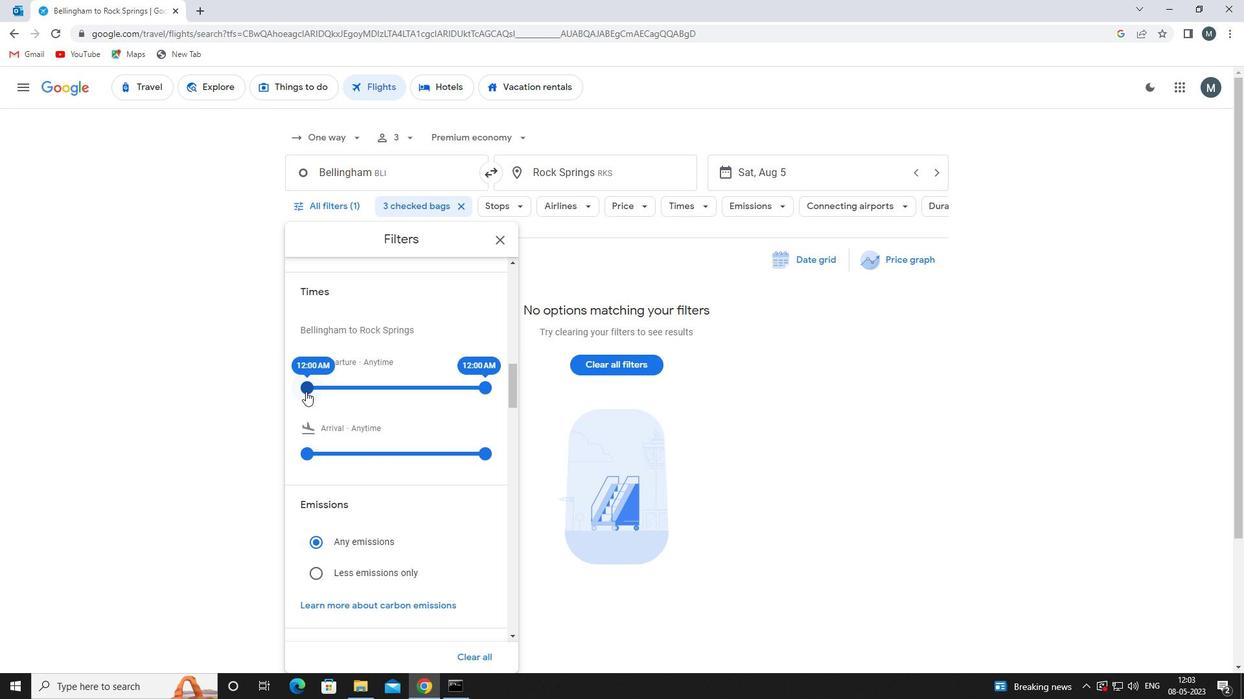
Action: Mouse moved to (482, 385)
Screenshot: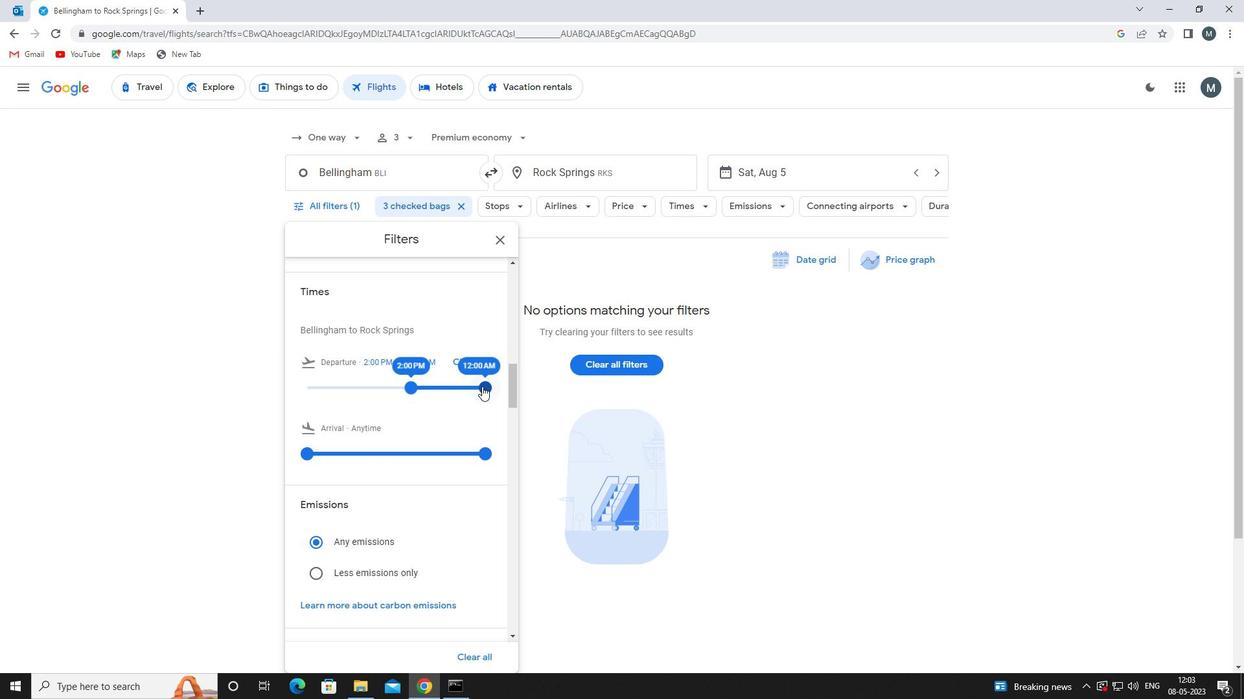 
Action: Mouse pressed left at (482, 385)
Screenshot: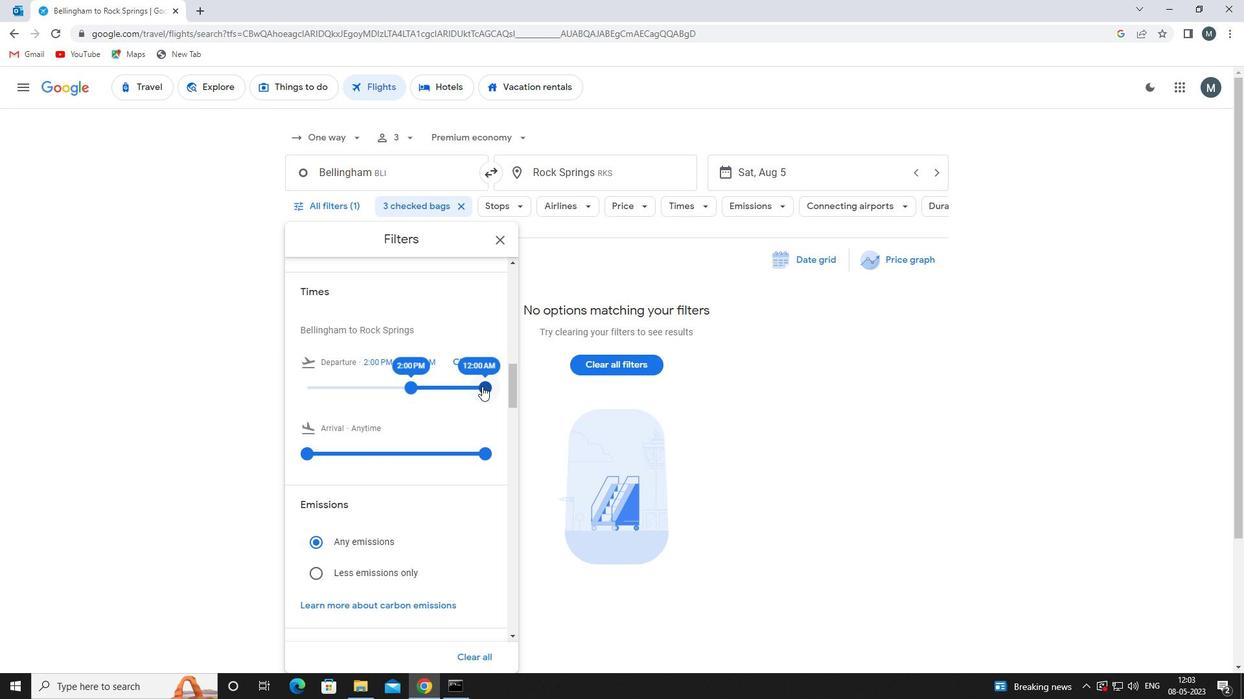 
Action: Mouse moved to (418, 384)
Screenshot: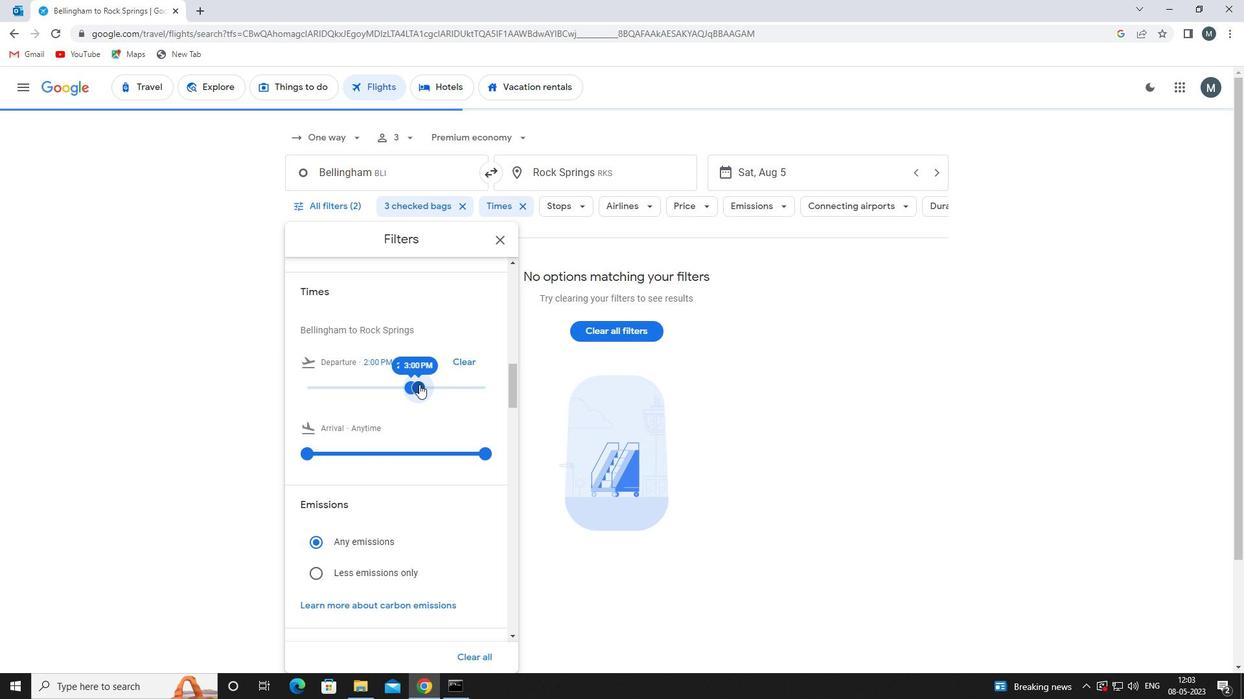 
Action: Mouse scrolled (418, 384) with delta (0, 0)
Screenshot: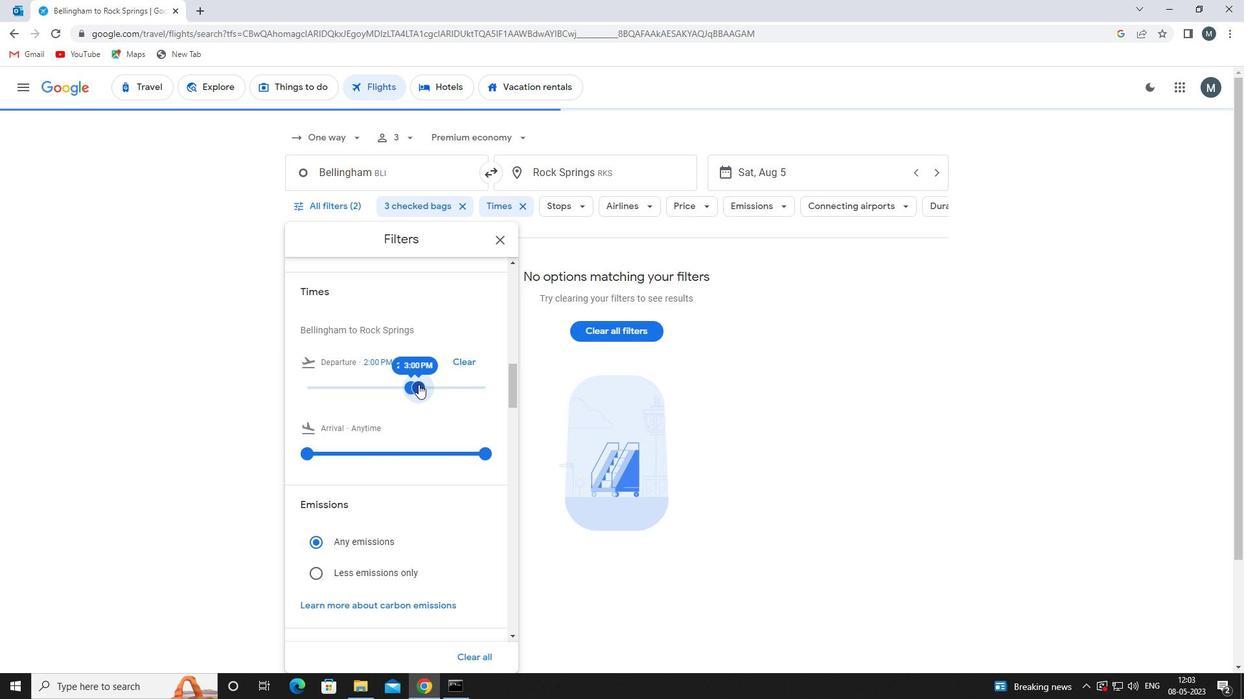 
Action: Mouse moved to (493, 241)
Screenshot: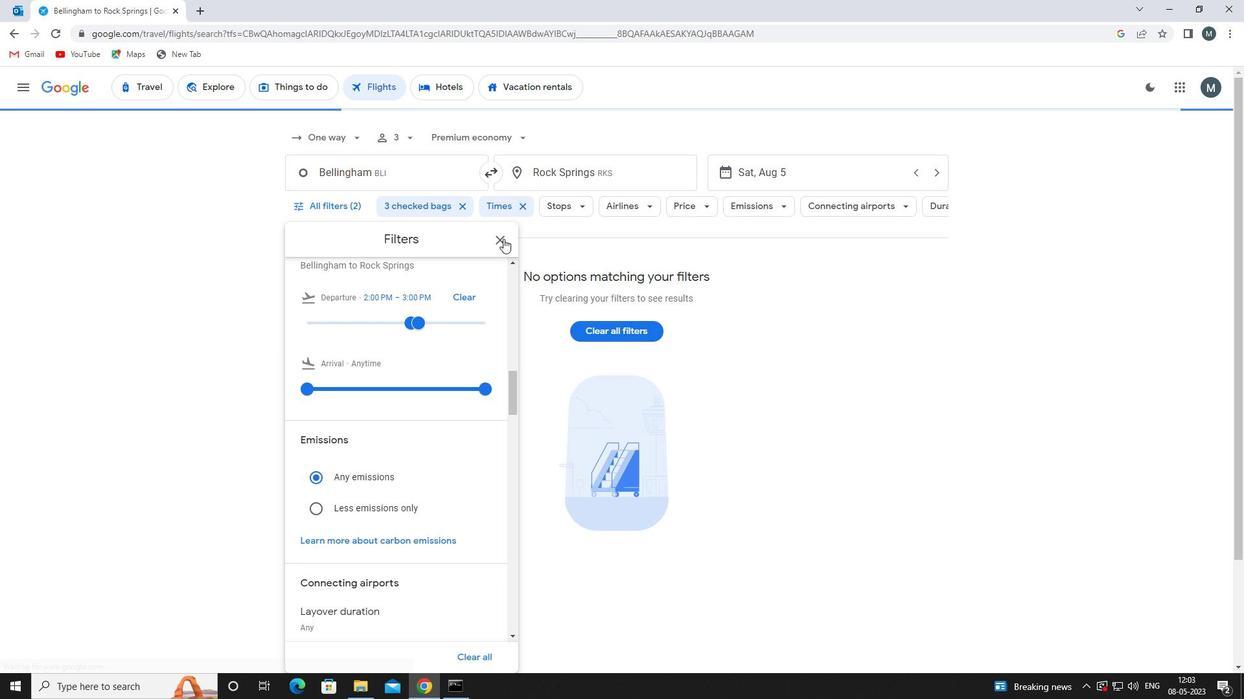 
Action: Mouse pressed left at (493, 241)
Screenshot: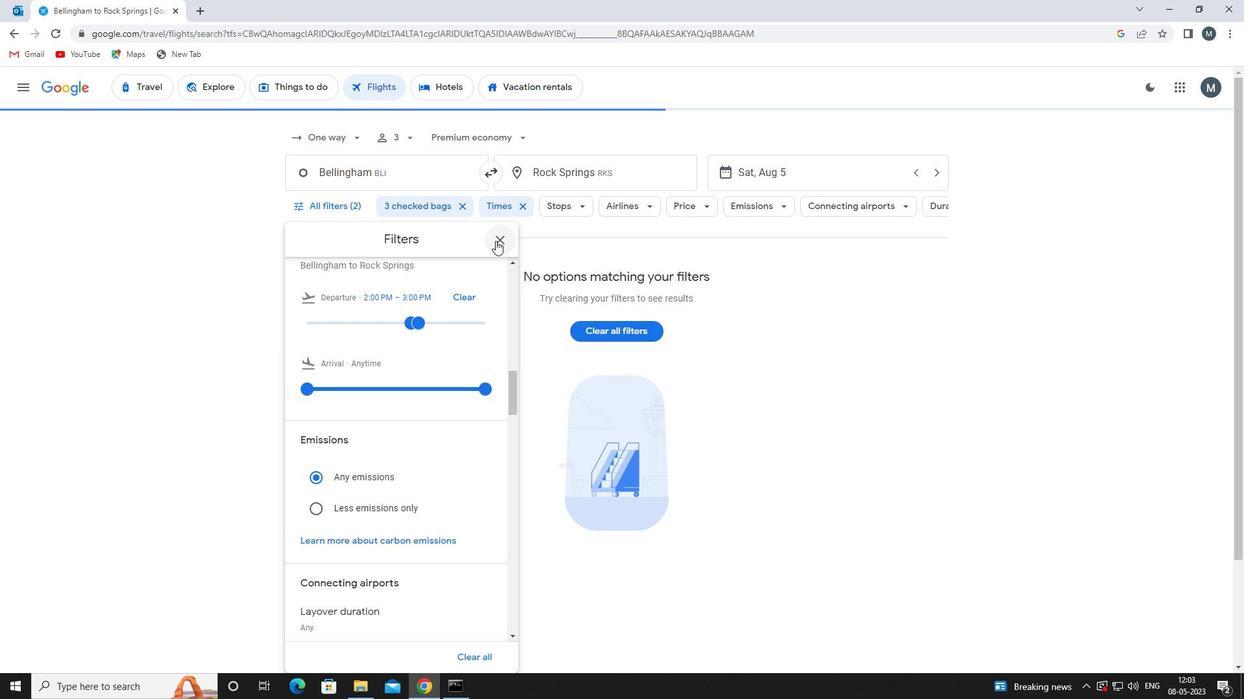 
Action: Mouse moved to (493, 243)
Screenshot: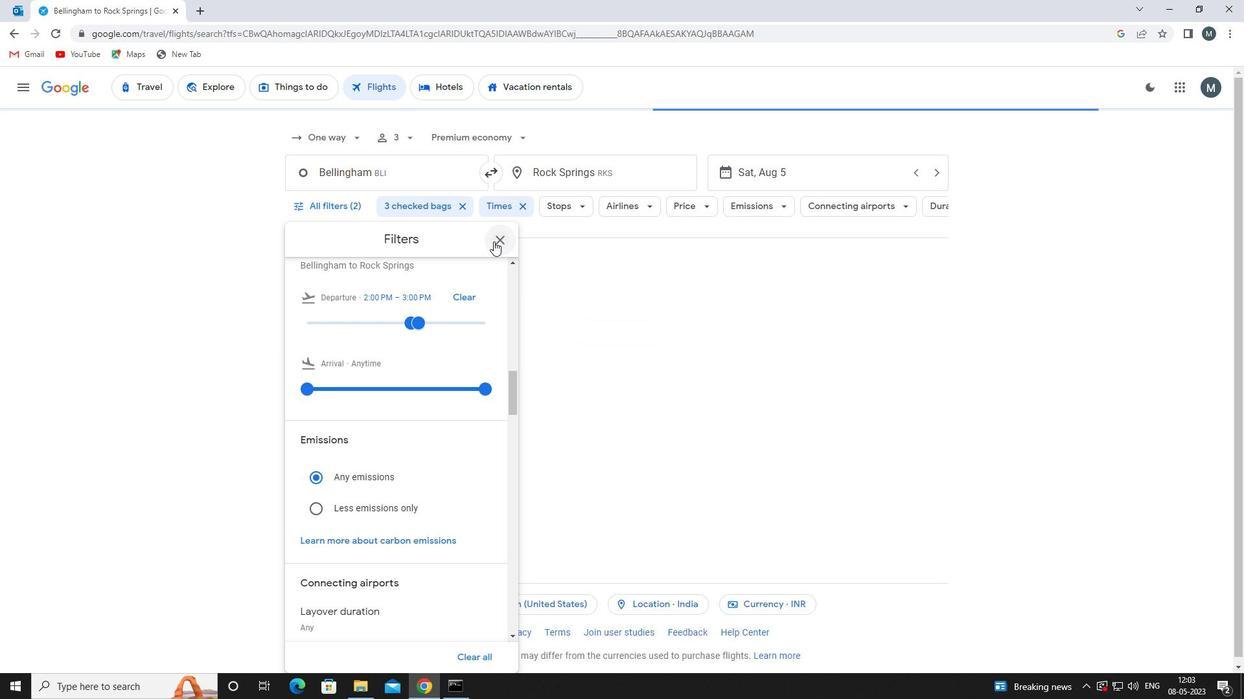 
